 Task: Start a Sprint called Sprint0000000136 in Scrum Project Project0000000046 in Jira. Start a Sprint called Sprint0000000137 in Scrum Project Project0000000046 in Jira. Start a Sprint called Sprint0000000138 in Scrum Project Project0000000046 in Jira. Create a Scrum Project Project0000000047 in Jira. Create a Scrum Project Project0000000048 in Jira
Action: Mouse moved to (326, 129)
Screenshot: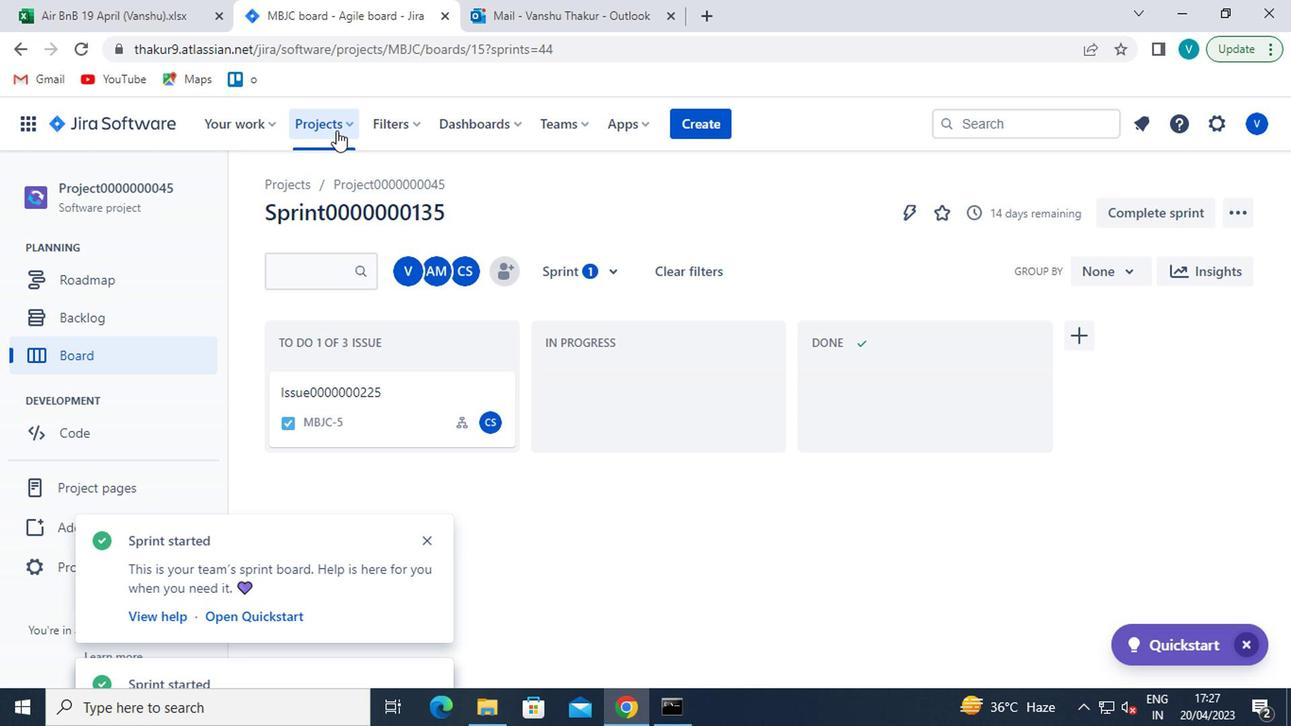 
Action: Mouse pressed left at (326, 129)
Screenshot: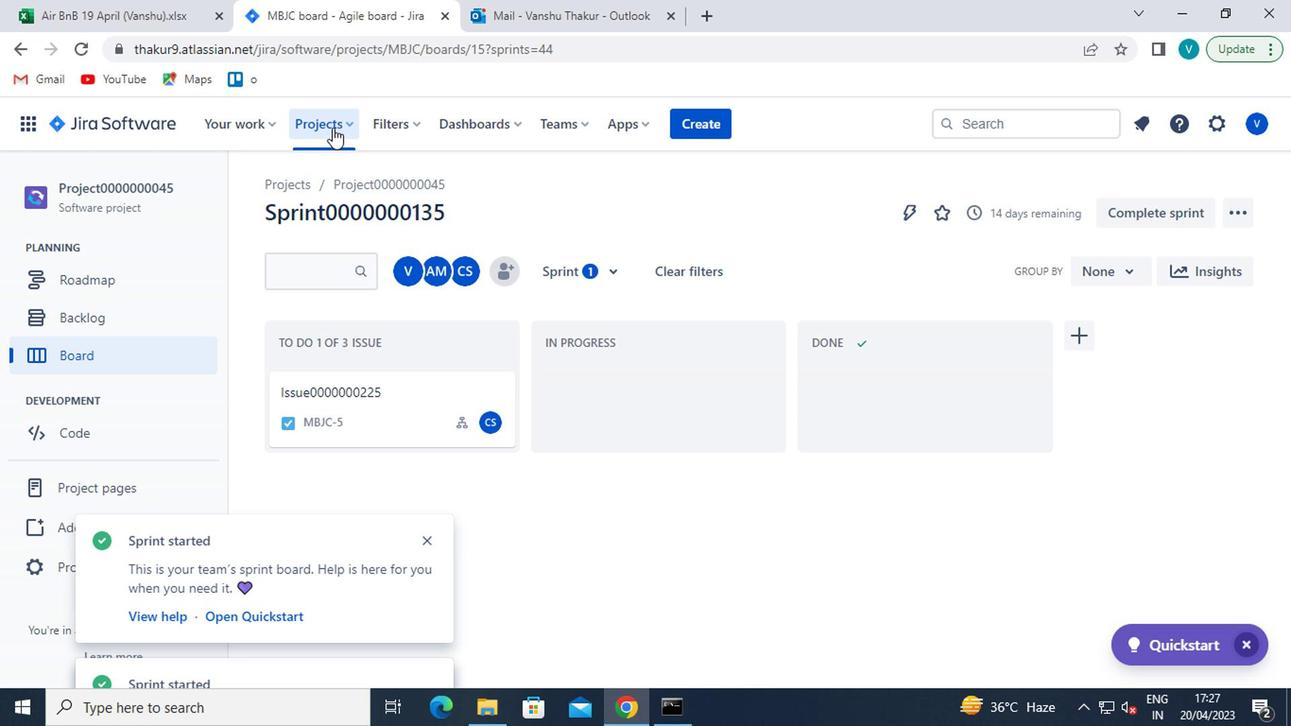 
Action: Mouse moved to (412, 243)
Screenshot: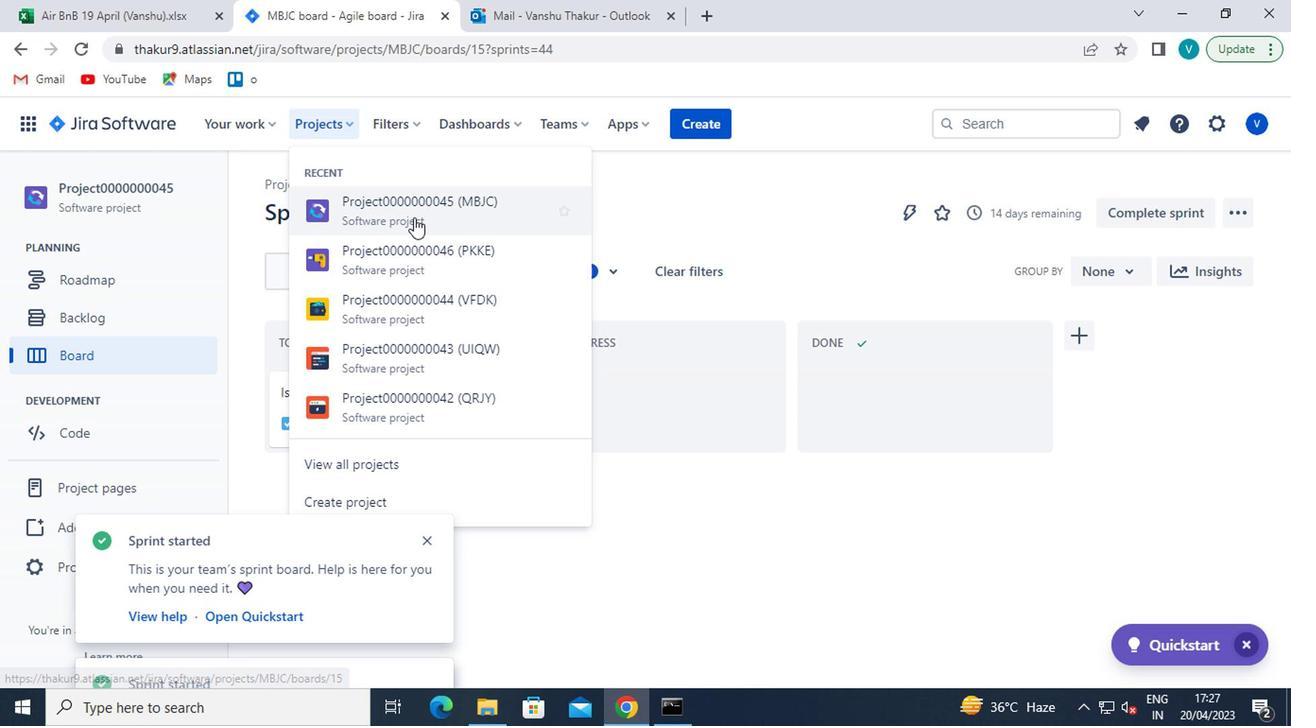 
Action: Mouse pressed left at (412, 243)
Screenshot: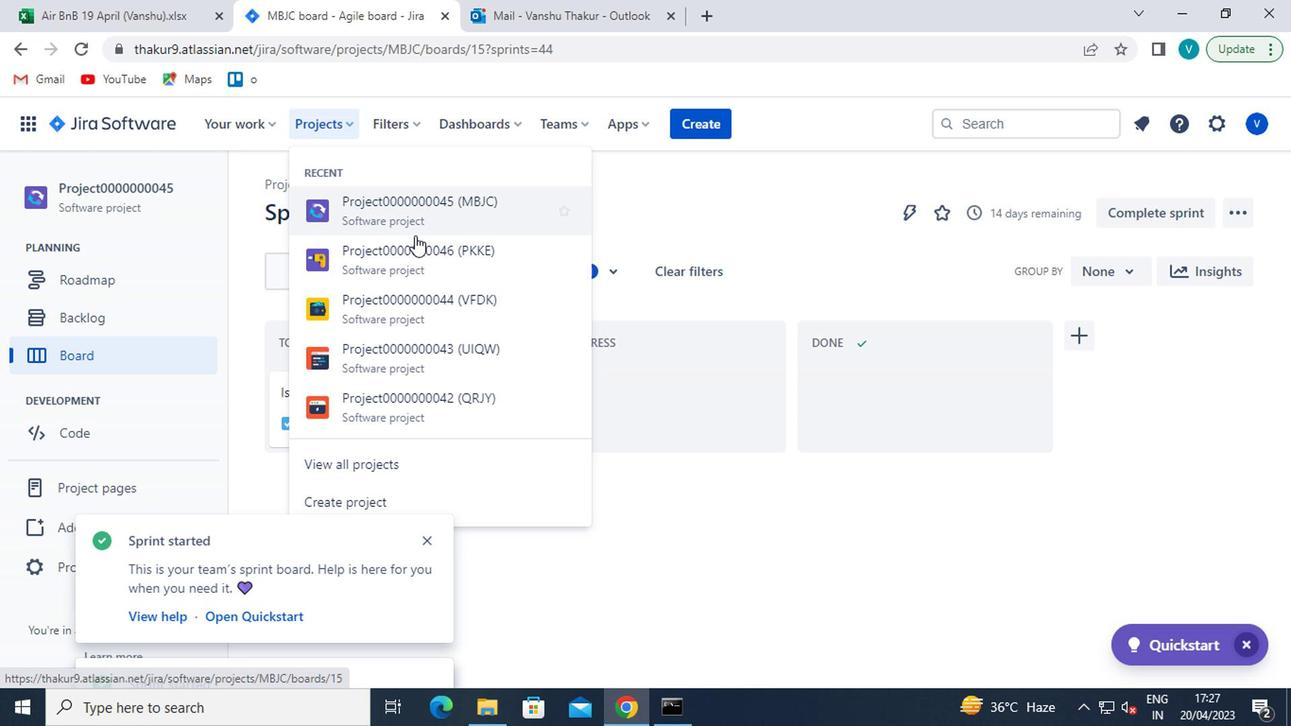 
Action: Mouse moved to (115, 316)
Screenshot: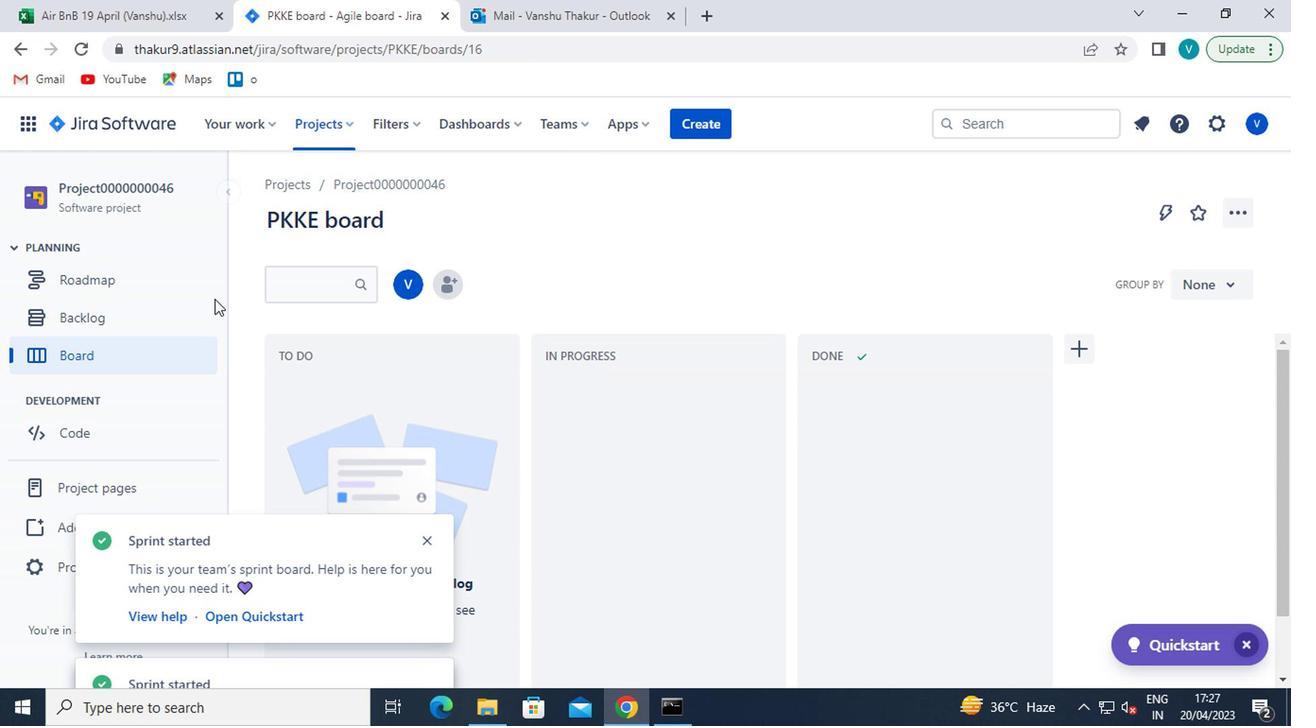 
Action: Mouse pressed left at (115, 316)
Screenshot: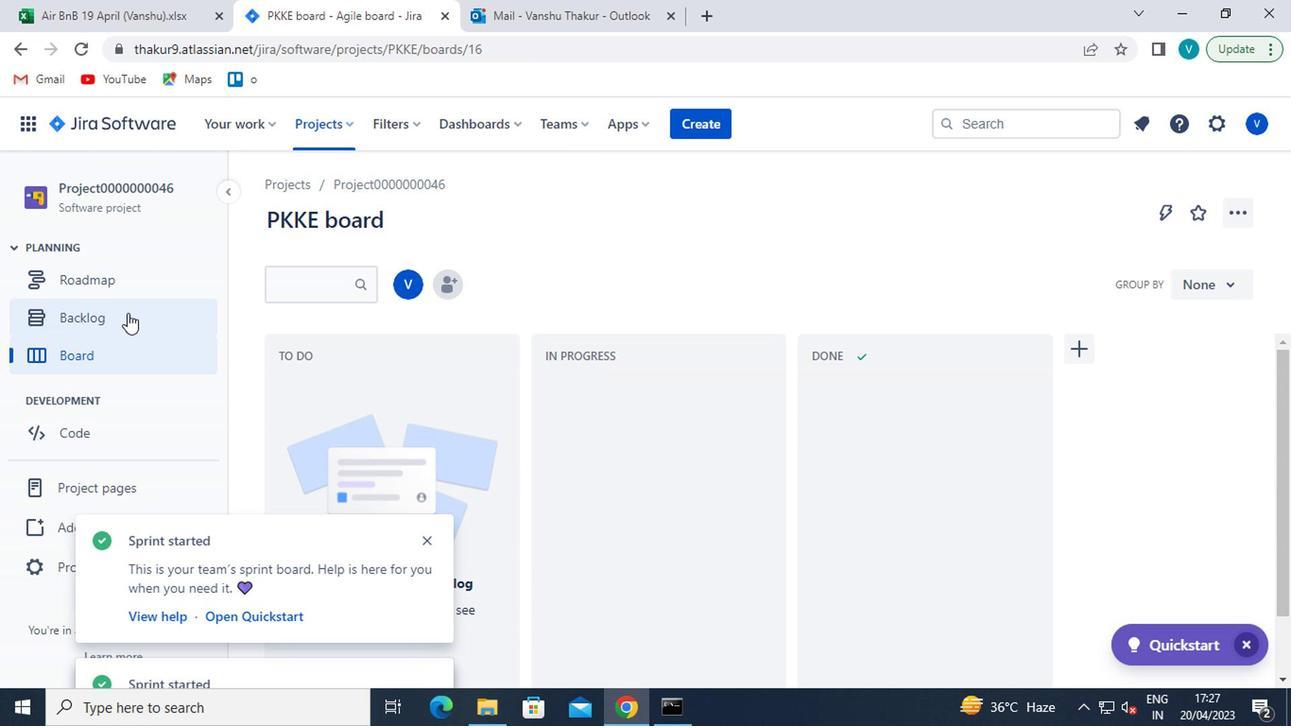 
Action: Mouse moved to (1139, 326)
Screenshot: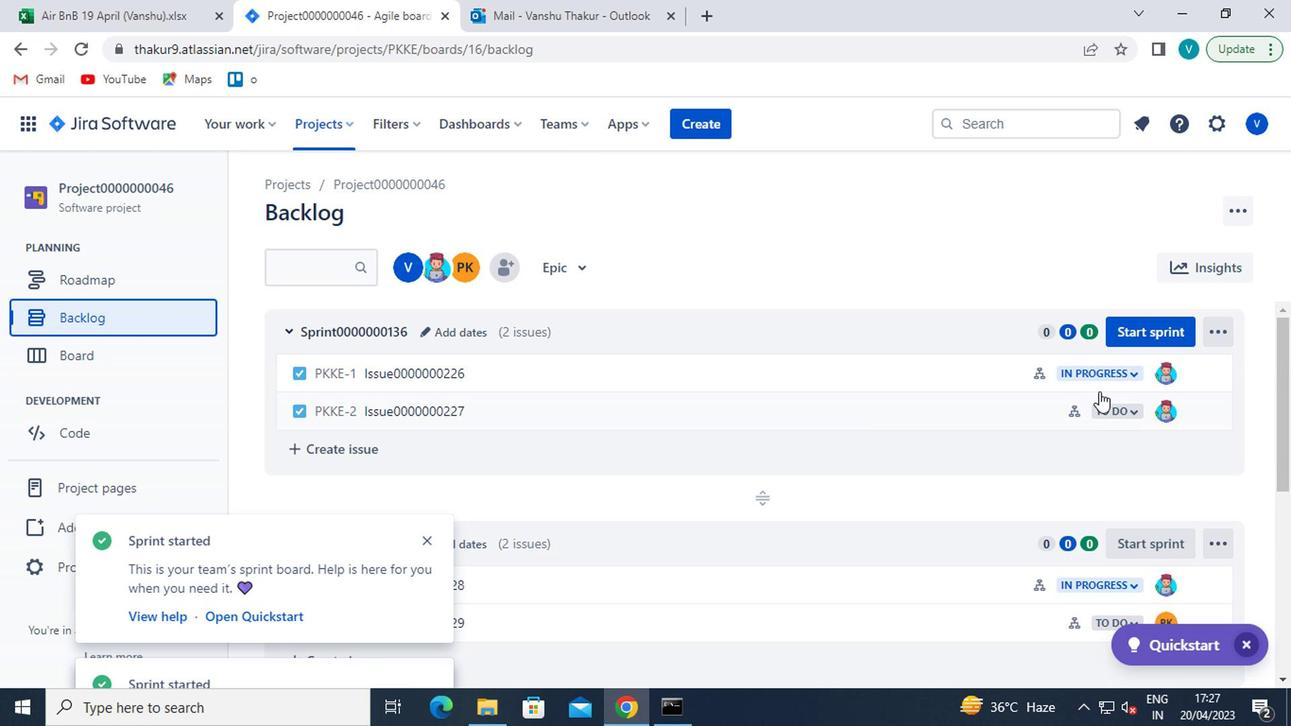 
Action: Mouse pressed left at (1139, 326)
Screenshot: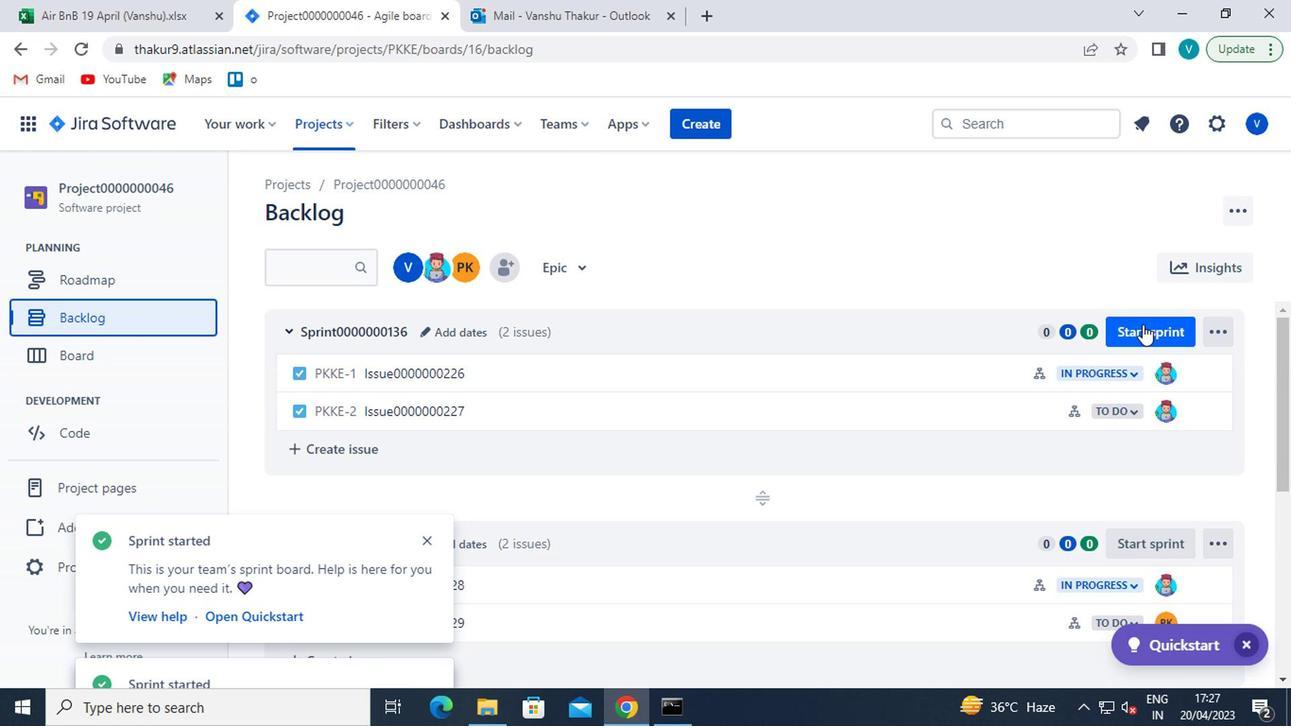
Action: Mouse moved to (745, 569)
Screenshot: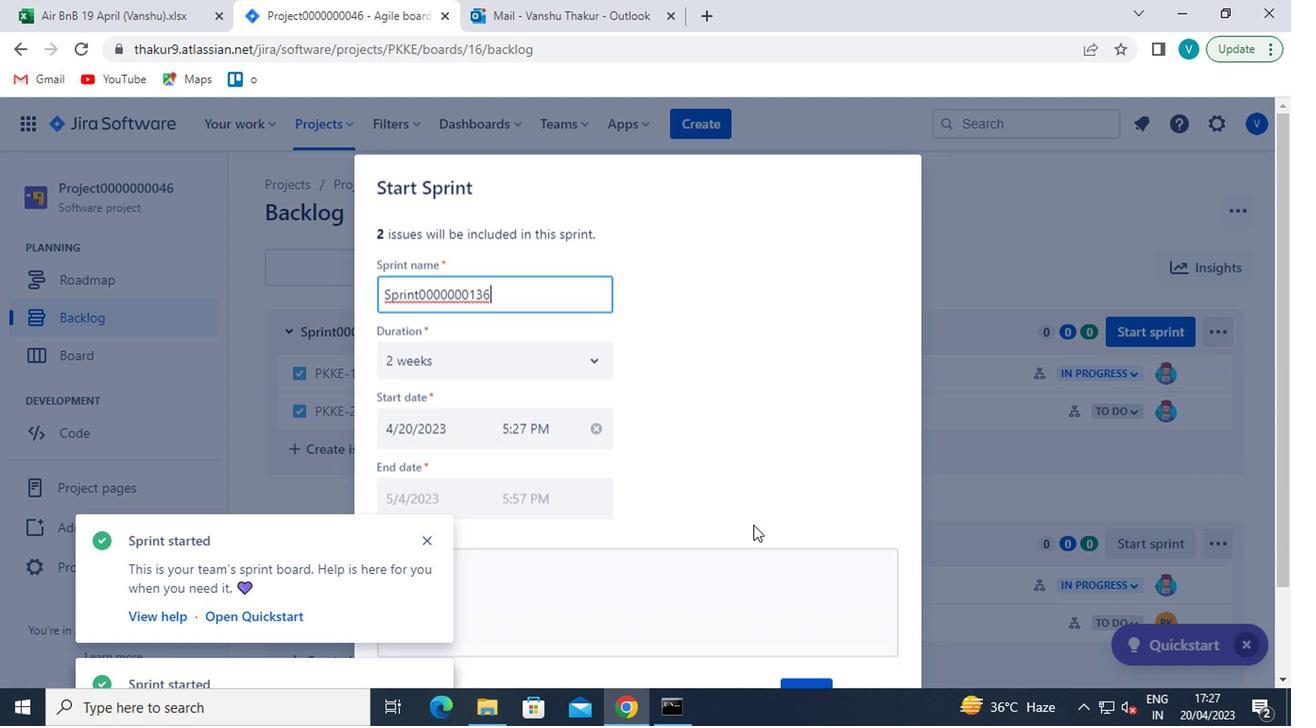 
Action: Mouse scrolled (745, 569) with delta (0, 0)
Screenshot: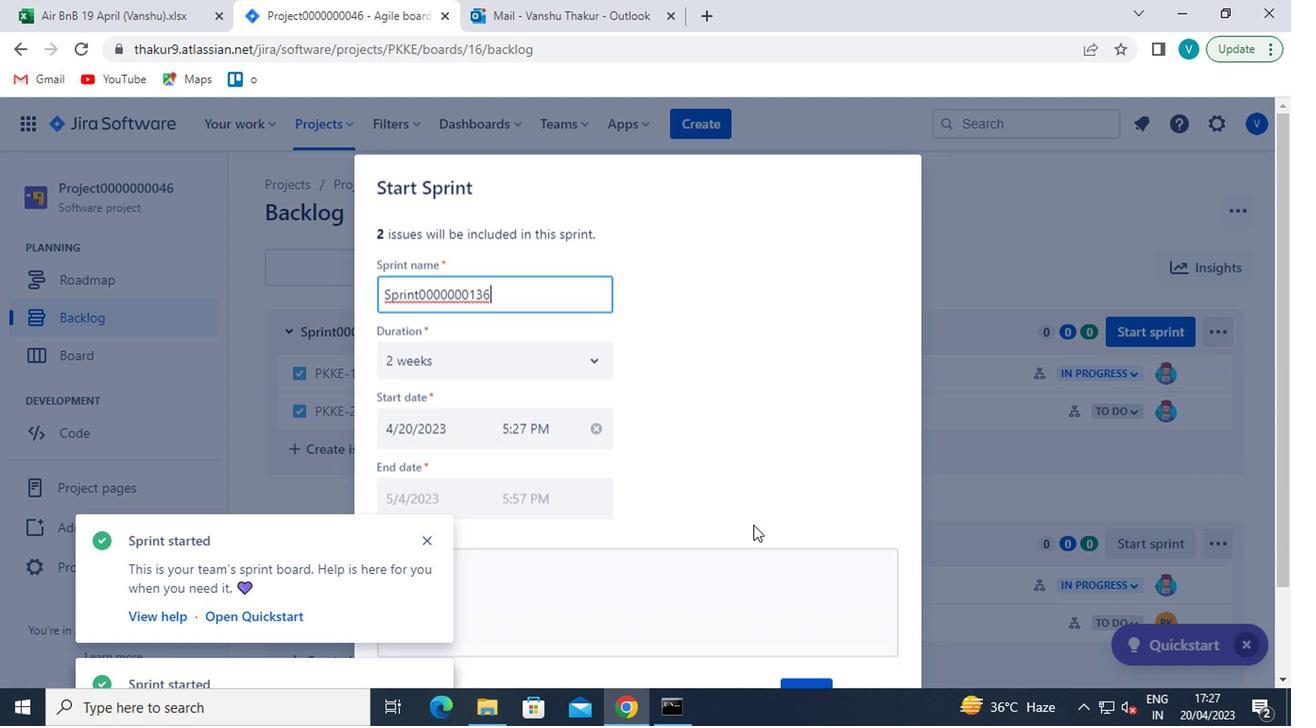 
Action: Mouse scrolled (745, 569) with delta (0, 0)
Screenshot: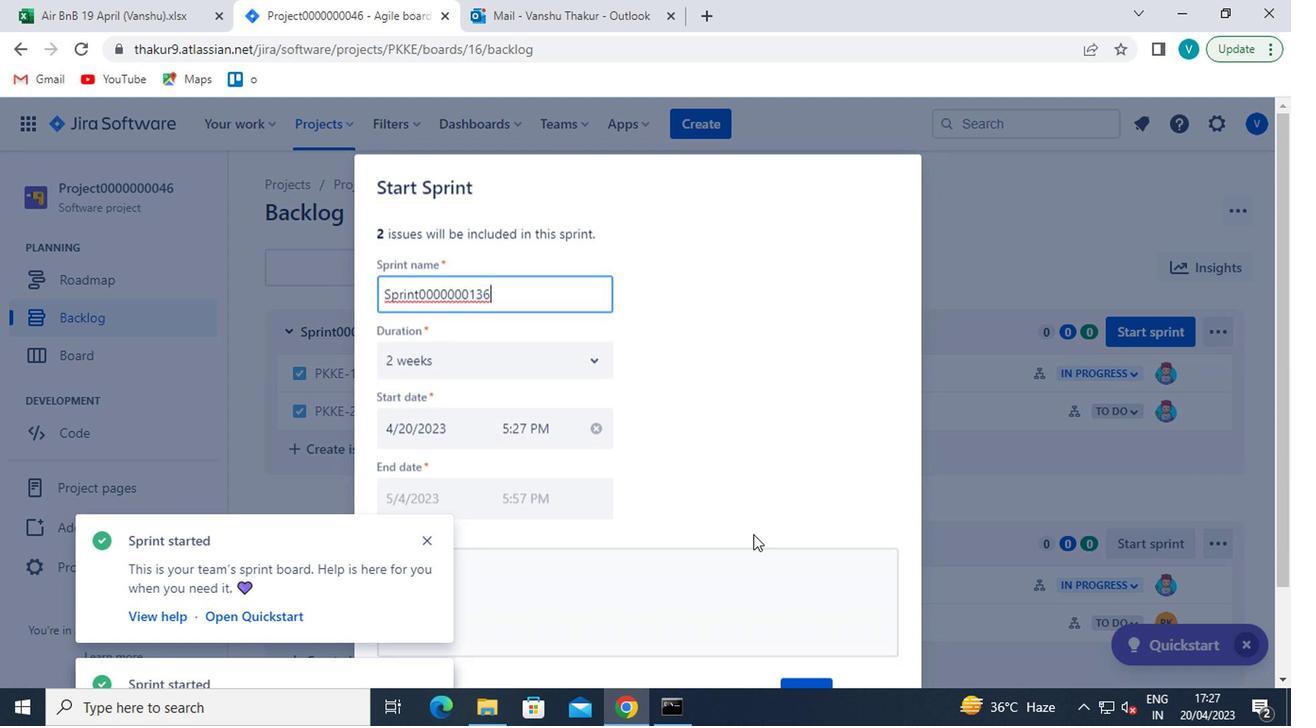 
Action: Mouse moved to (795, 596)
Screenshot: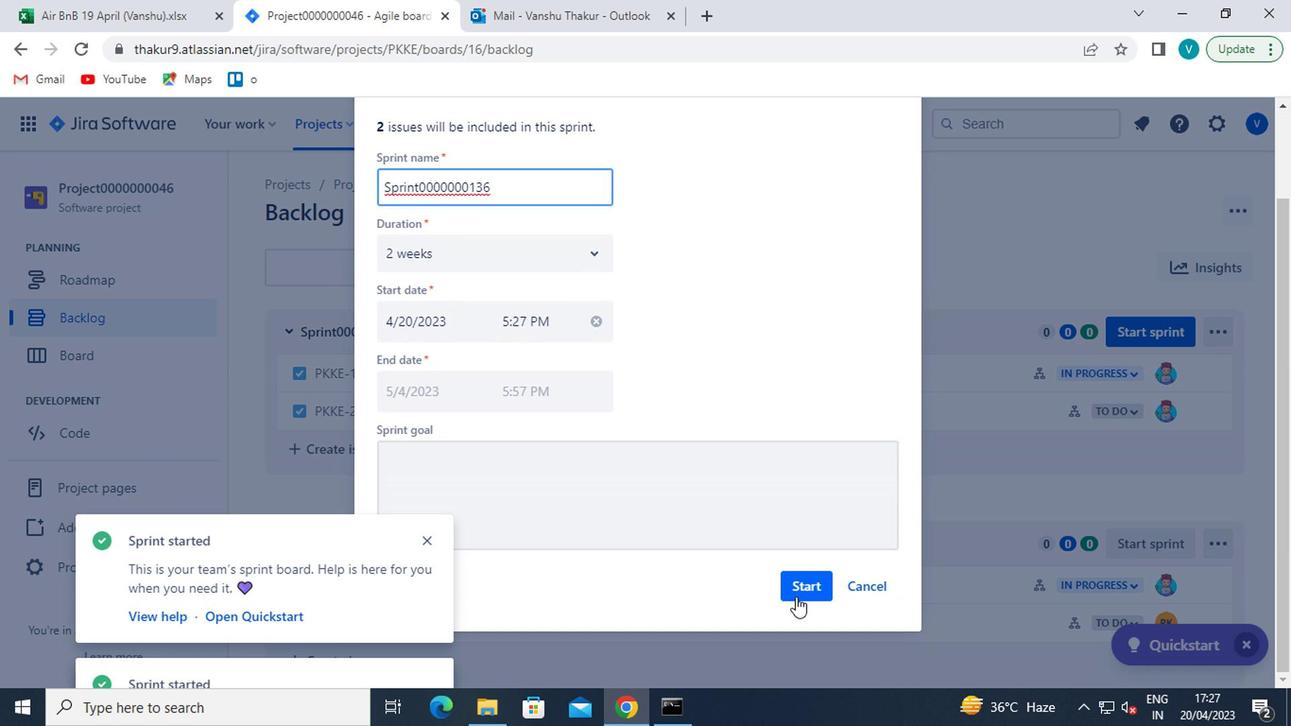 
Action: Mouse pressed left at (795, 596)
Screenshot: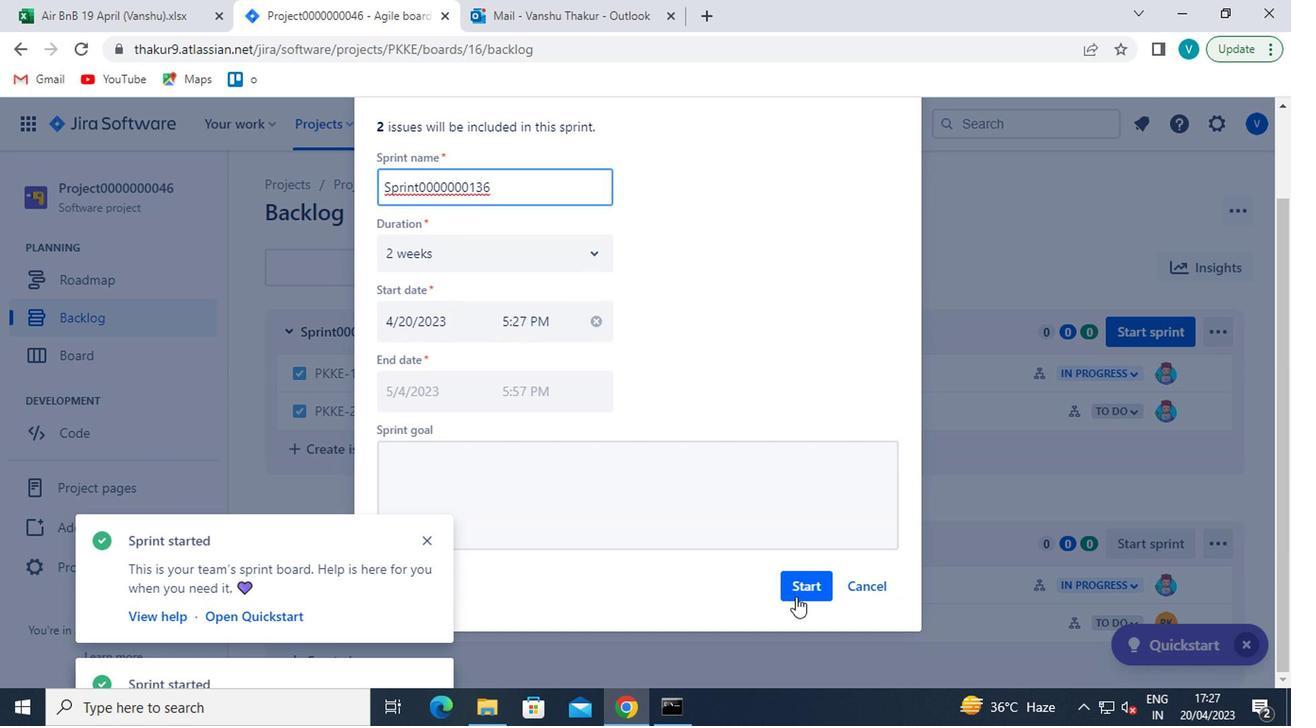 
Action: Mouse moved to (130, 330)
Screenshot: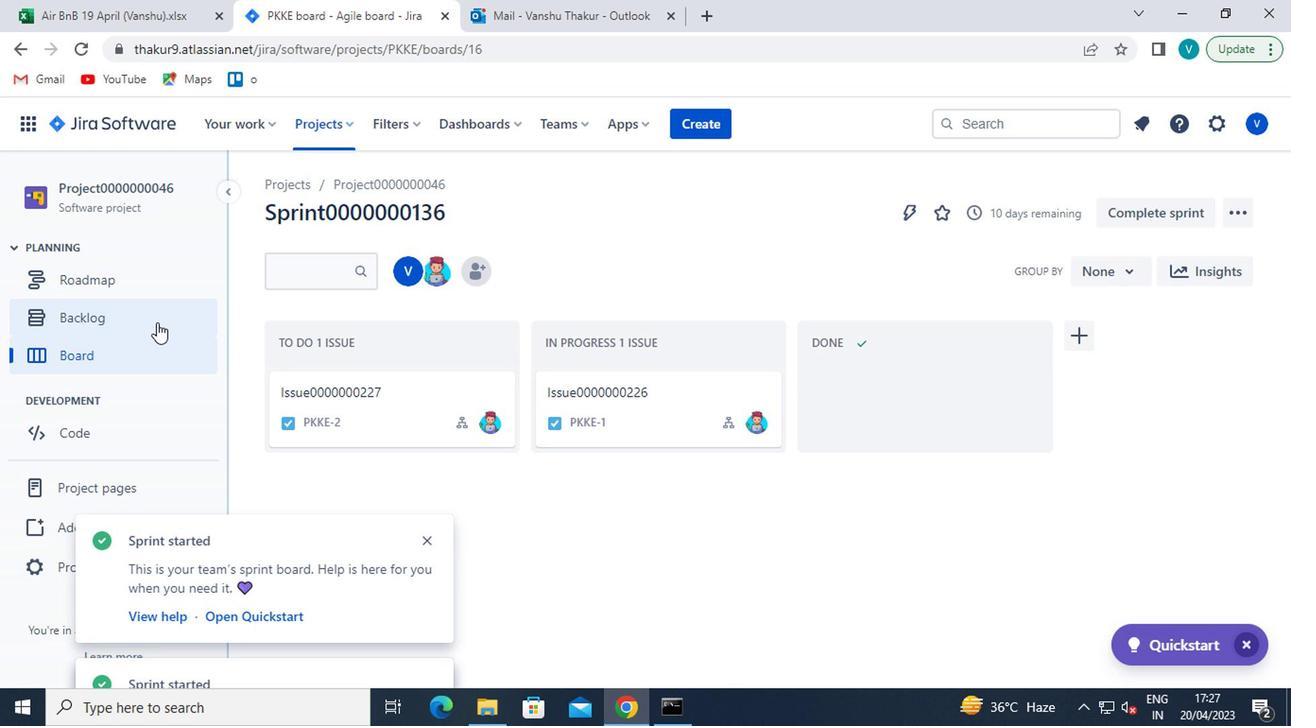 
Action: Mouse pressed left at (130, 330)
Screenshot: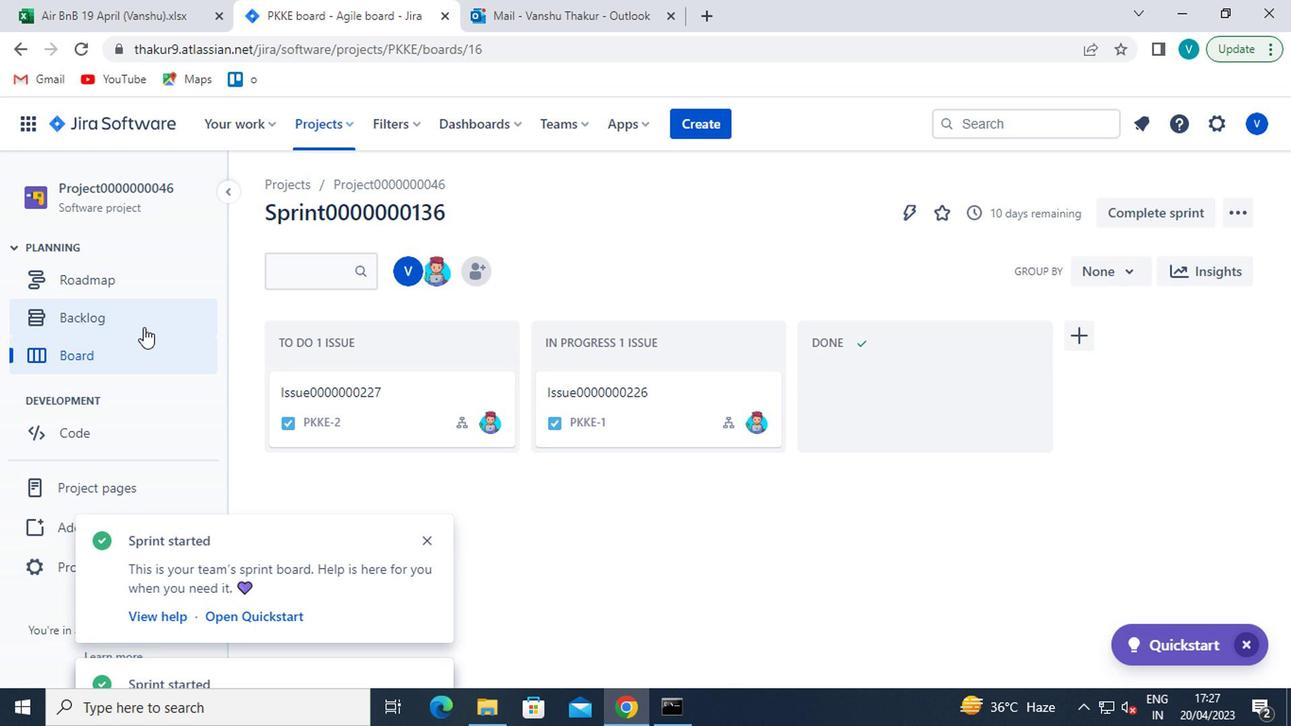 
Action: Mouse moved to (799, 425)
Screenshot: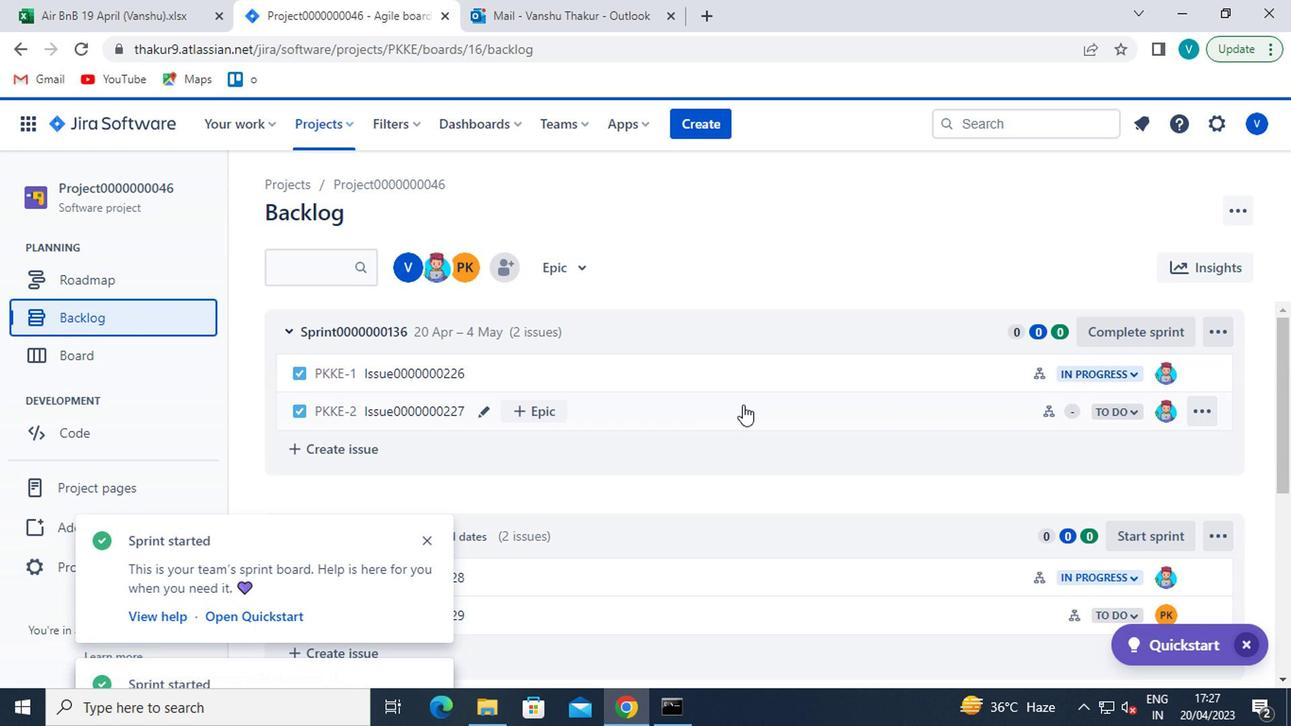 
Action: Mouse scrolled (799, 425) with delta (0, 0)
Screenshot: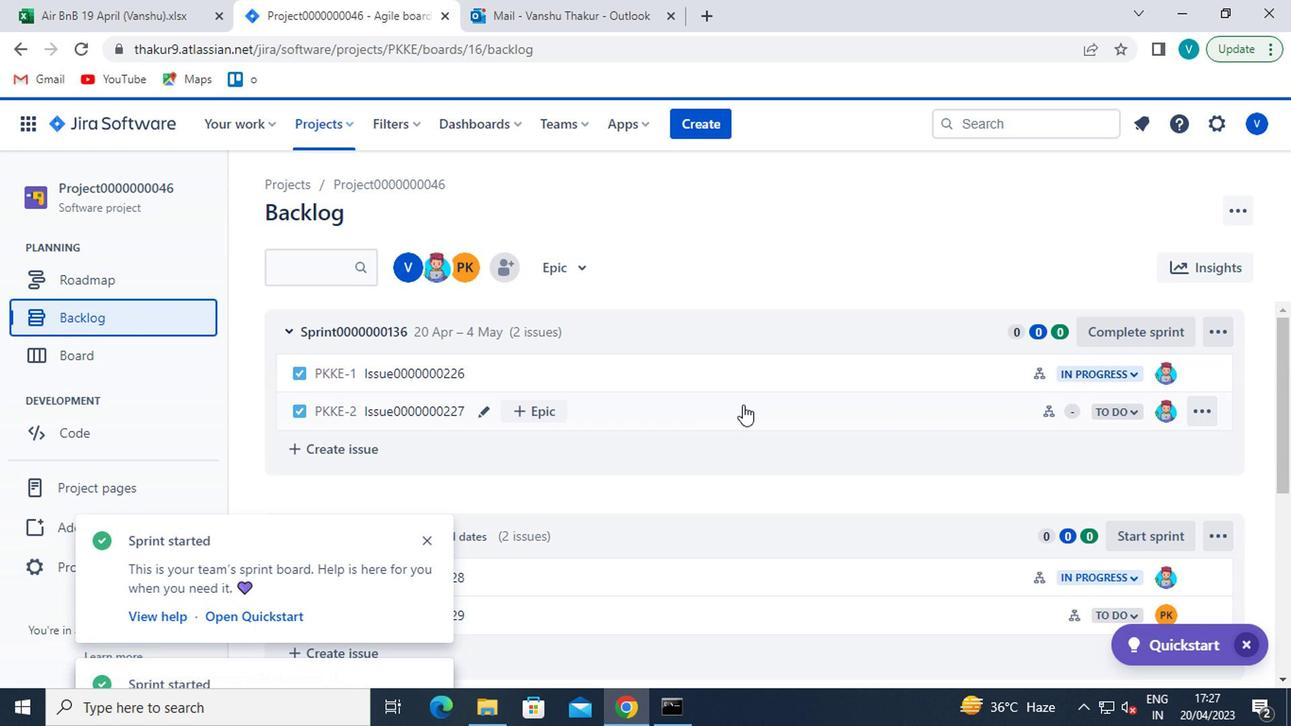 
Action: Mouse moved to (802, 427)
Screenshot: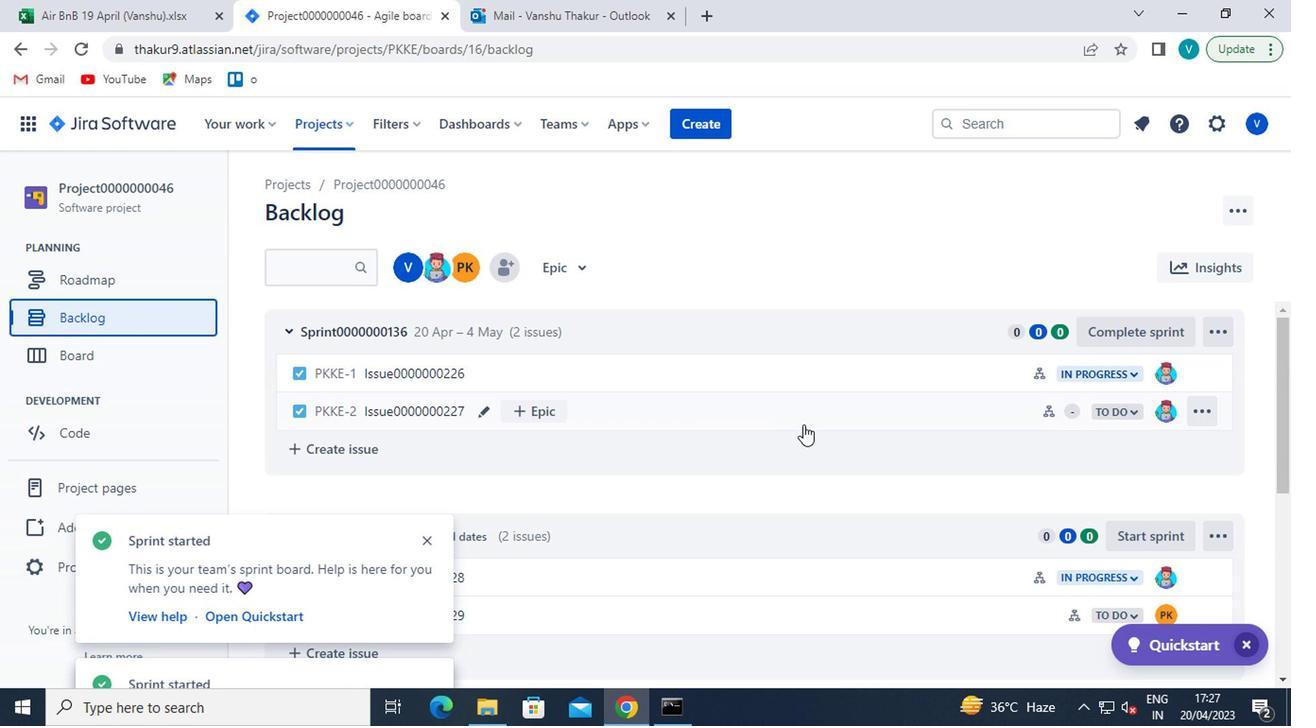 
Action: Mouse scrolled (802, 425) with delta (0, -1)
Screenshot: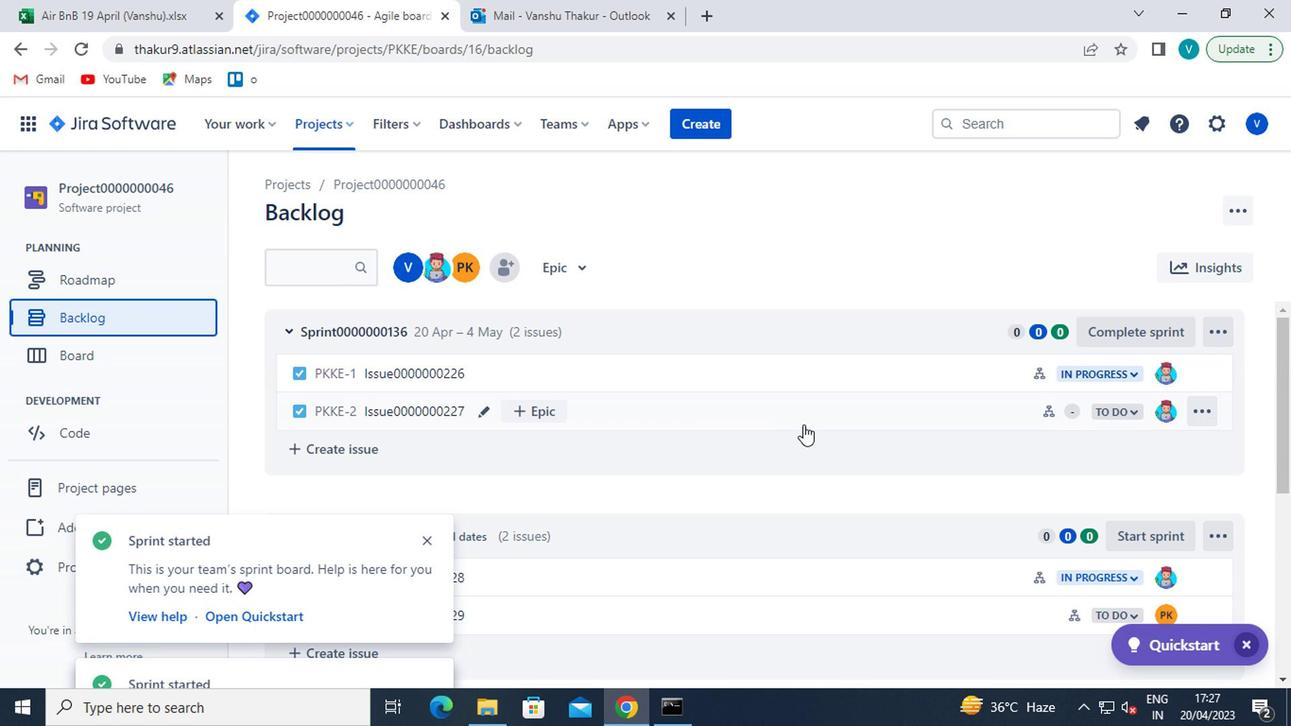 
Action: Mouse moved to (1135, 349)
Screenshot: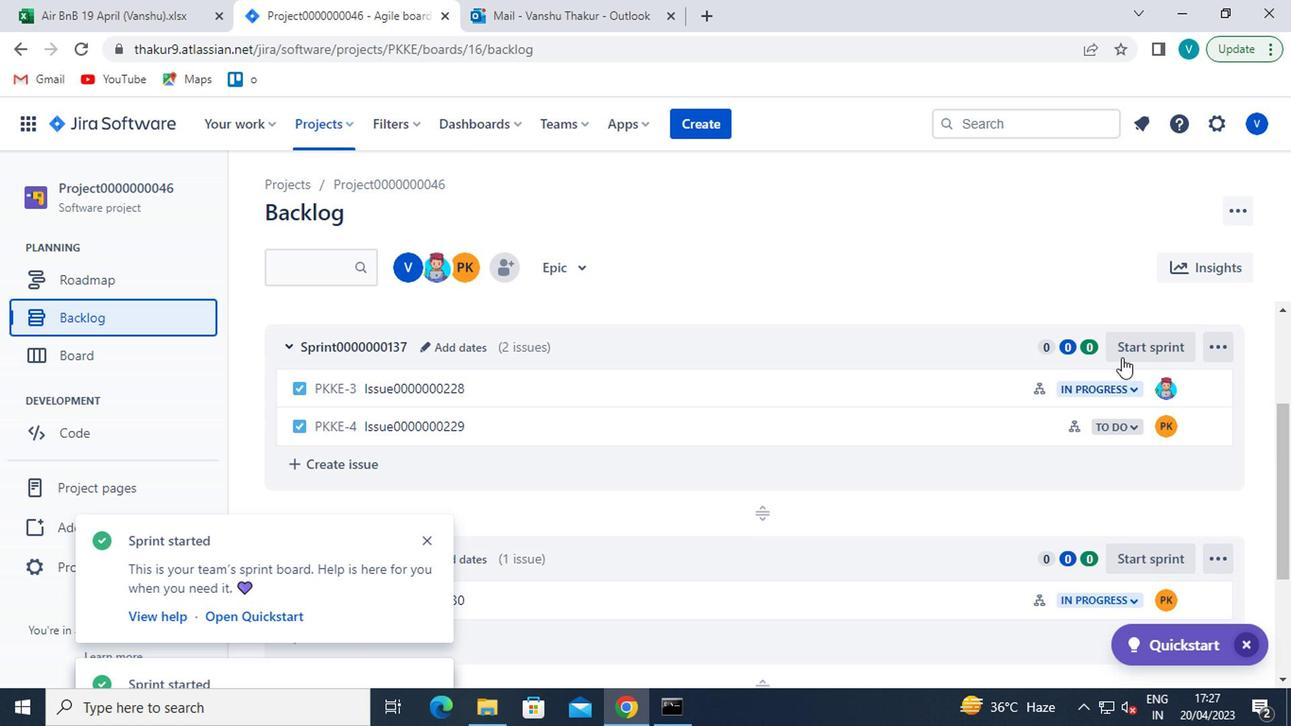 
Action: Mouse pressed left at (1135, 349)
Screenshot: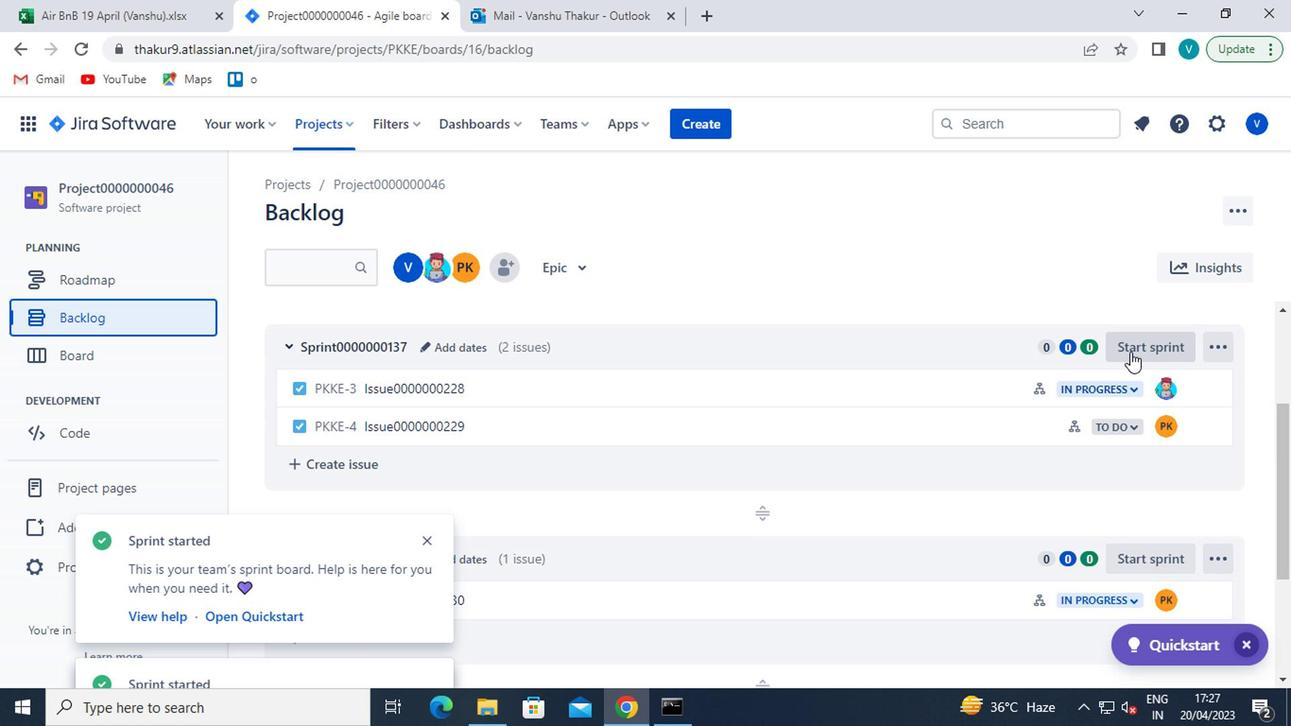 
Action: Mouse moved to (752, 488)
Screenshot: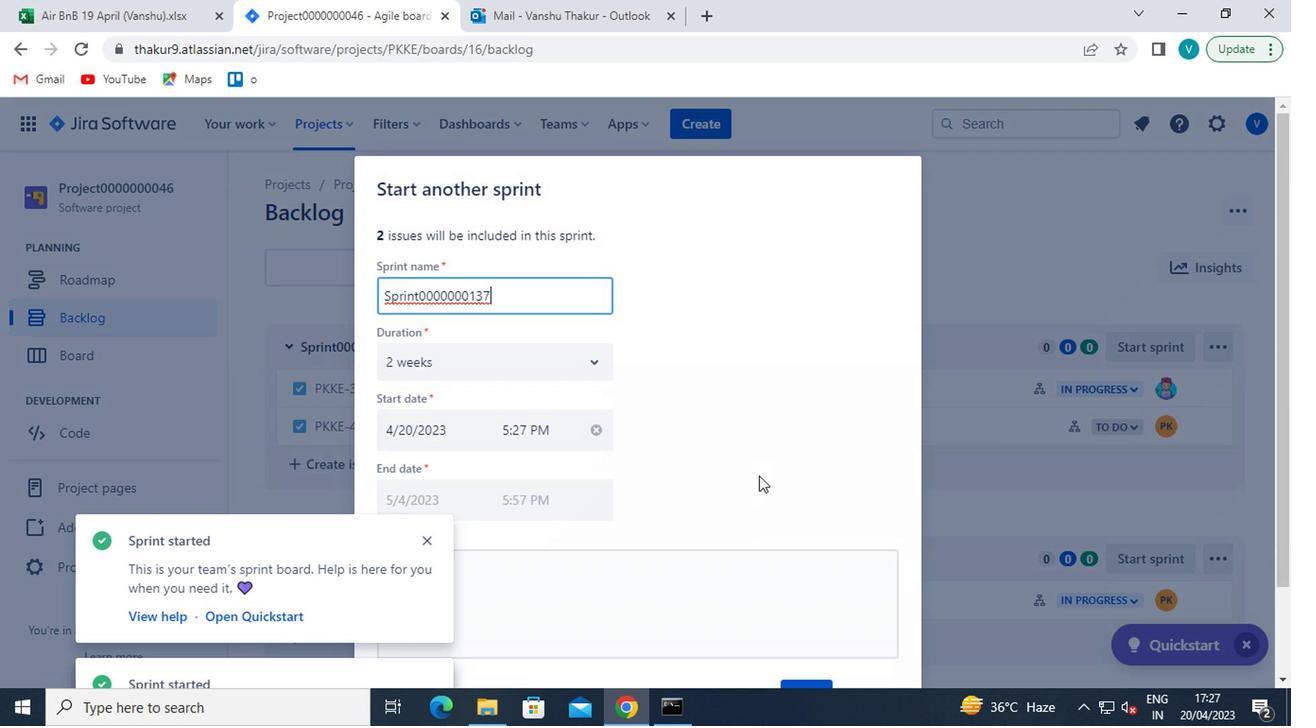 
Action: Mouse scrolled (752, 487) with delta (0, -1)
Screenshot: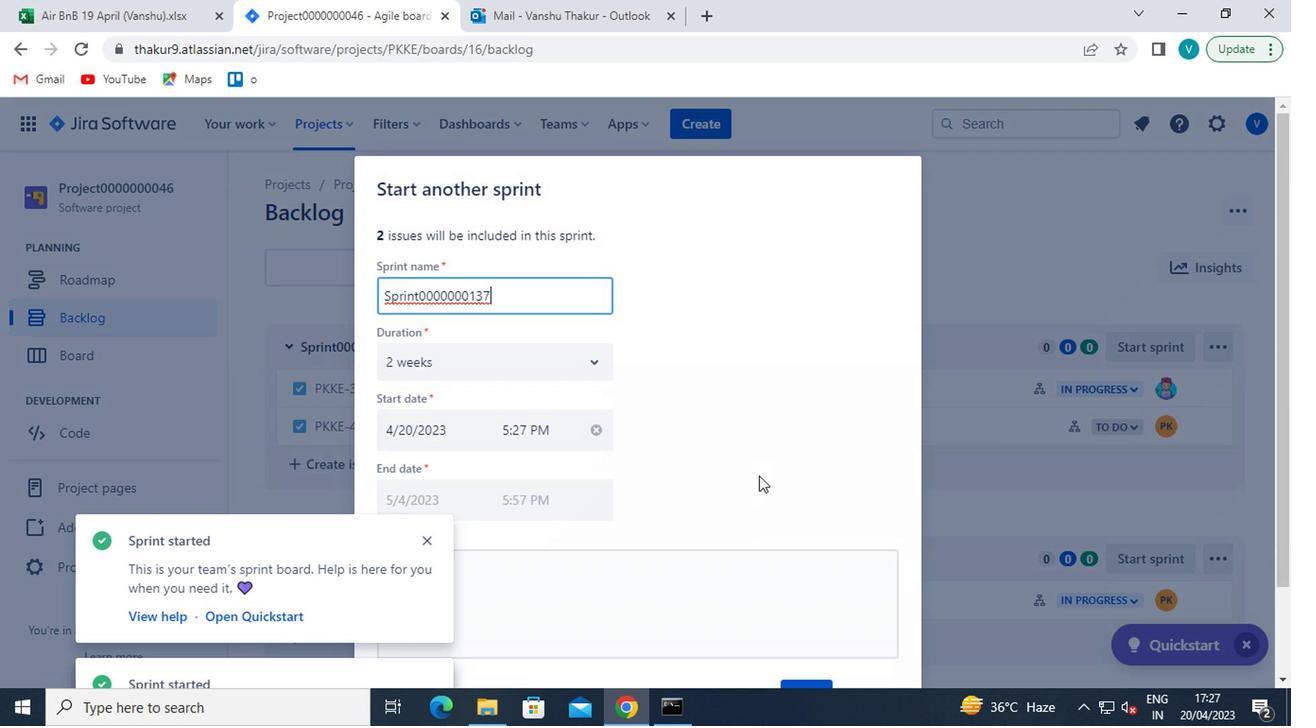 
Action: Mouse moved to (752, 489)
Screenshot: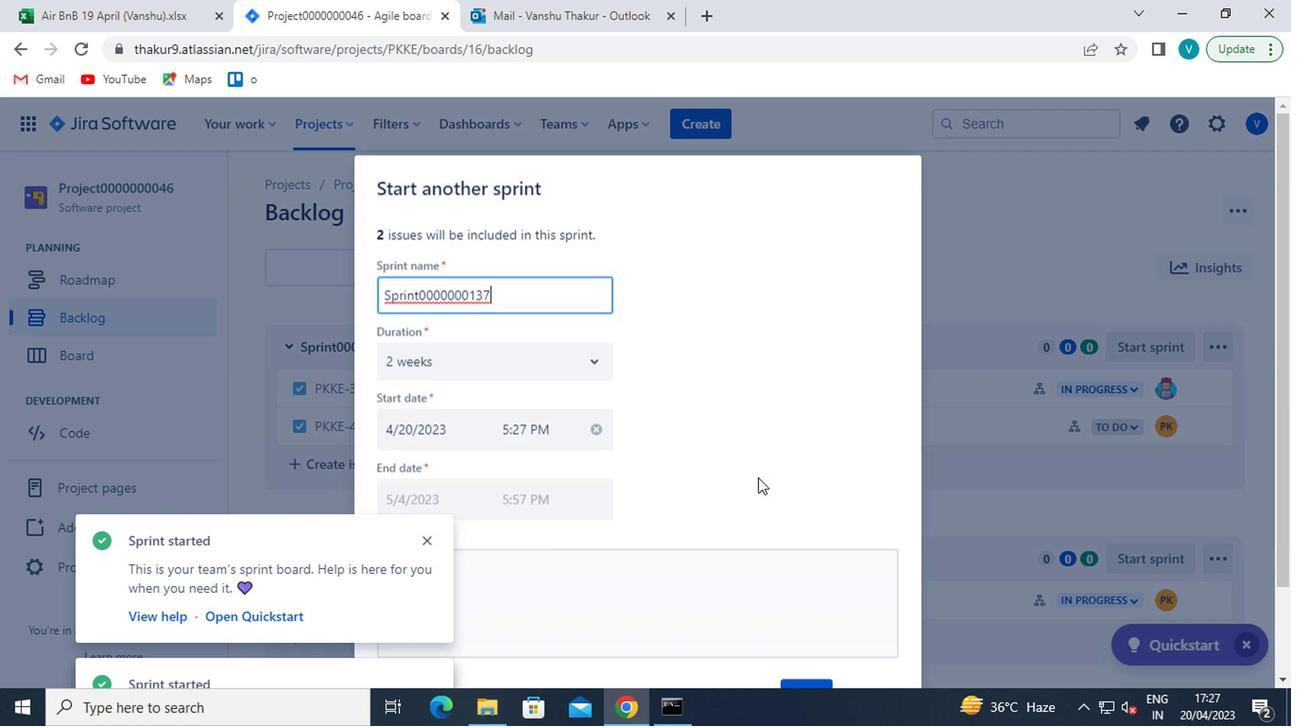 
Action: Mouse scrolled (752, 488) with delta (0, 0)
Screenshot: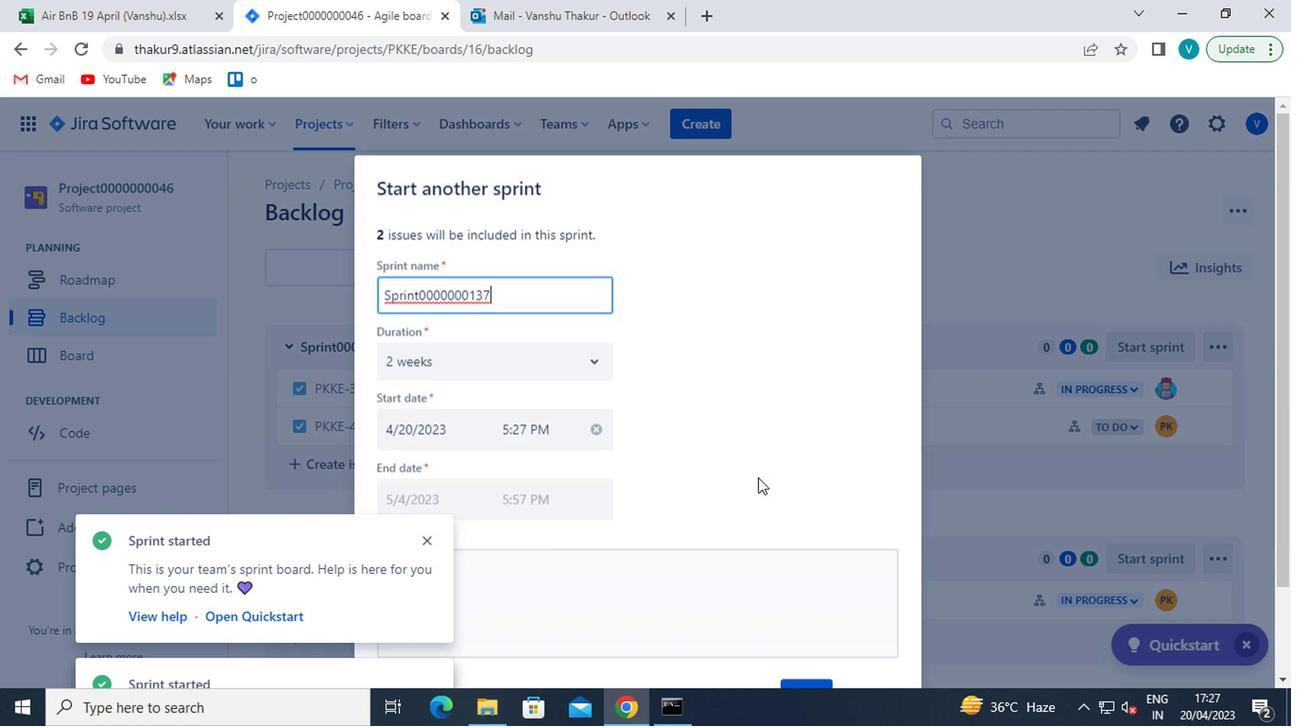 
Action: Mouse moved to (795, 573)
Screenshot: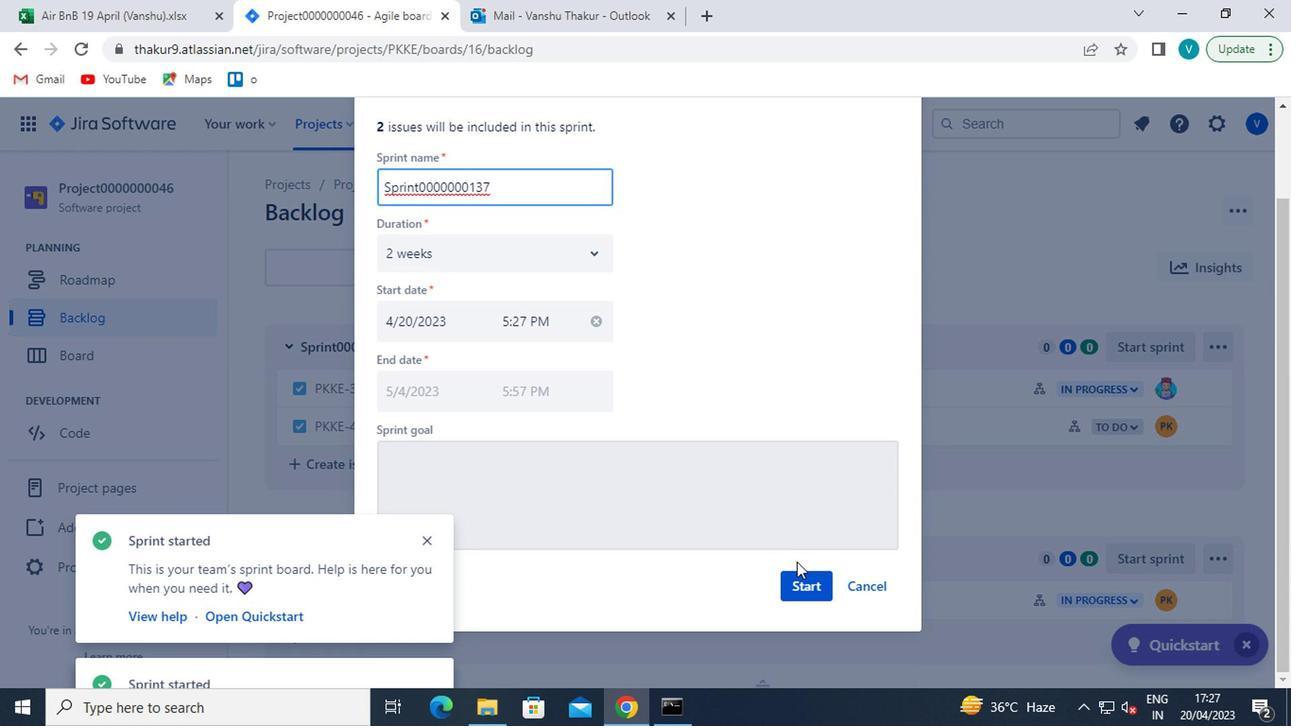 
Action: Mouse pressed left at (795, 573)
Screenshot: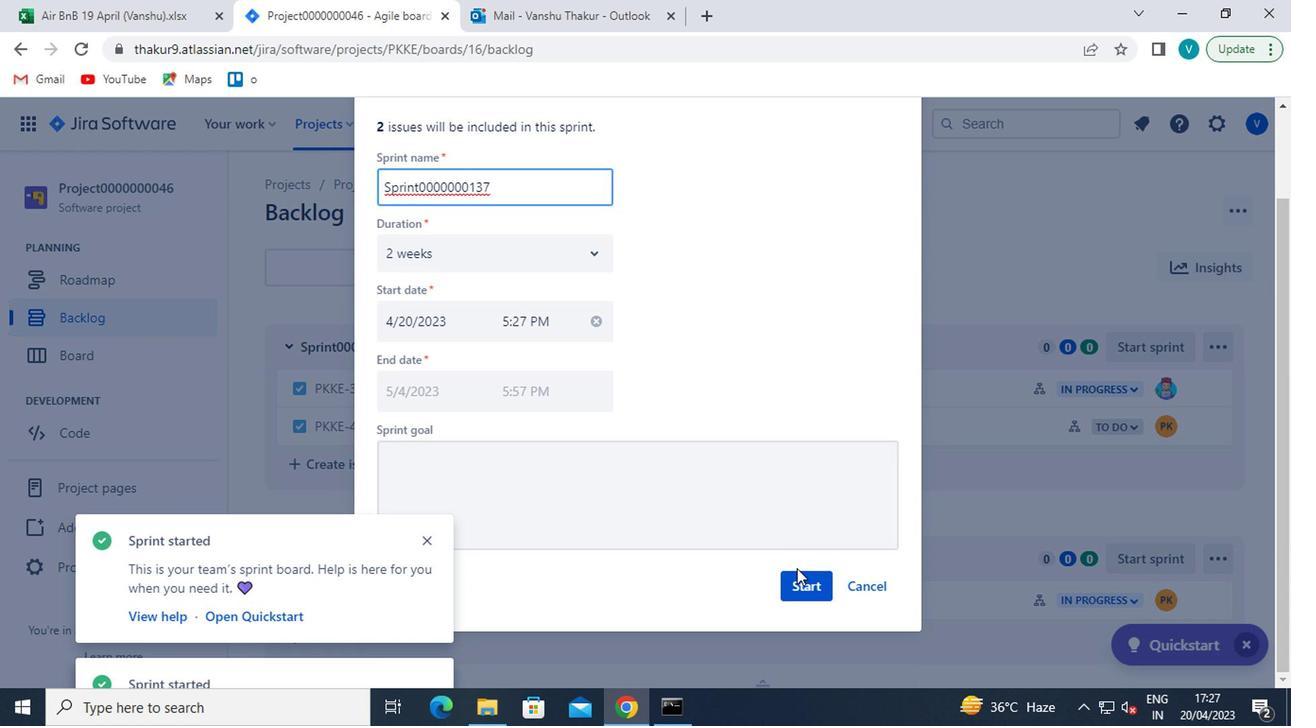 
Action: Mouse moved to (85, 313)
Screenshot: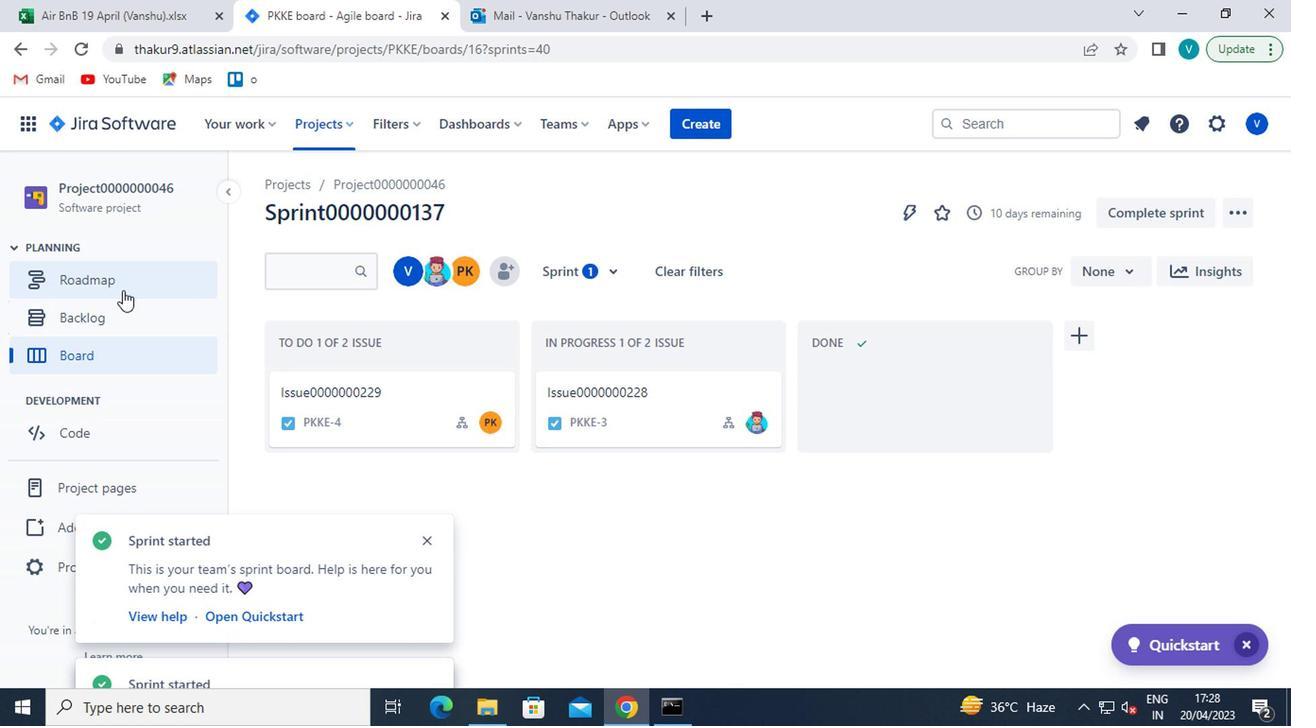 
Action: Mouse pressed left at (85, 313)
Screenshot: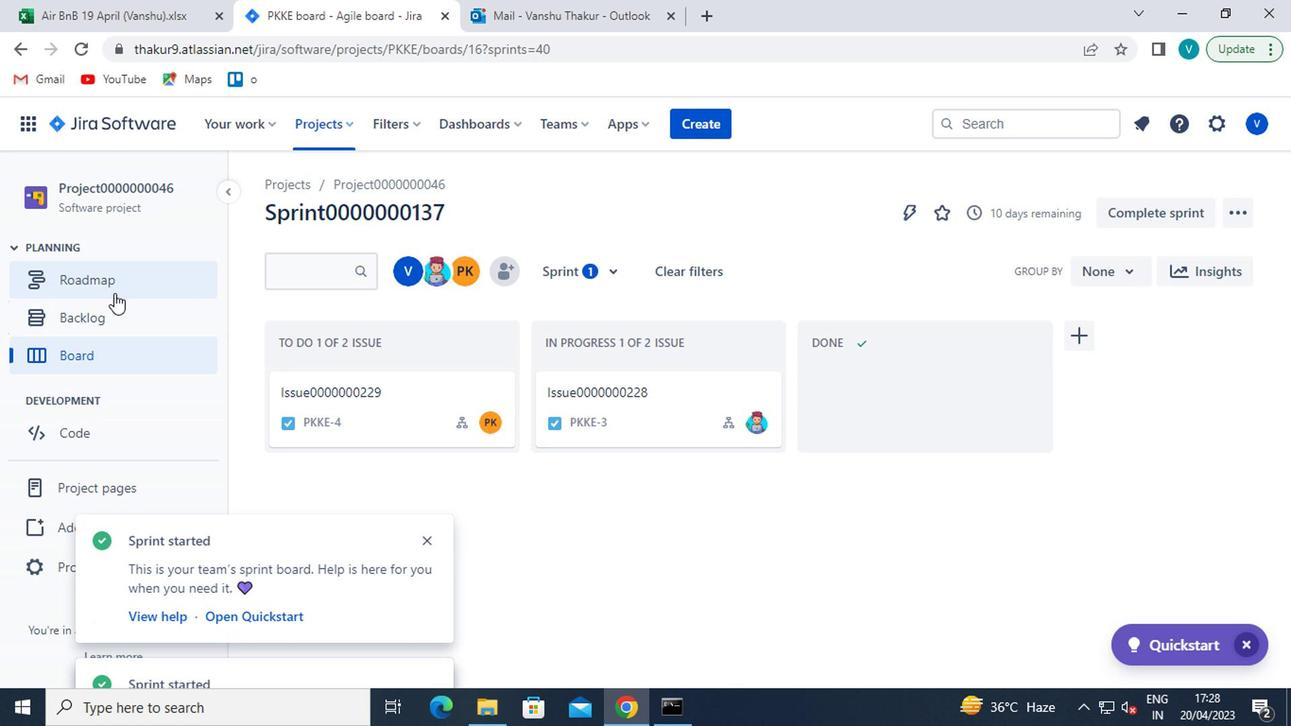 
Action: Mouse moved to (828, 408)
Screenshot: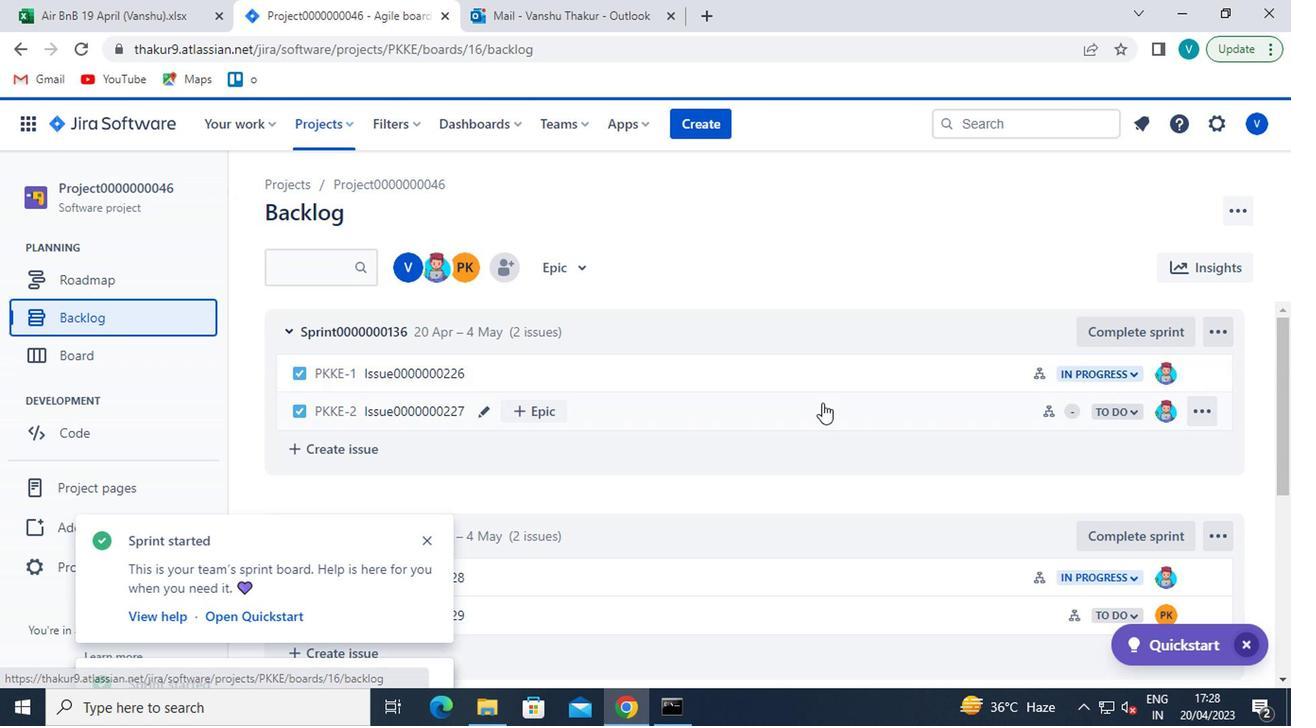 
Action: Mouse scrolled (828, 407) with delta (0, -1)
Screenshot: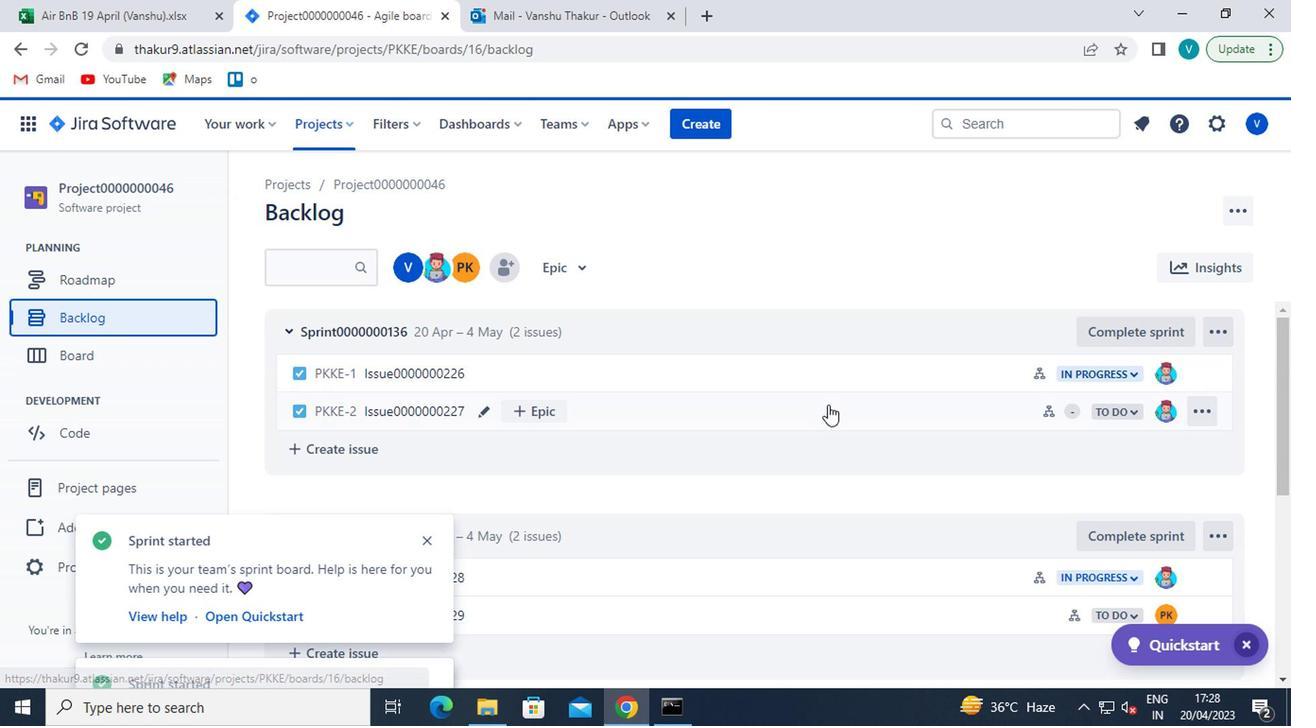 
Action: Mouse scrolled (828, 407) with delta (0, -1)
Screenshot: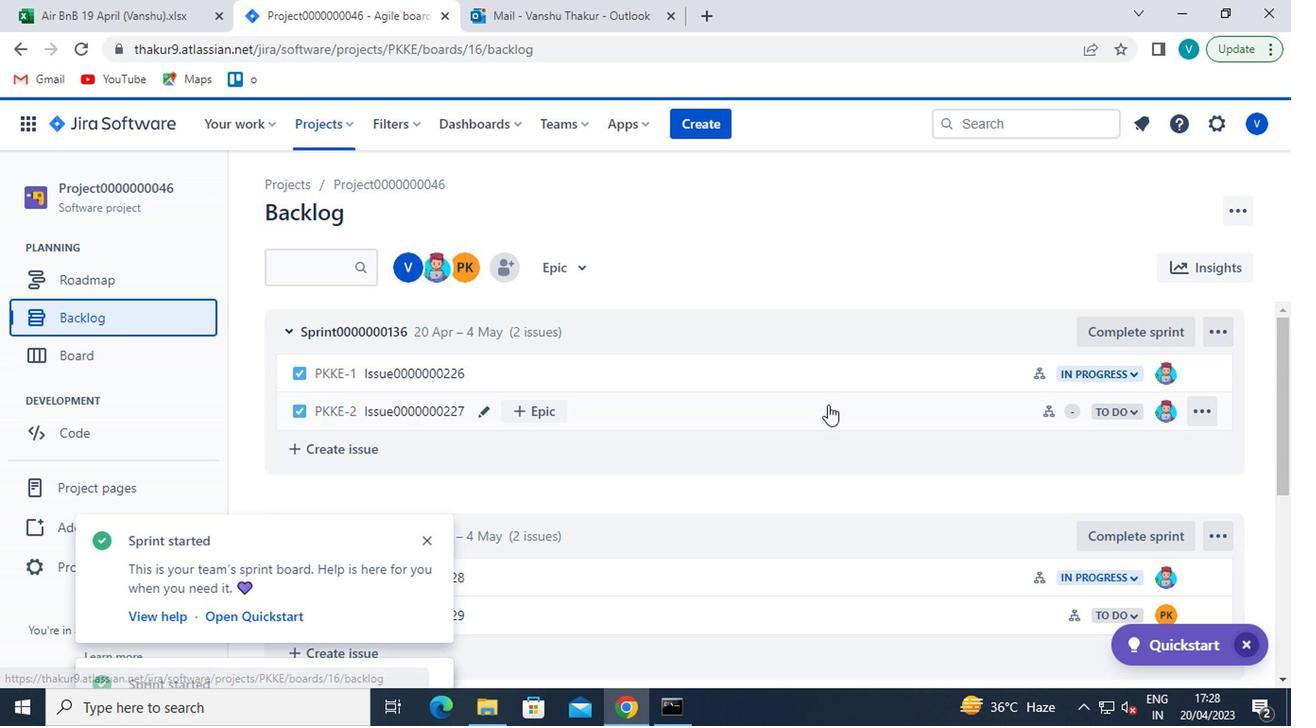 
Action: Mouse scrolled (828, 407) with delta (0, -1)
Screenshot: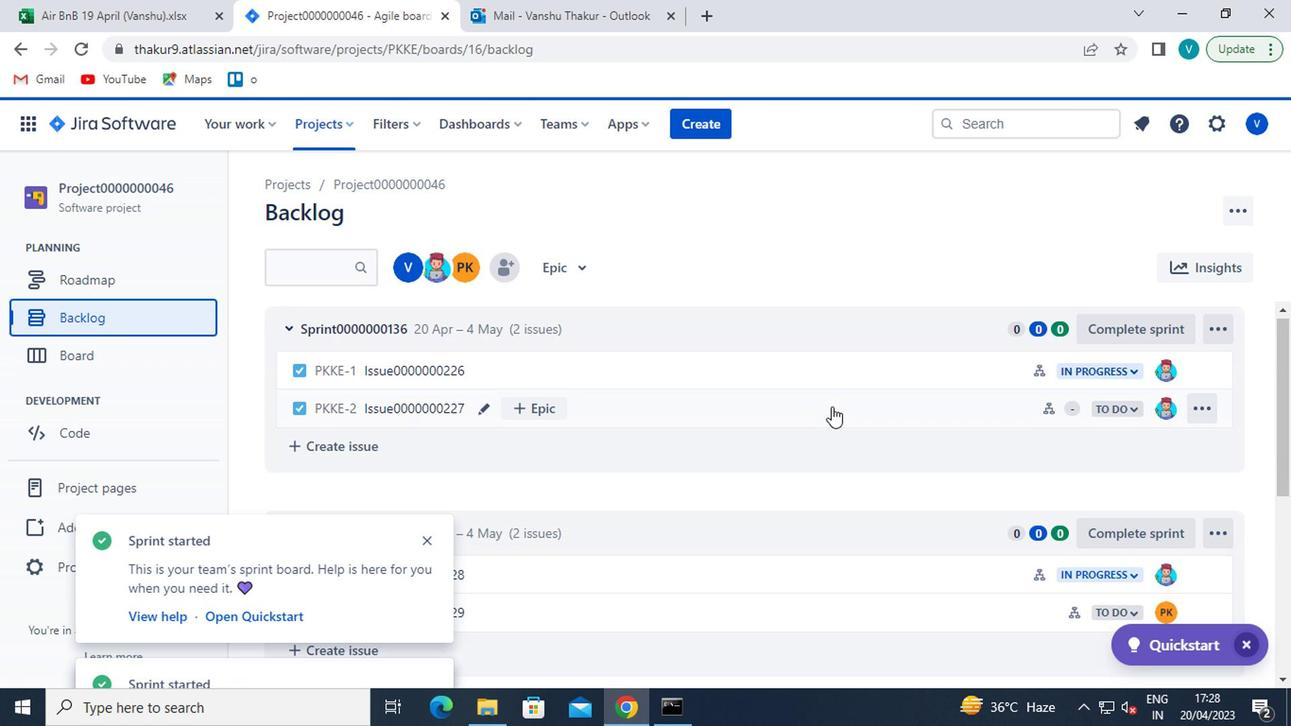 
Action: Mouse moved to (1130, 458)
Screenshot: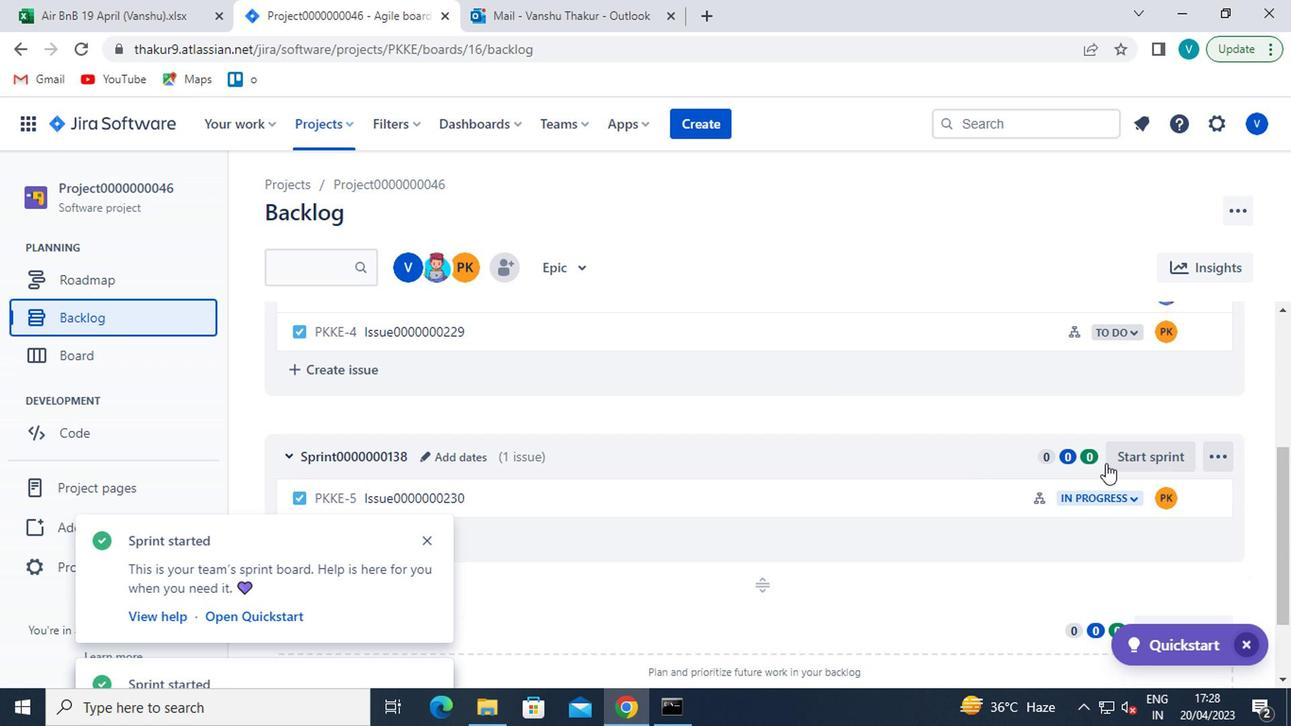 
Action: Mouse pressed left at (1130, 458)
Screenshot: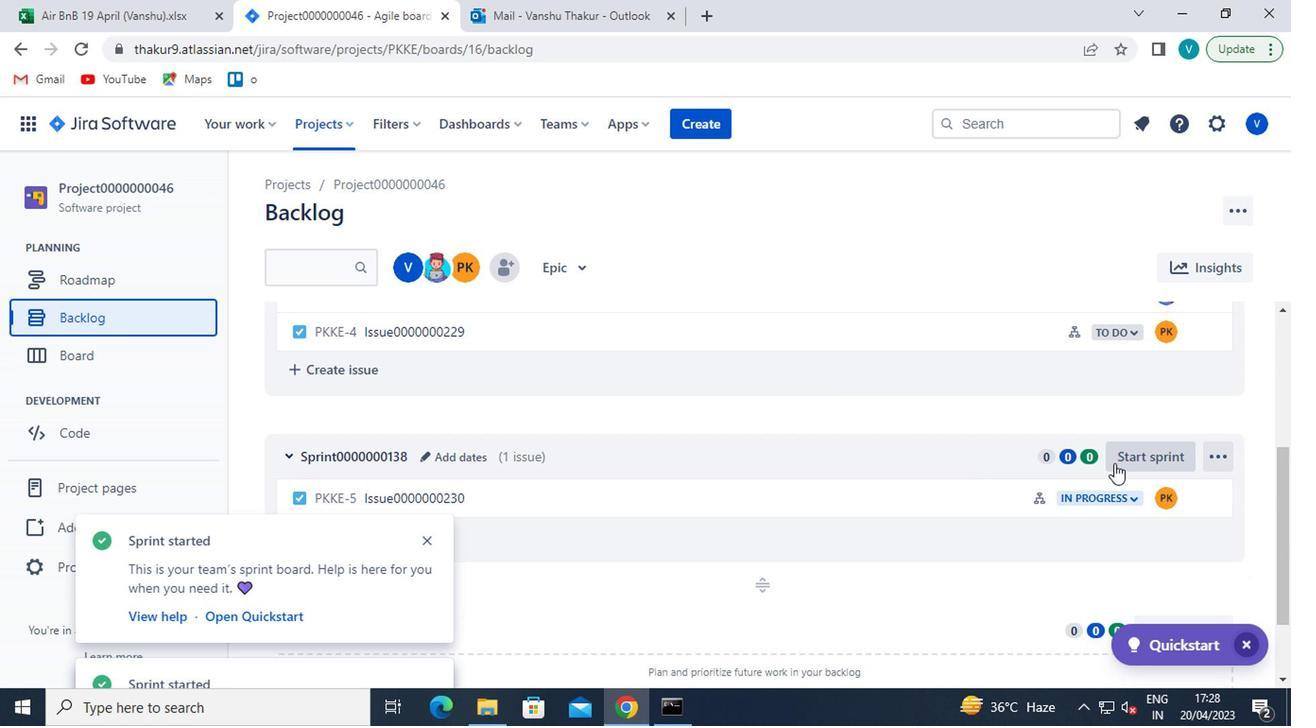 
Action: Mouse moved to (740, 486)
Screenshot: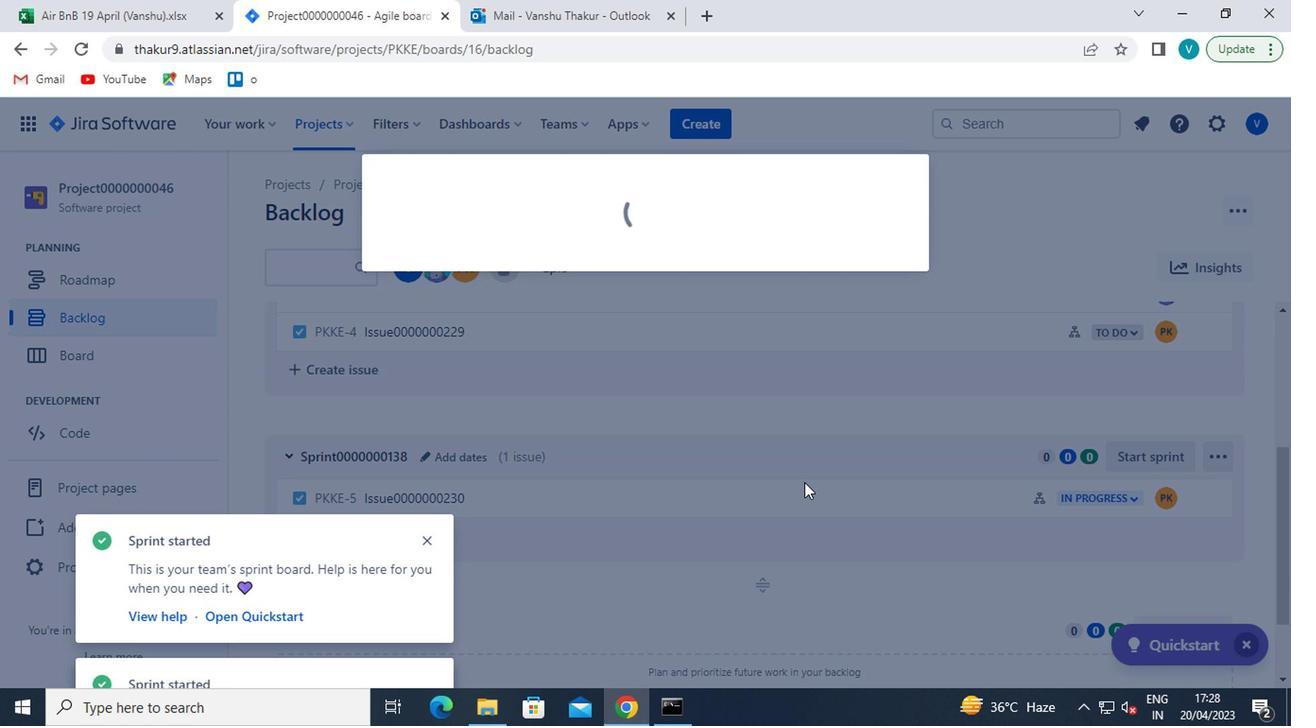 
Action: Mouse scrolled (740, 485) with delta (0, -1)
Screenshot: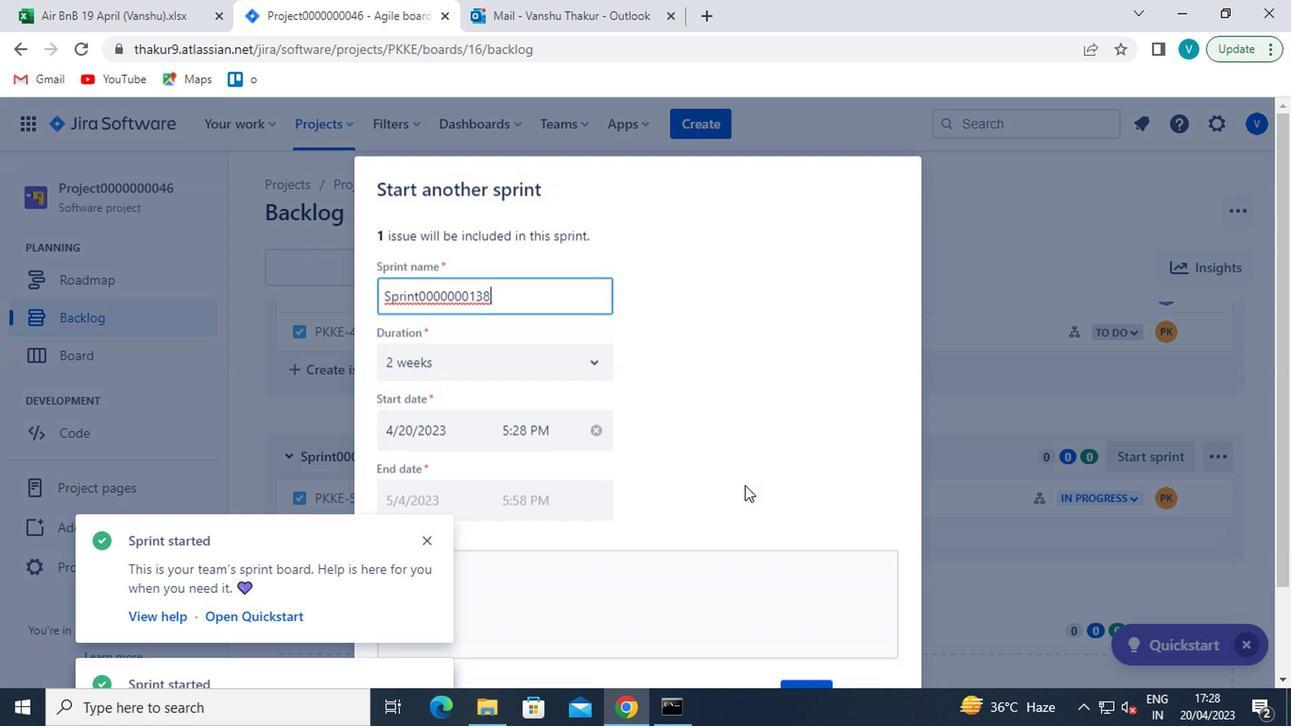 
Action: Mouse scrolled (740, 485) with delta (0, -1)
Screenshot: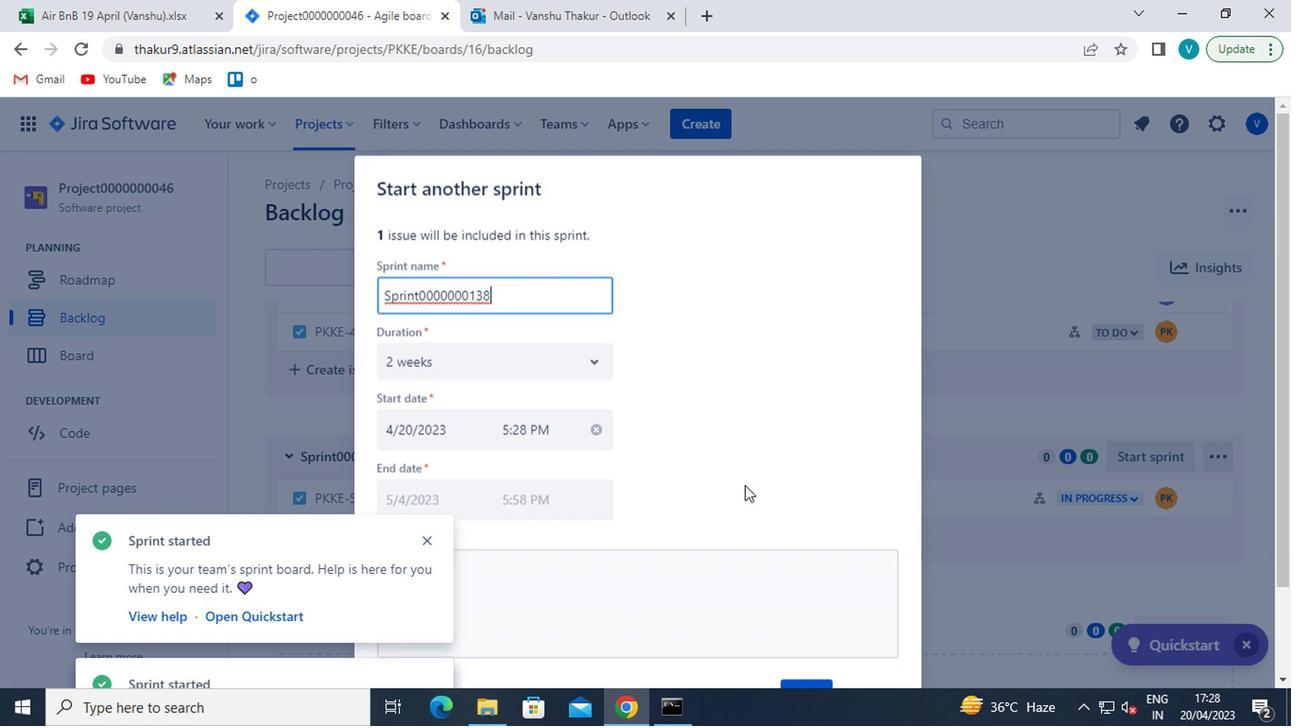
Action: Mouse scrolled (740, 485) with delta (0, -1)
Screenshot: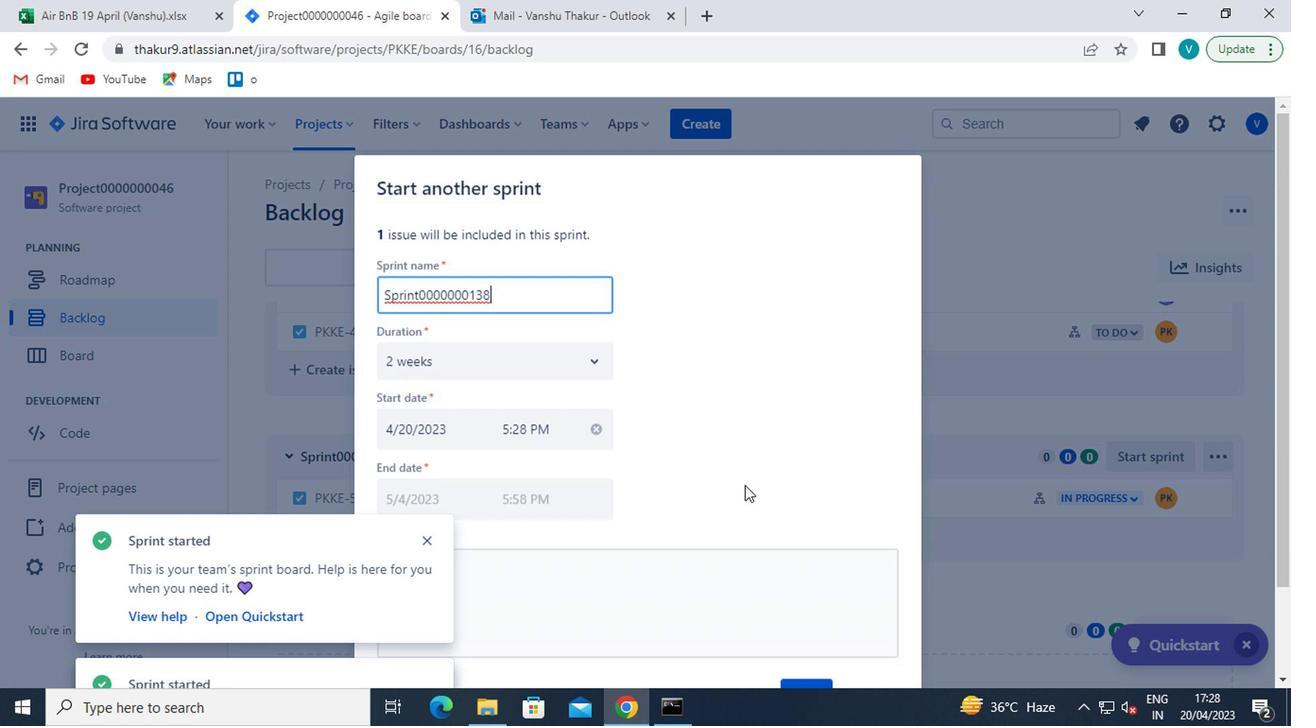 
Action: Mouse moved to (797, 584)
Screenshot: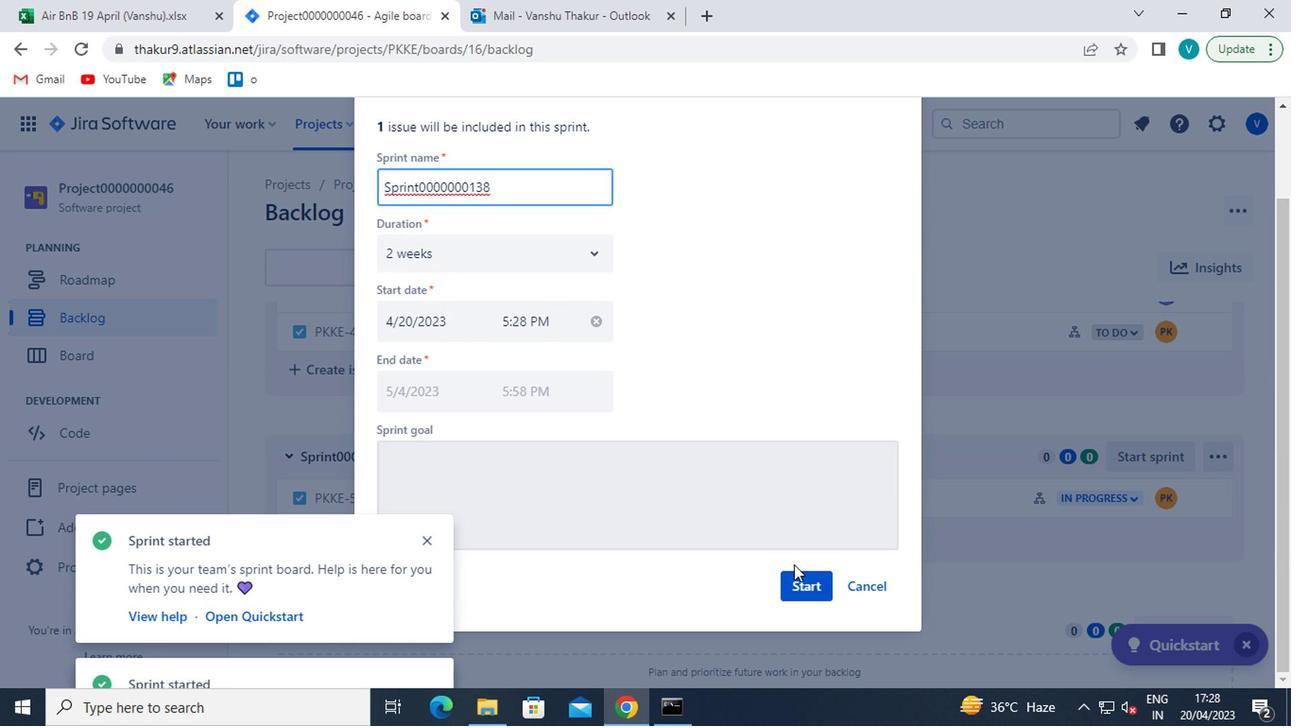 
Action: Mouse pressed left at (797, 584)
Screenshot: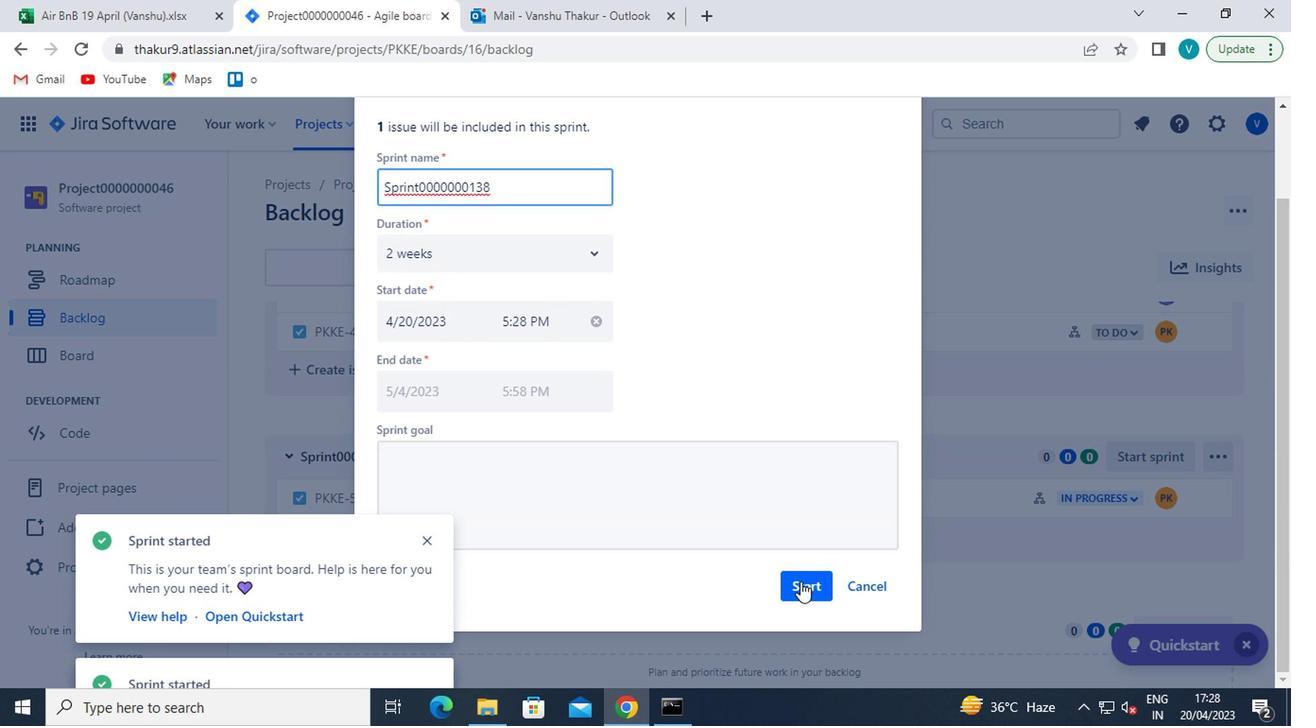 
Action: Mouse moved to (332, 137)
Screenshot: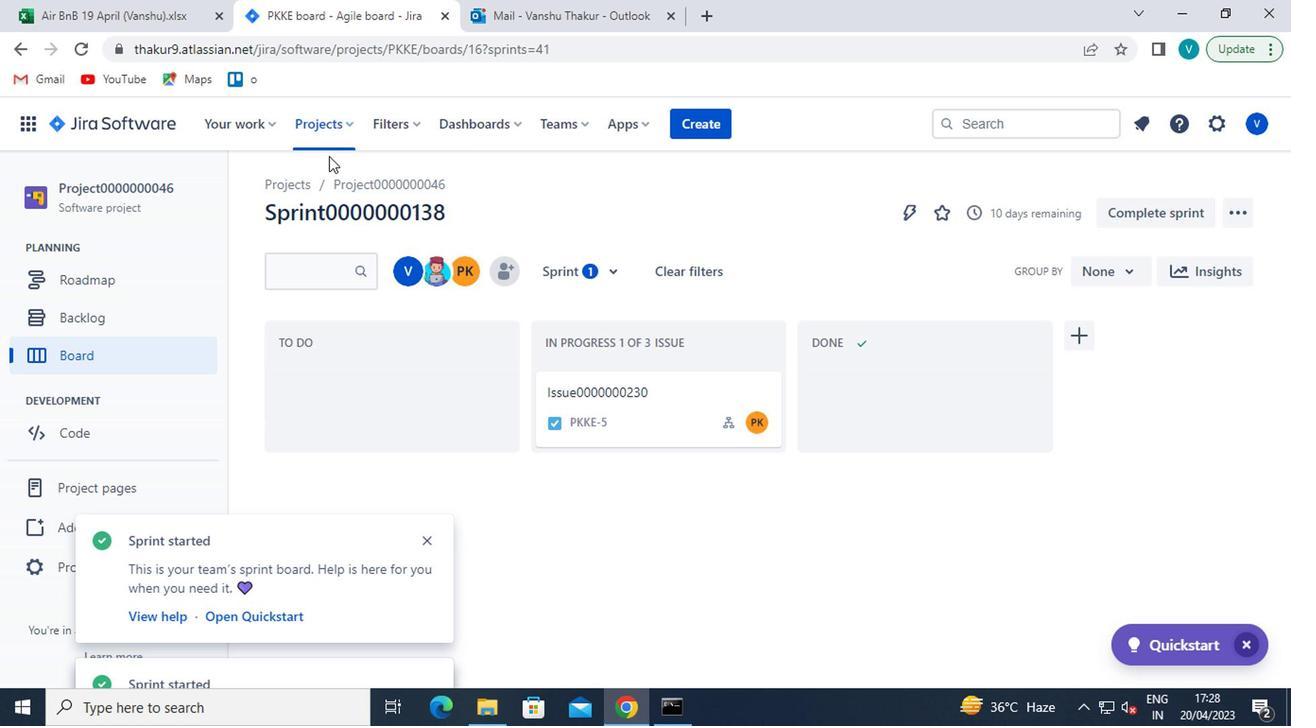 
Action: Mouse pressed left at (332, 137)
Screenshot: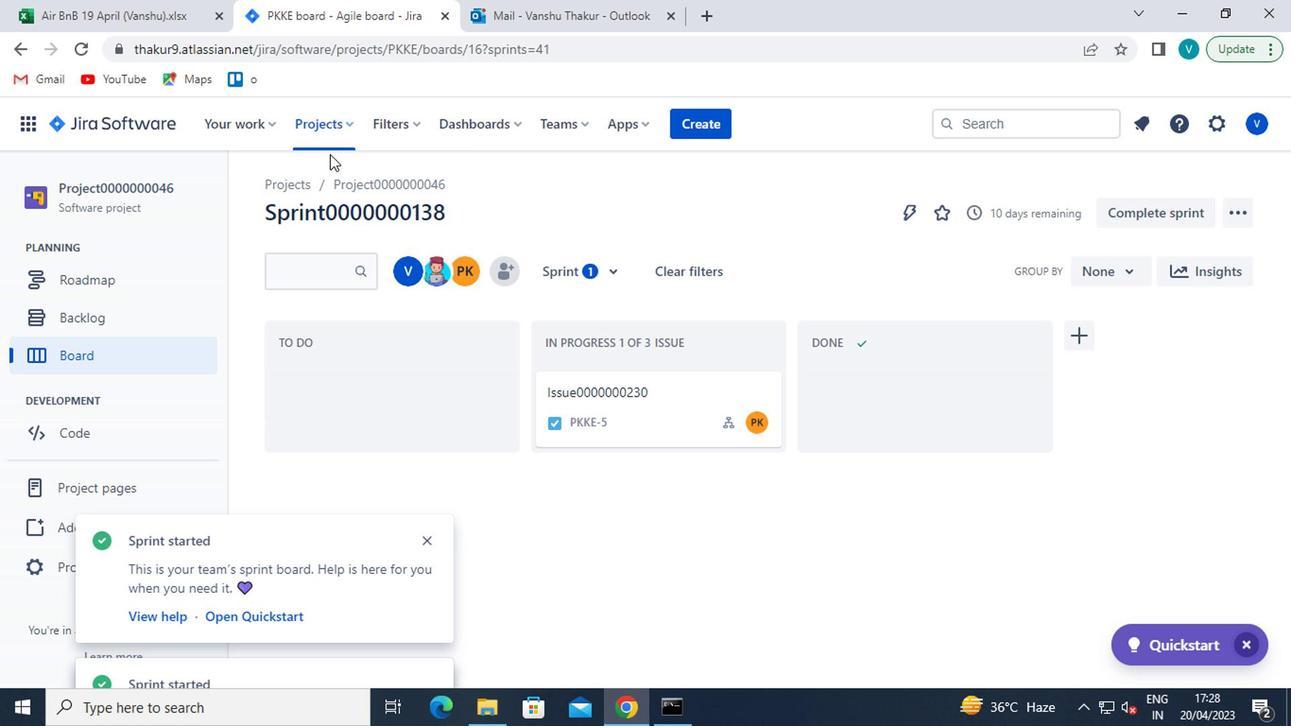 
Action: Mouse moved to (368, 501)
Screenshot: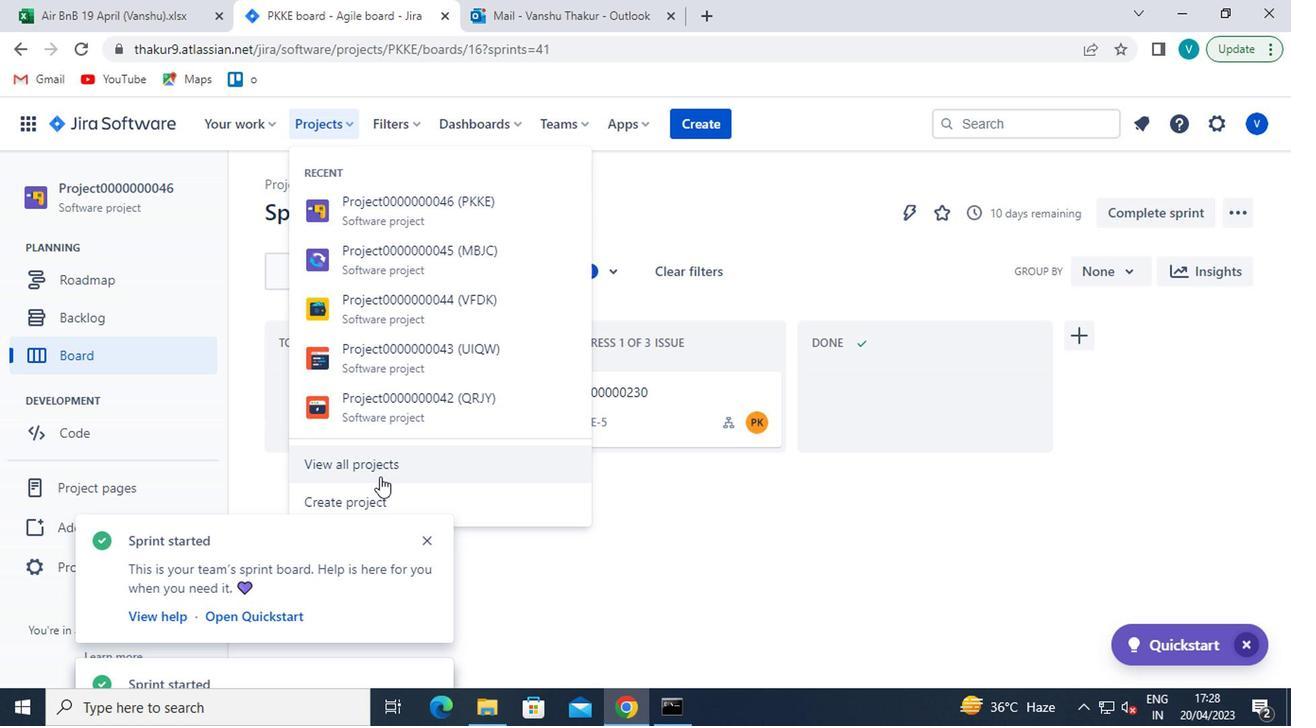 
Action: Mouse pressed left at (368, 501)
Screenshot: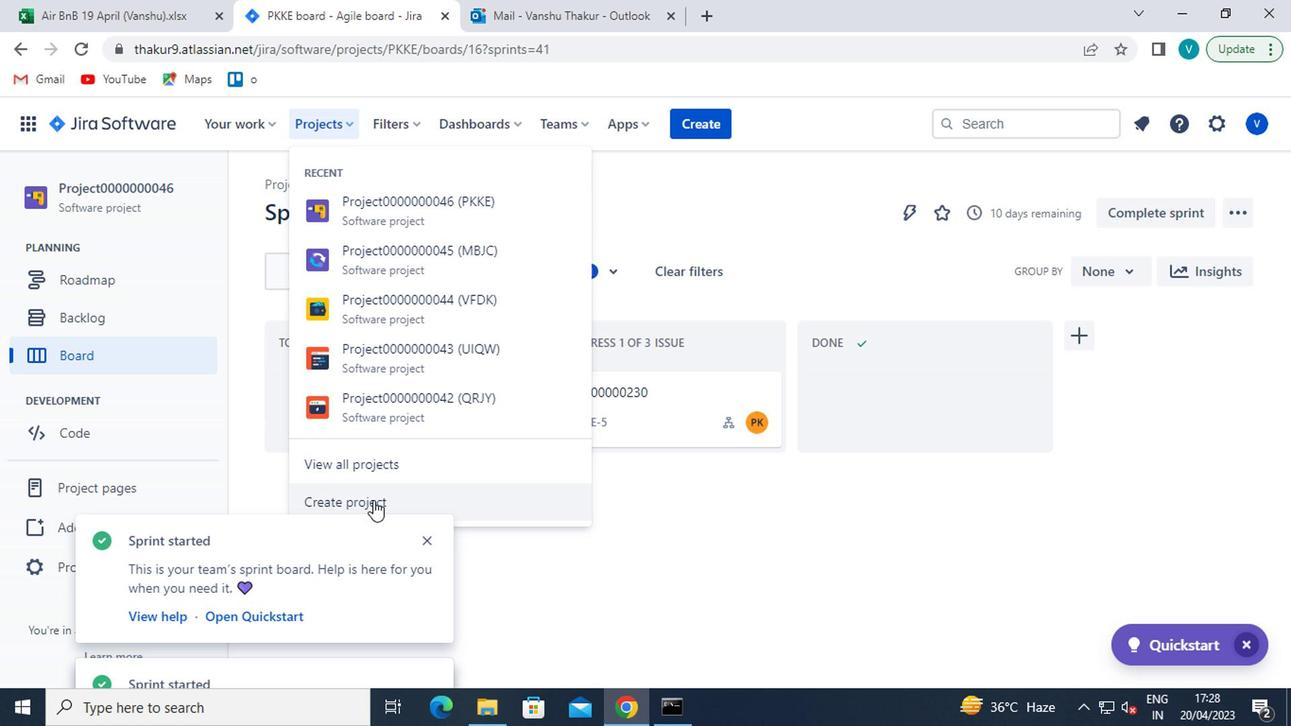 
Action: Mouse moved to (571, 512)
Screenshot: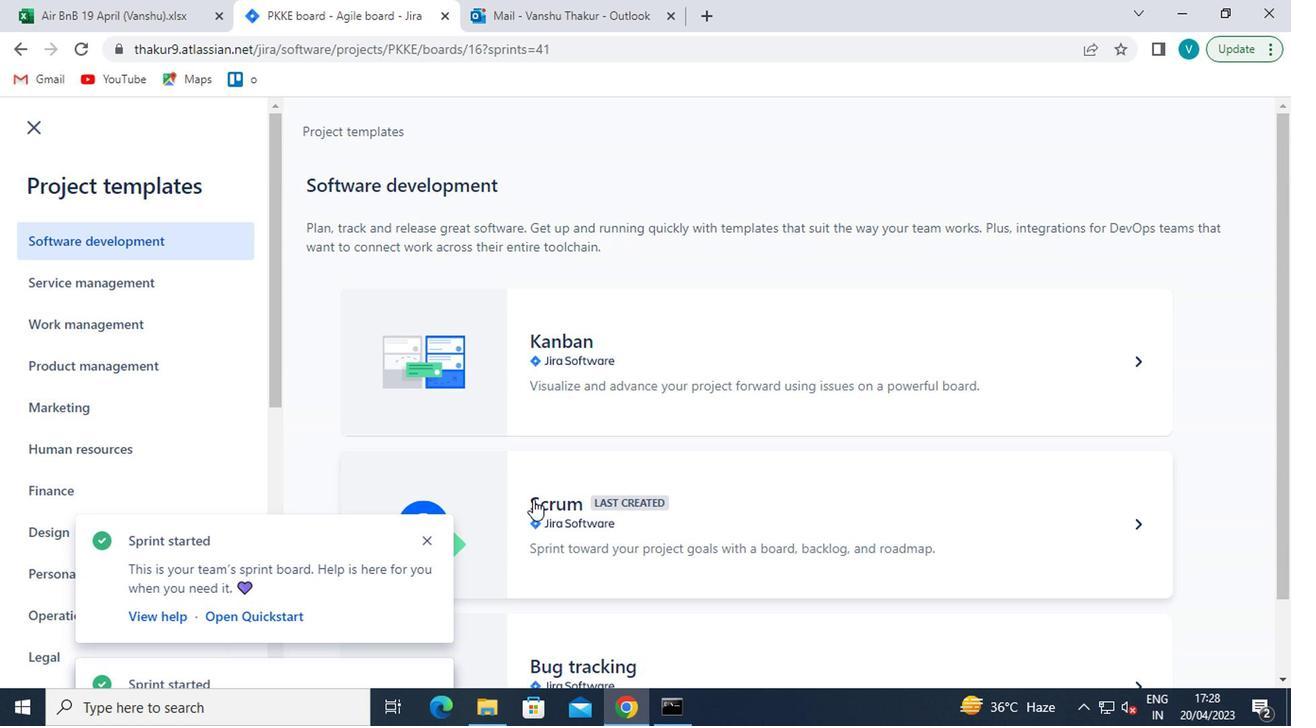 
Action: Mouse pressed left at (571, 512)
Screenshot: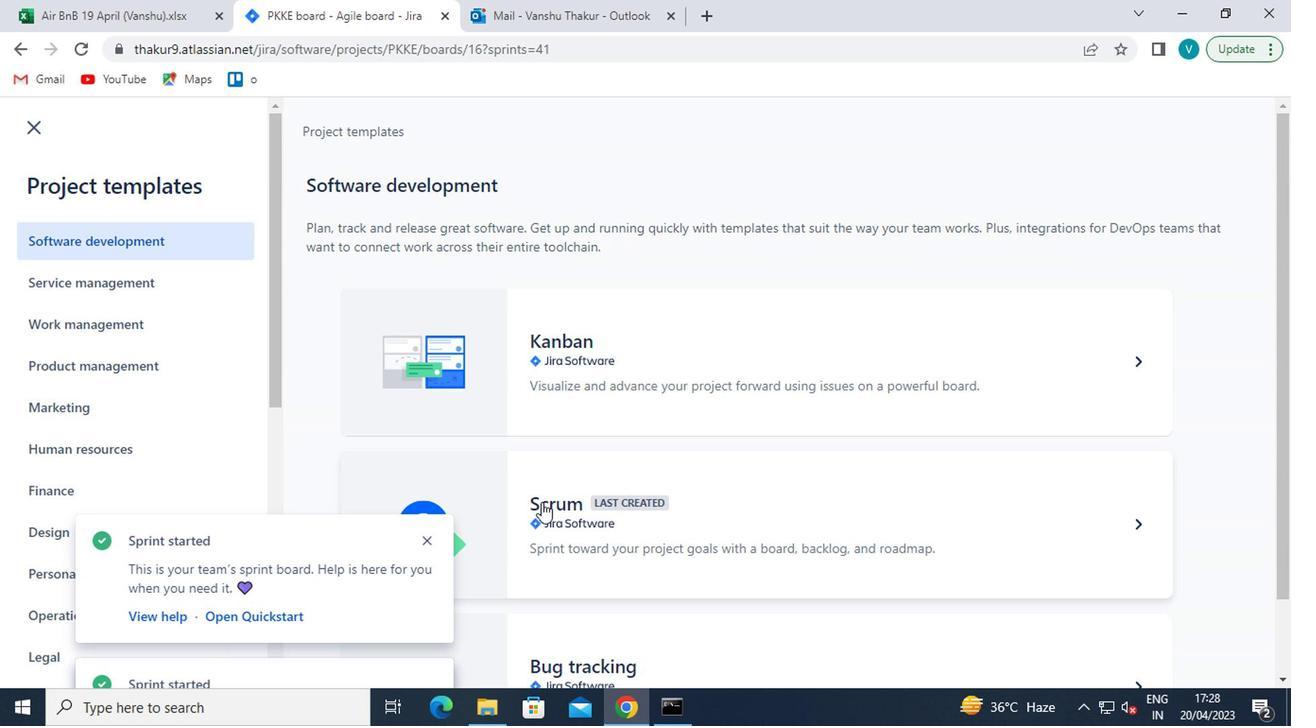 
Action: Mouse moved to (1145, 647)
Screenshot: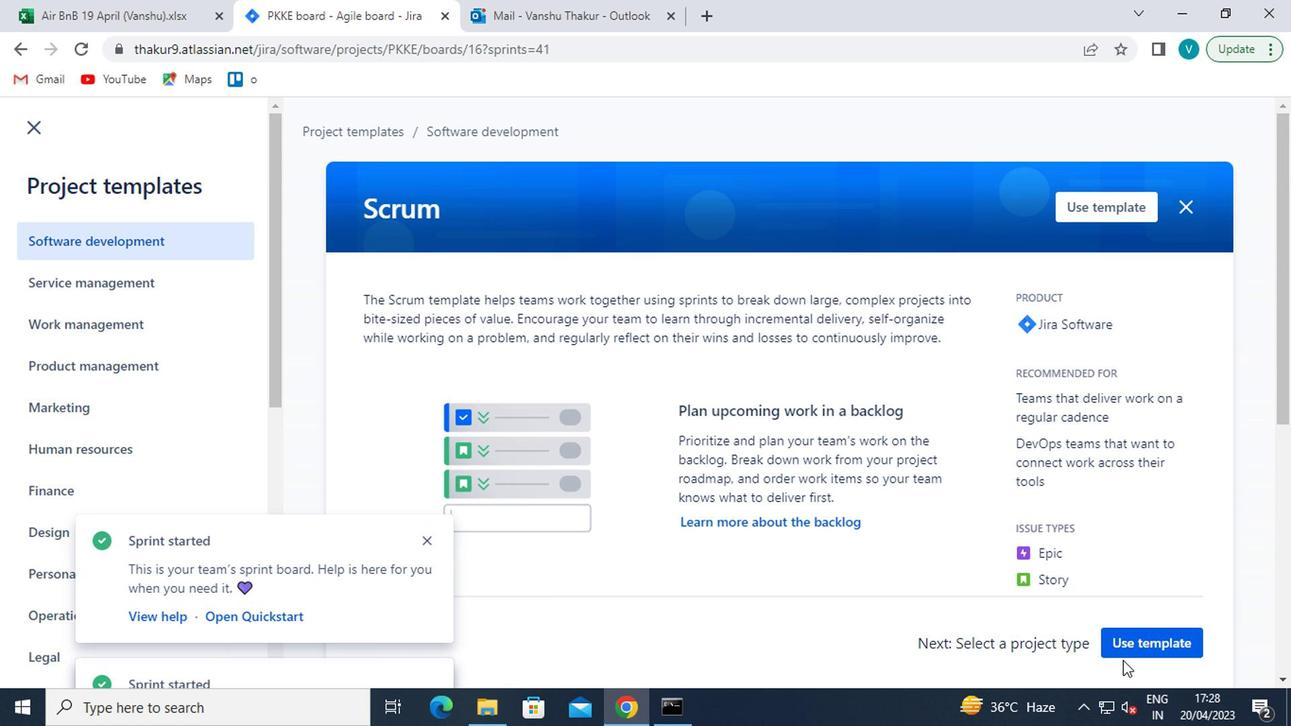 
Action: Mouse pressed left at (1145, 647)
Screenshot: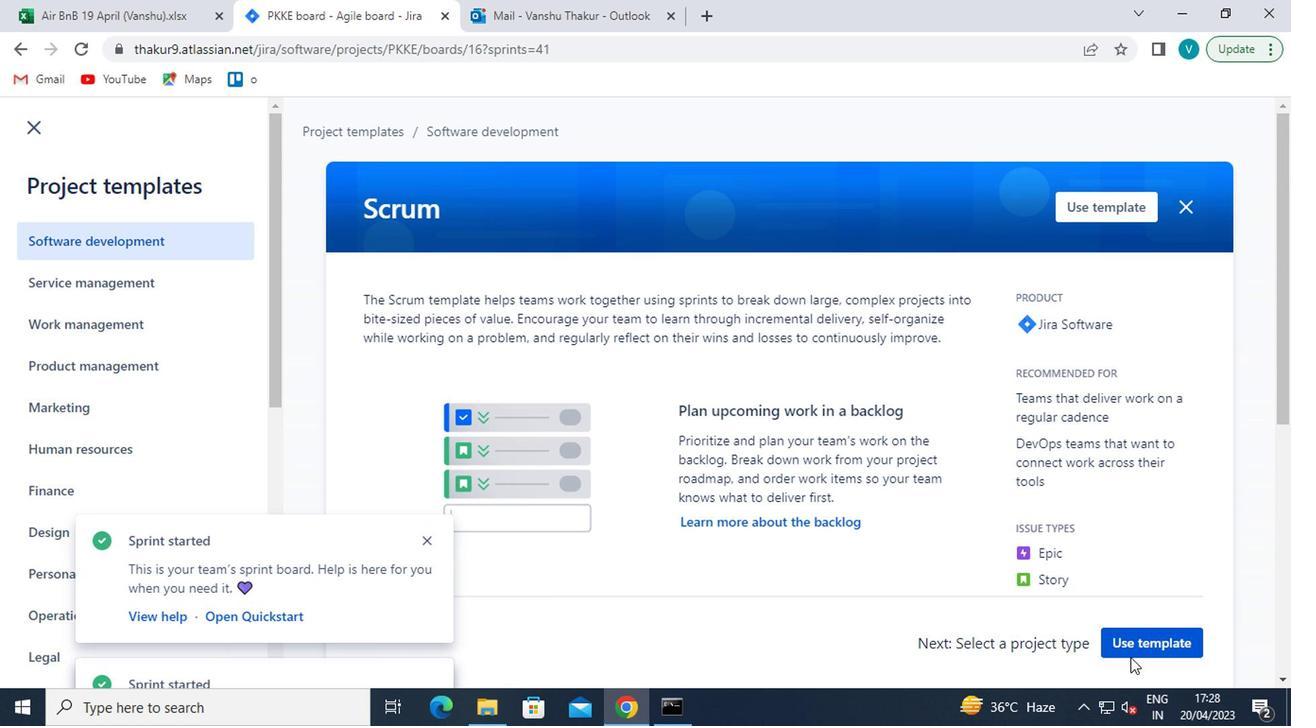 
Action: Mouse moved to (421, 542)
Screenshot: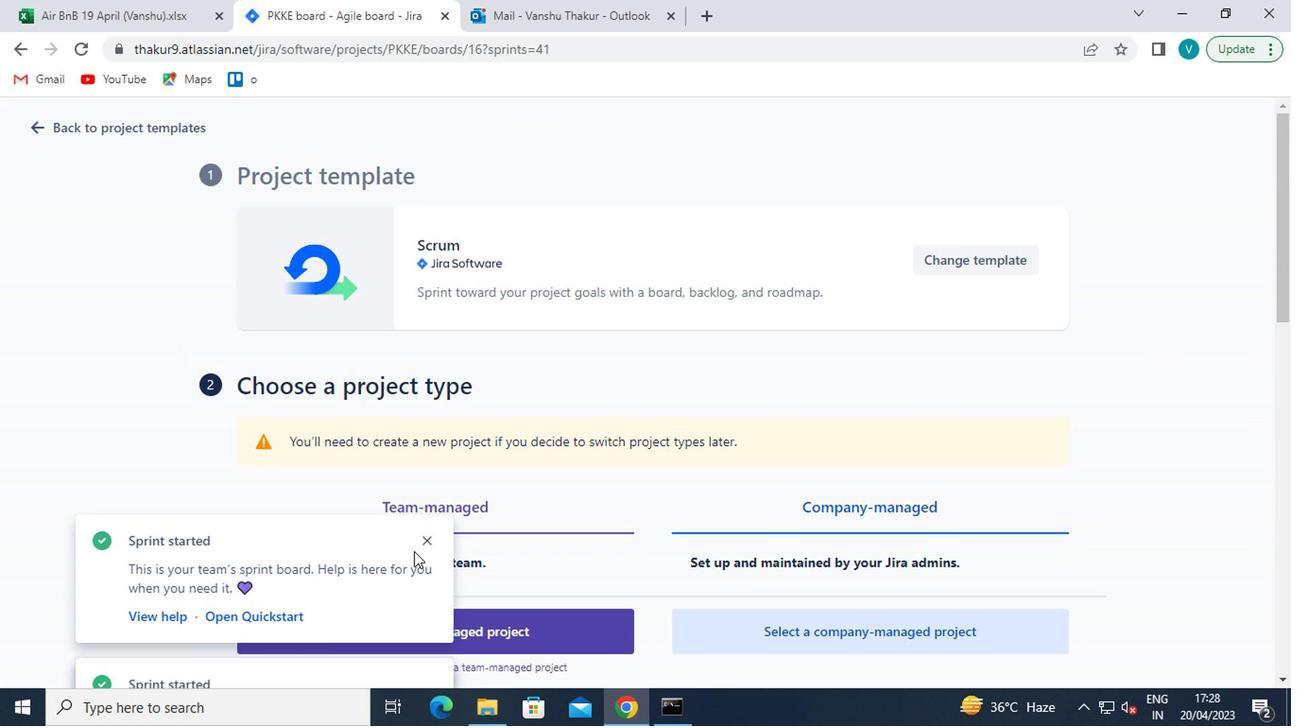 
Action: Mouse pressed left at (421, 542)
Screenshot: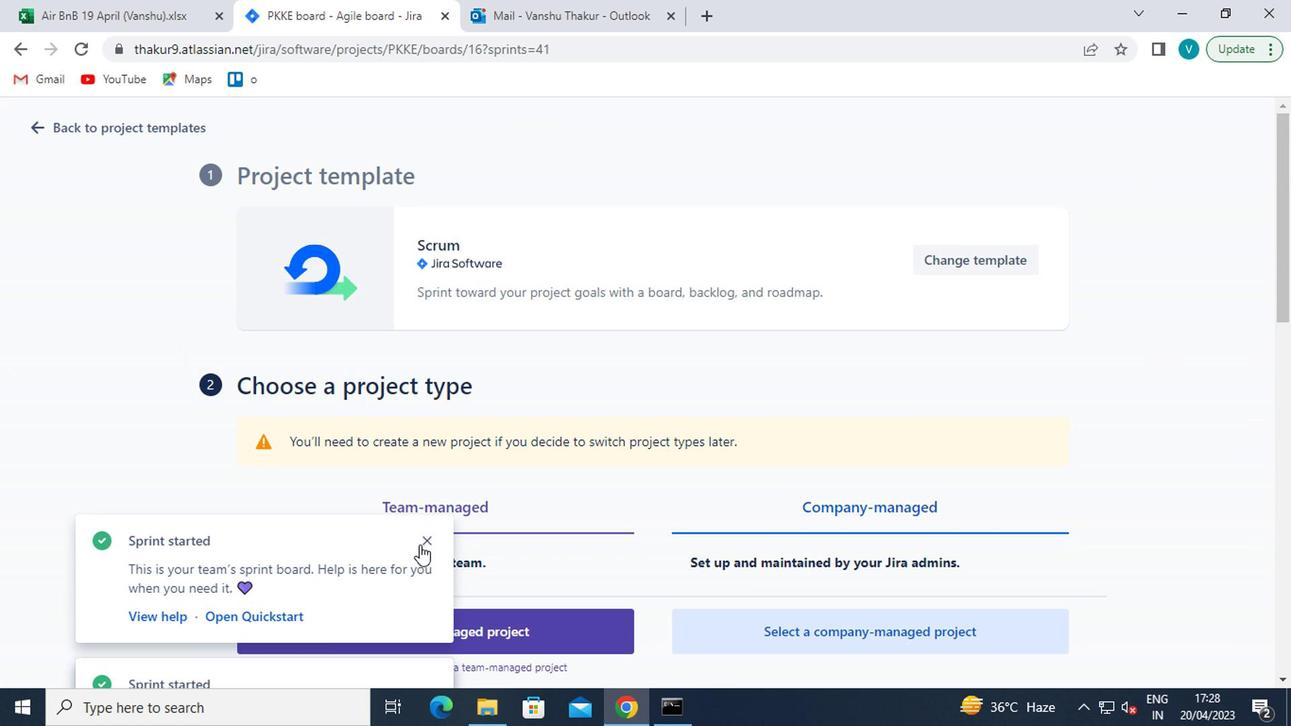 
Action: Mouse moved to (419, 544)
Screenshot: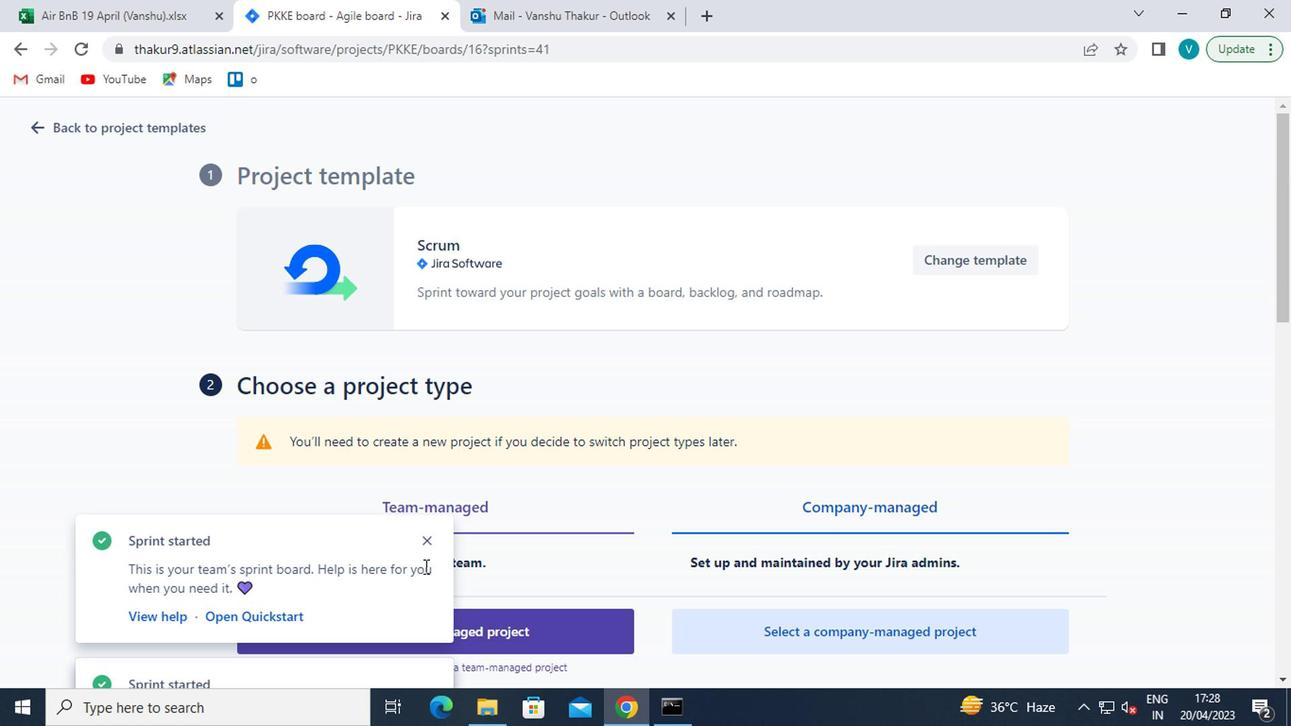 
Action: Mouse pressed left at (419, 544)
Screenshot: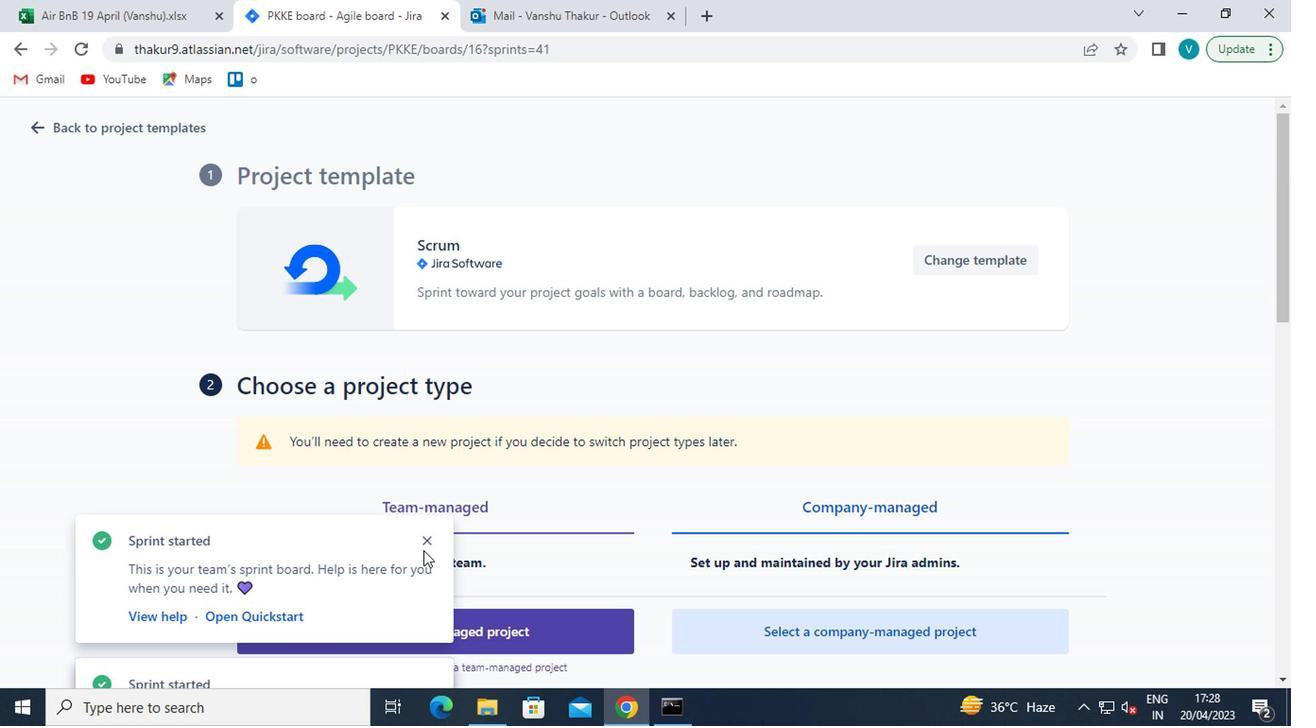 
Action: Mouse moved to (422, 538)
Screenshot: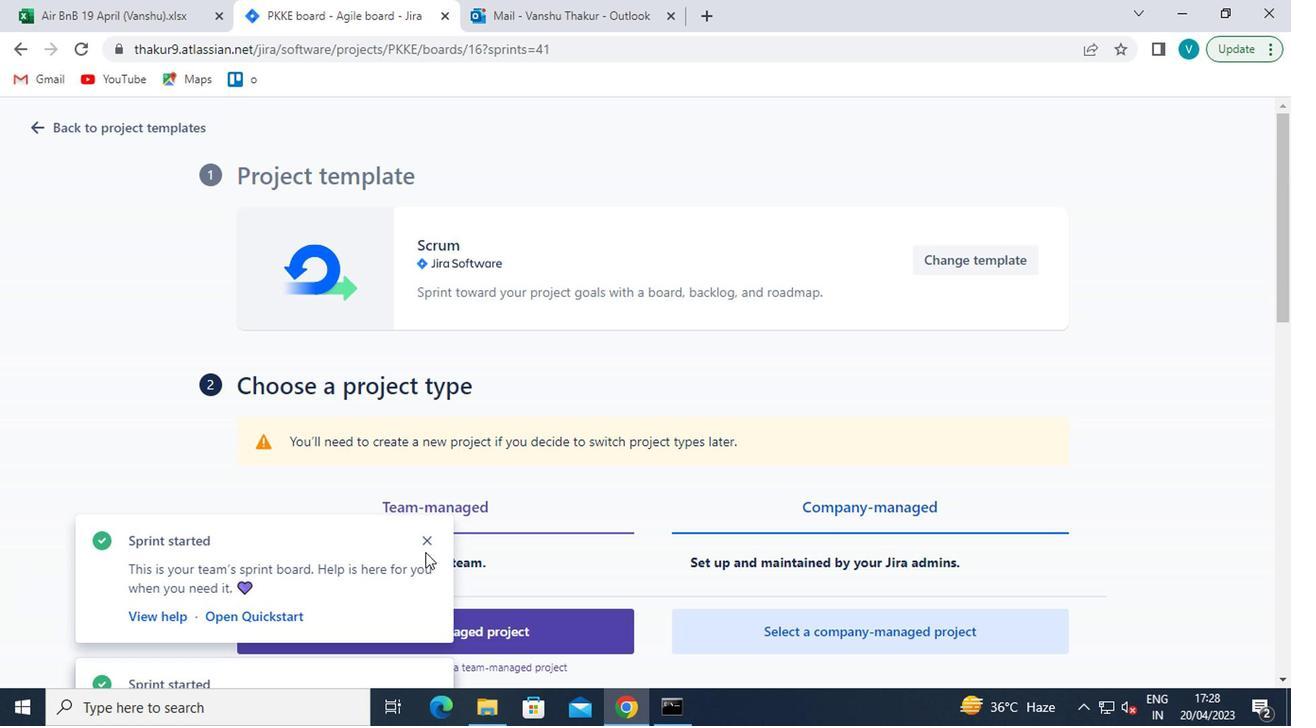 
Action: Mouse pressed left at (422, 538)
Screenshot: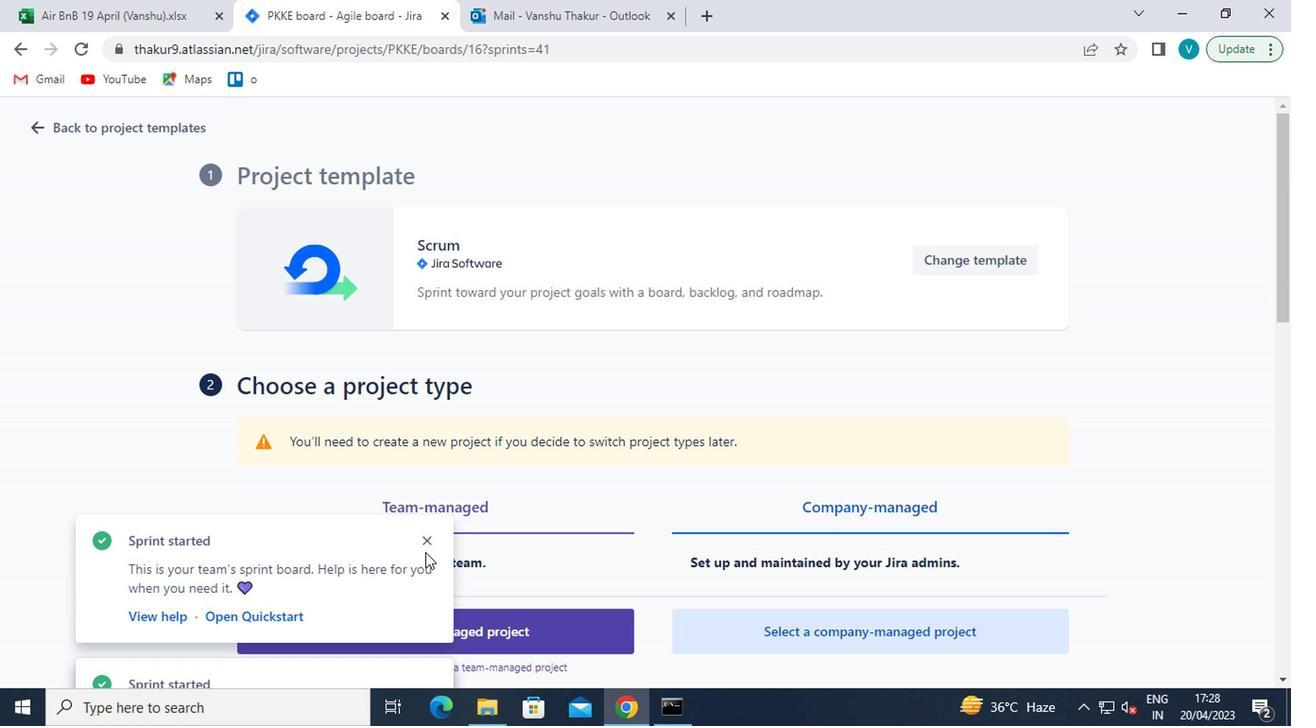 
Action: Mouse pressed left at (422, 538)
Screenshot: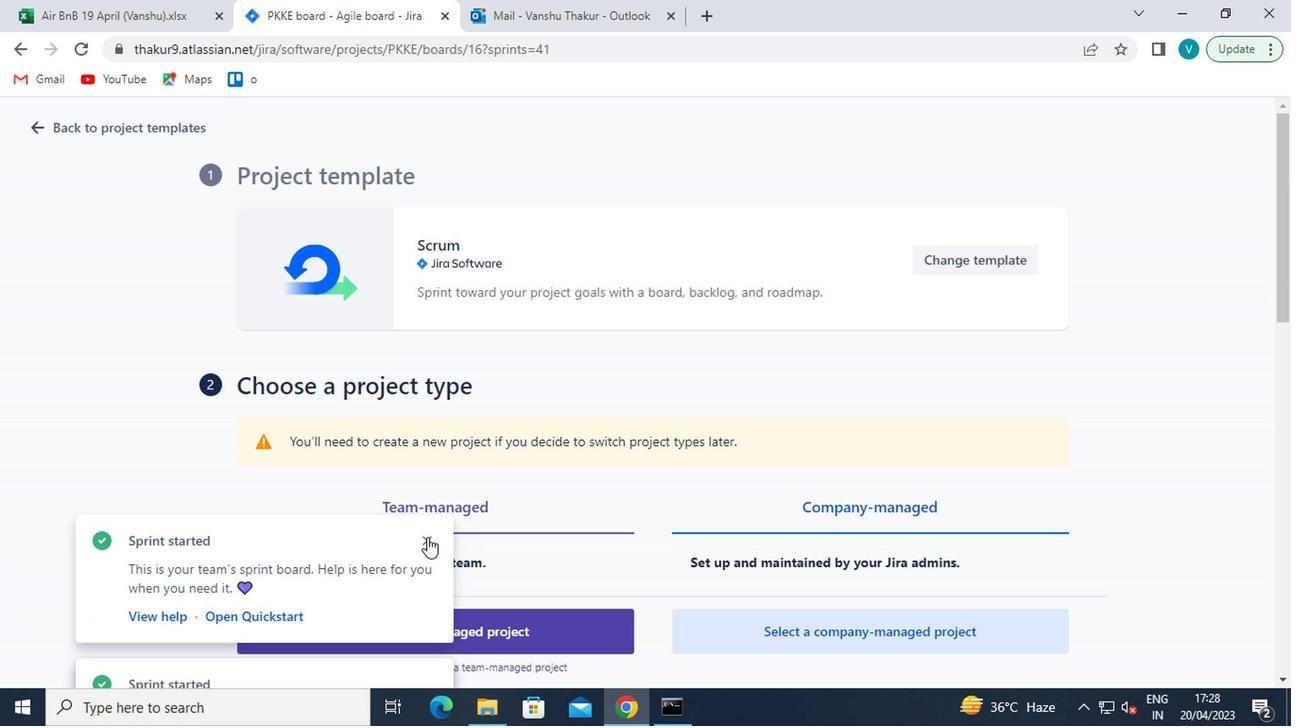 
Action: Mouse pressed left at (422, 538)
Screenshot: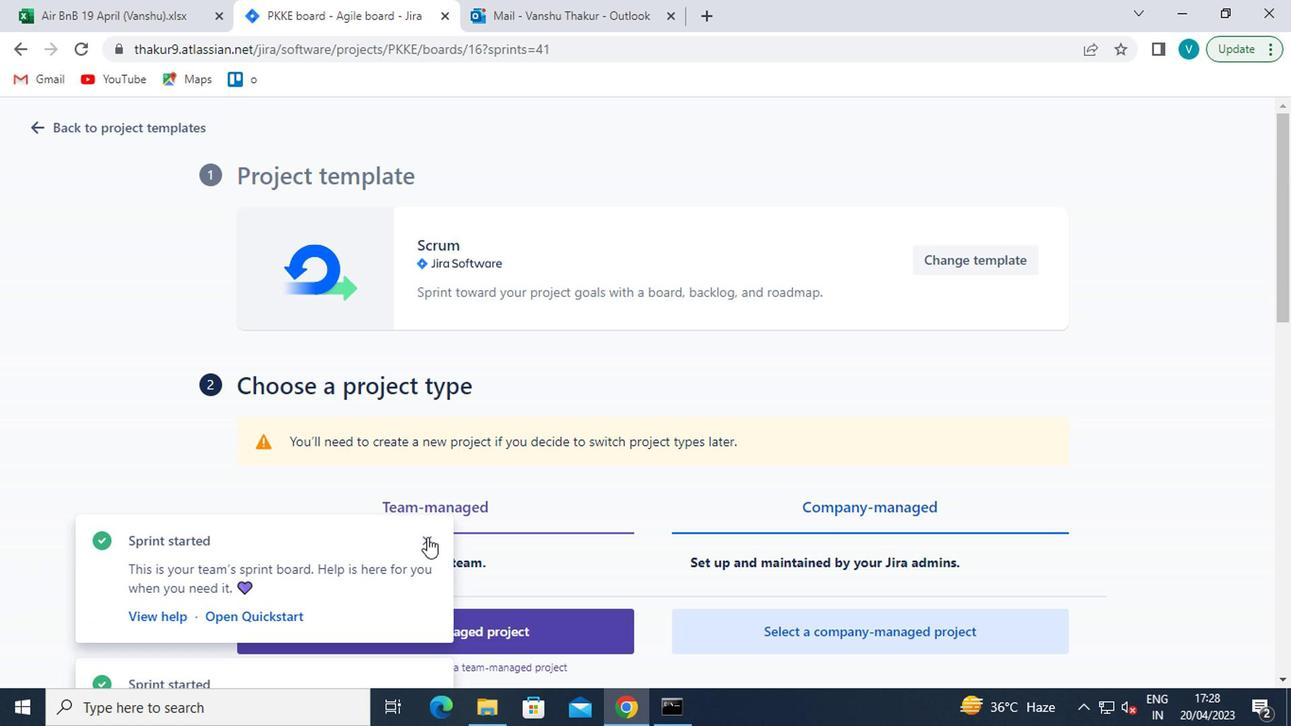 
Action: Mouse pressed left at (422, 538)
Screenshot: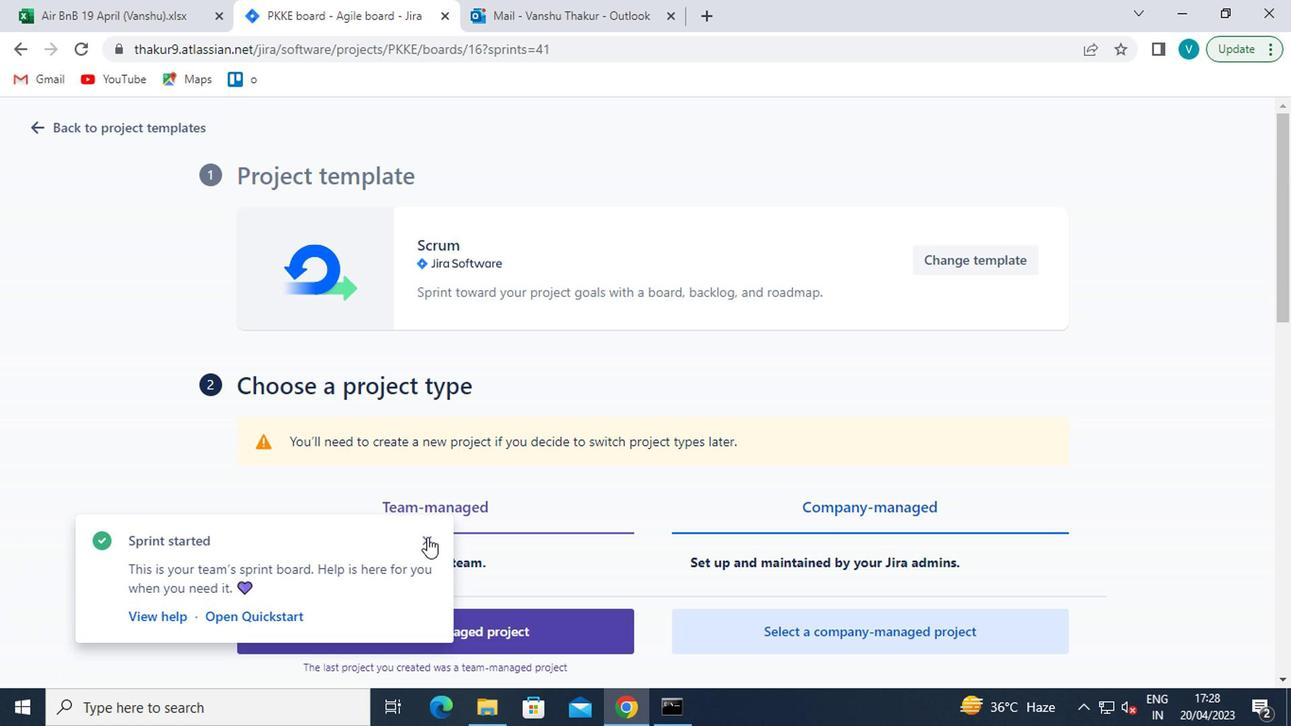 
Action: Mouse moved to (433, 633)
Screenshot: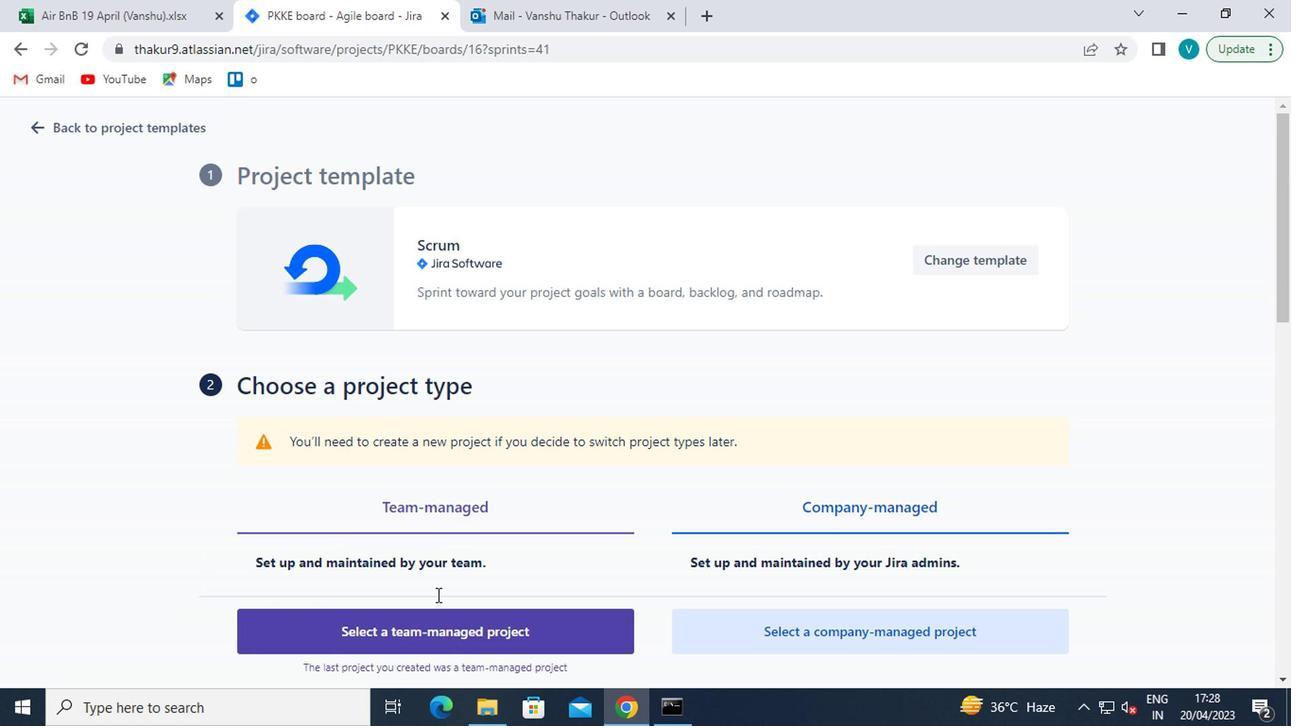 
Action: Mouse pressed left at (433, 633)
Screenshot: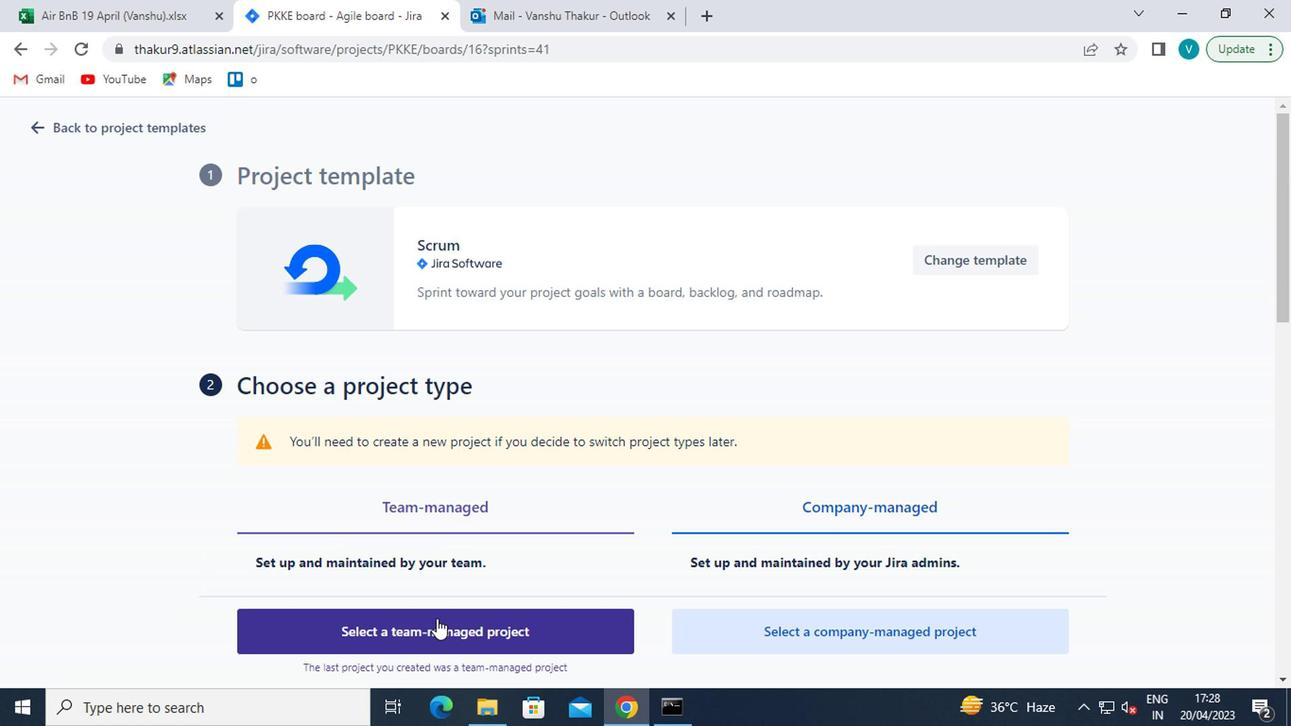 
Action: Mouse moved to (430, 322)
Screenshot: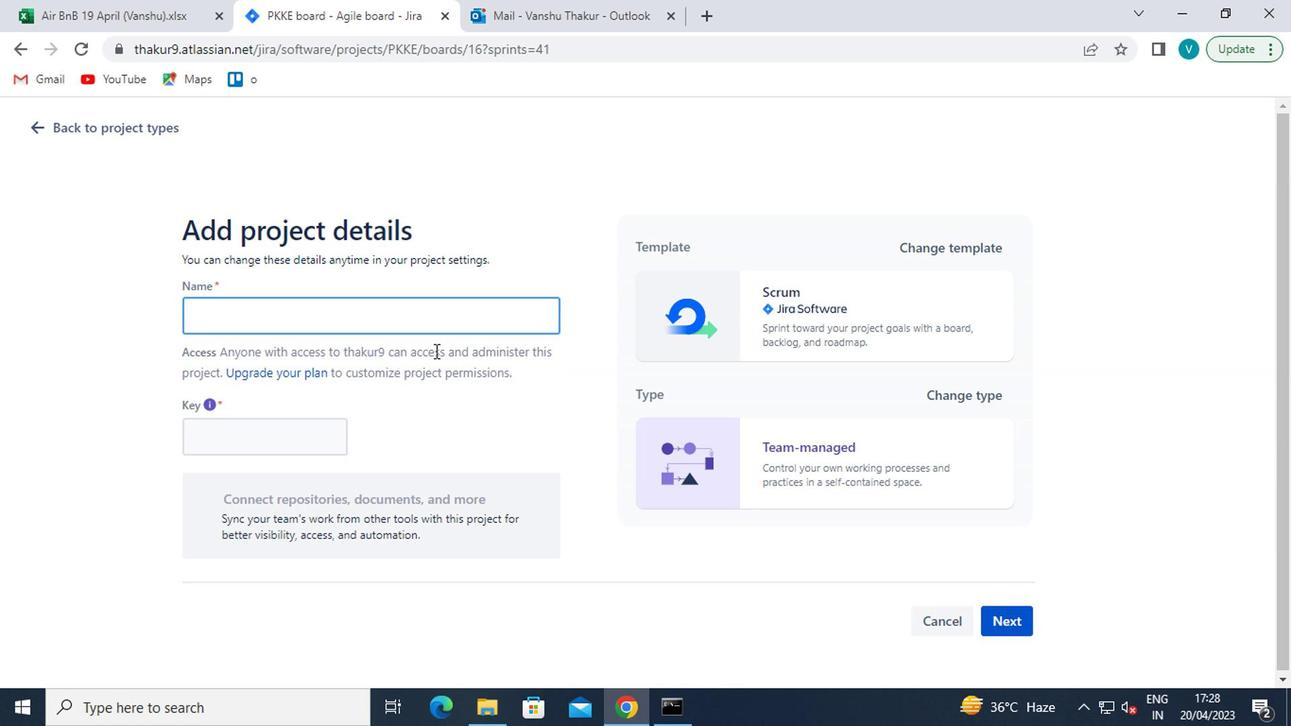
Action: Mouse pressed left at (430, 322)
Screenshot: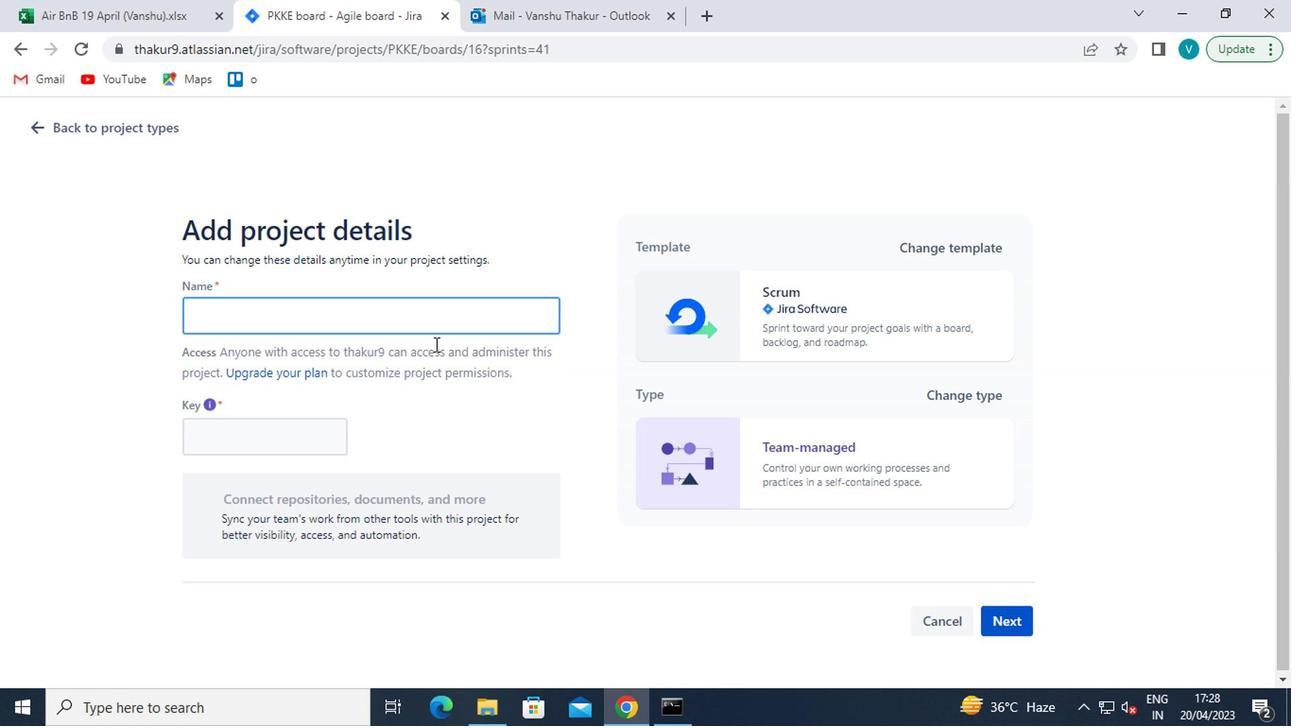 
Action: Key pressed <Key.shift>PROJECT0000000047
Screenshot: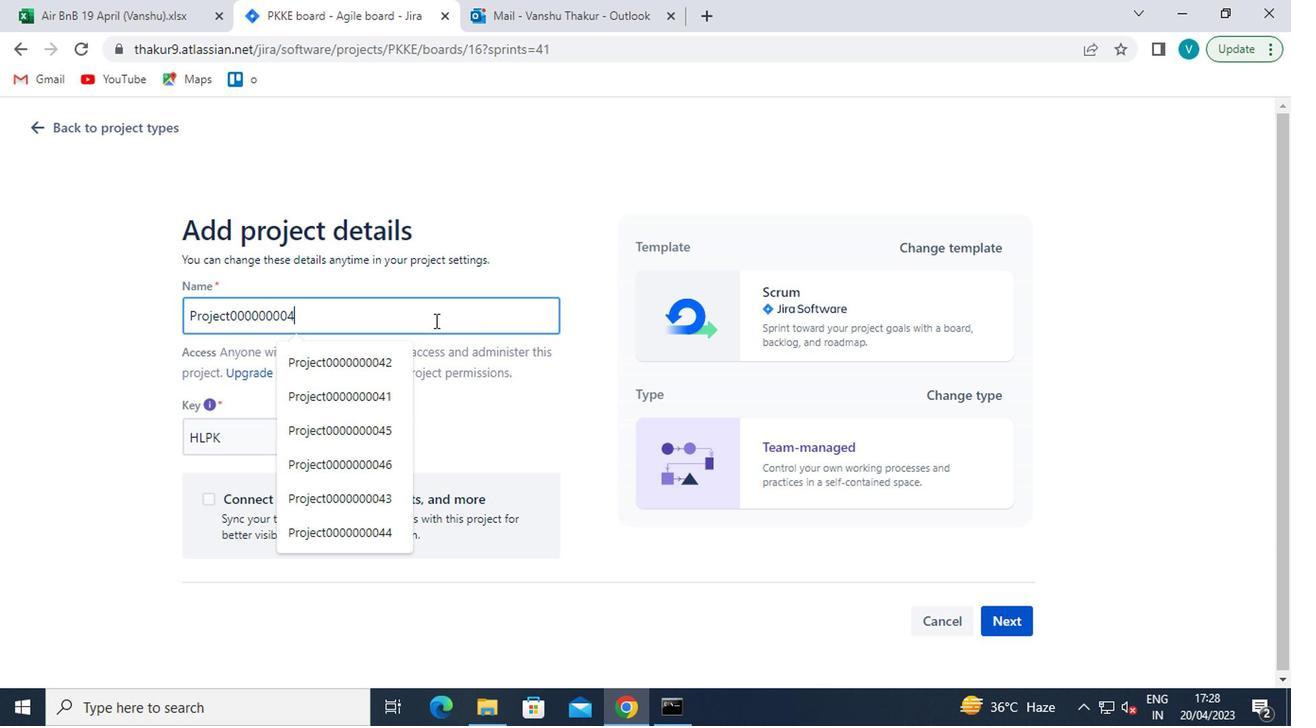 
Action: Mouse moved to (993, 616)
Screenshot: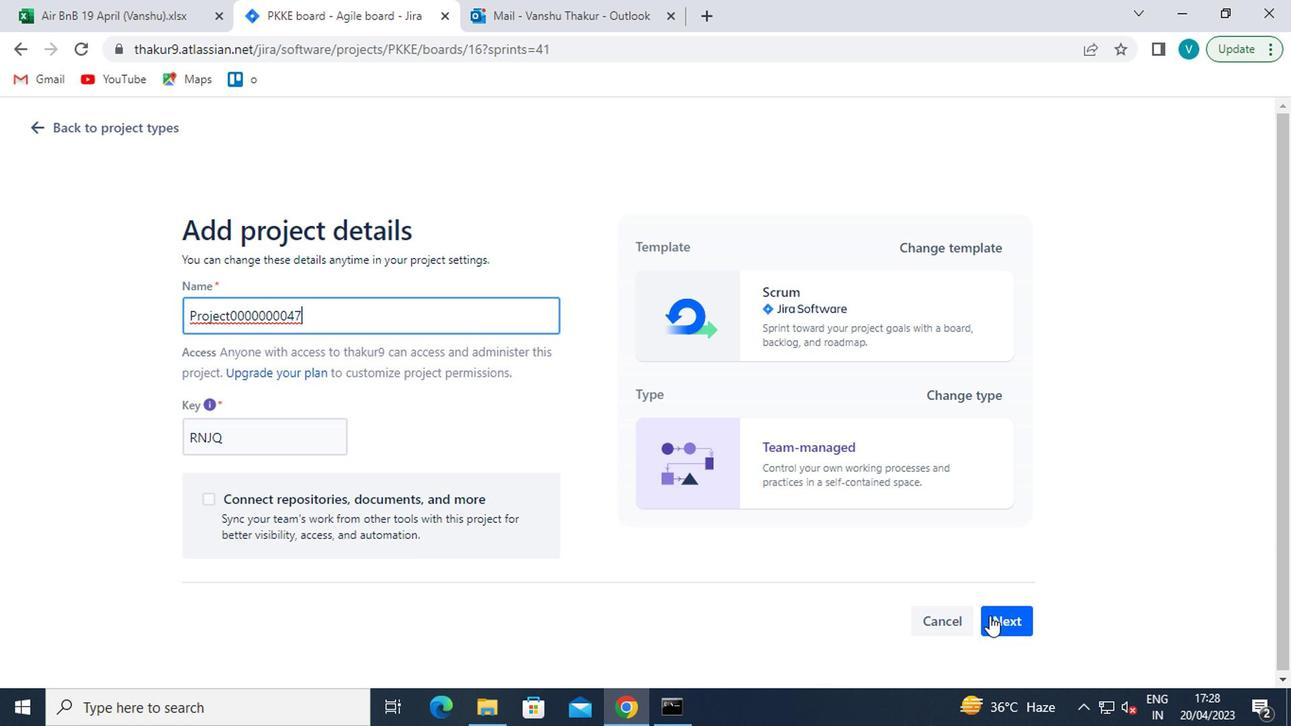 
Action: Mouse pressed left at (993, 616)
Screenshot: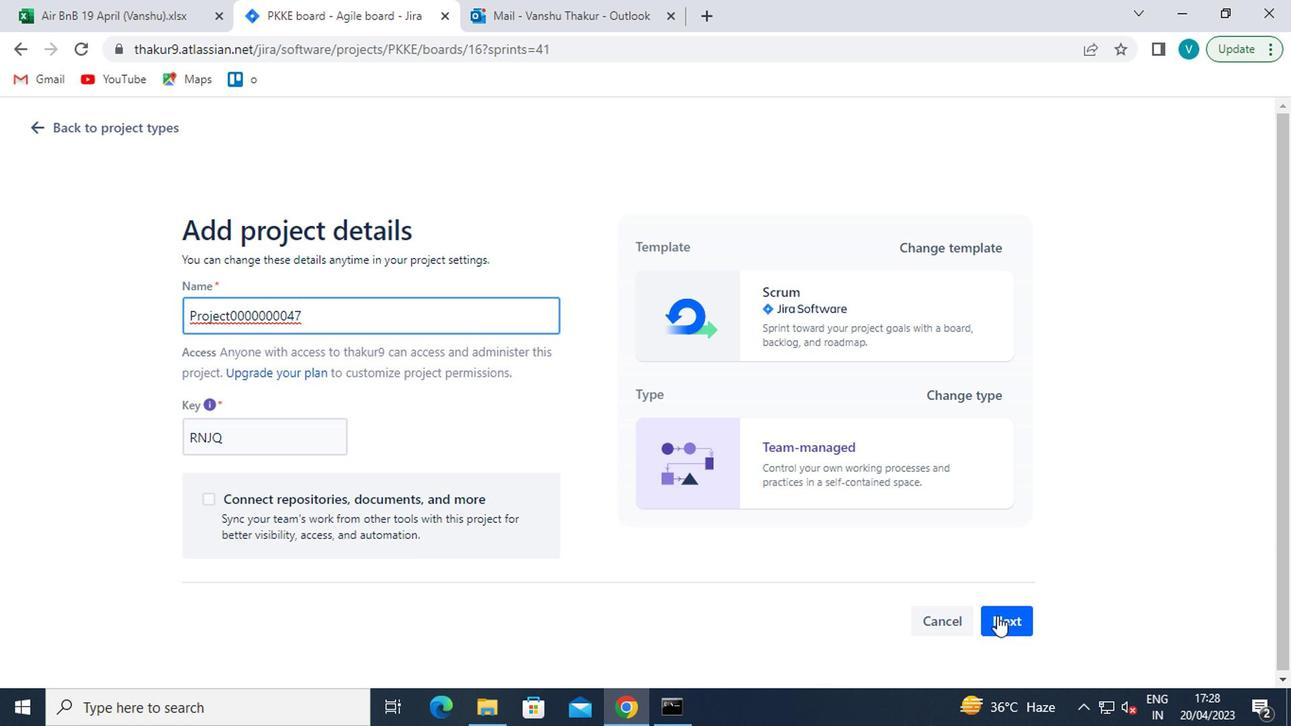 
Action: Mouse moved to (892, 515)
Screenshot: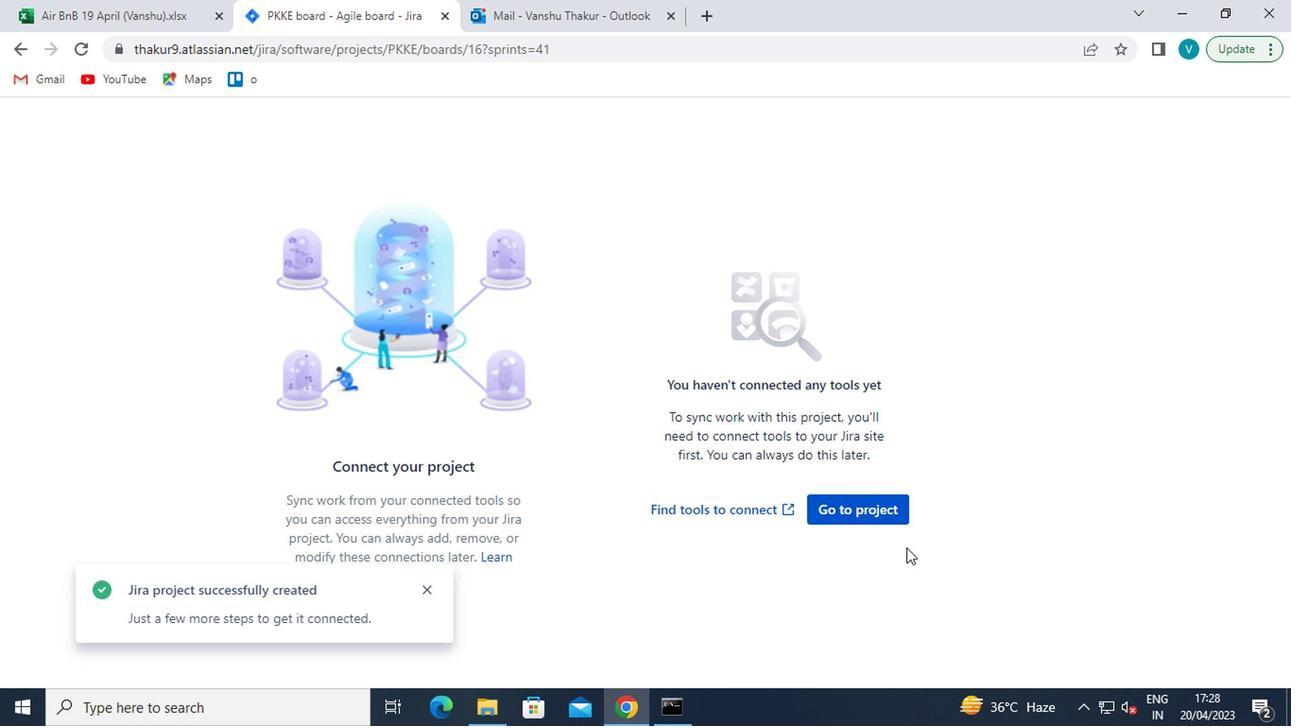 
Action: Mouse pressed left at (892, 515)
Screenshot: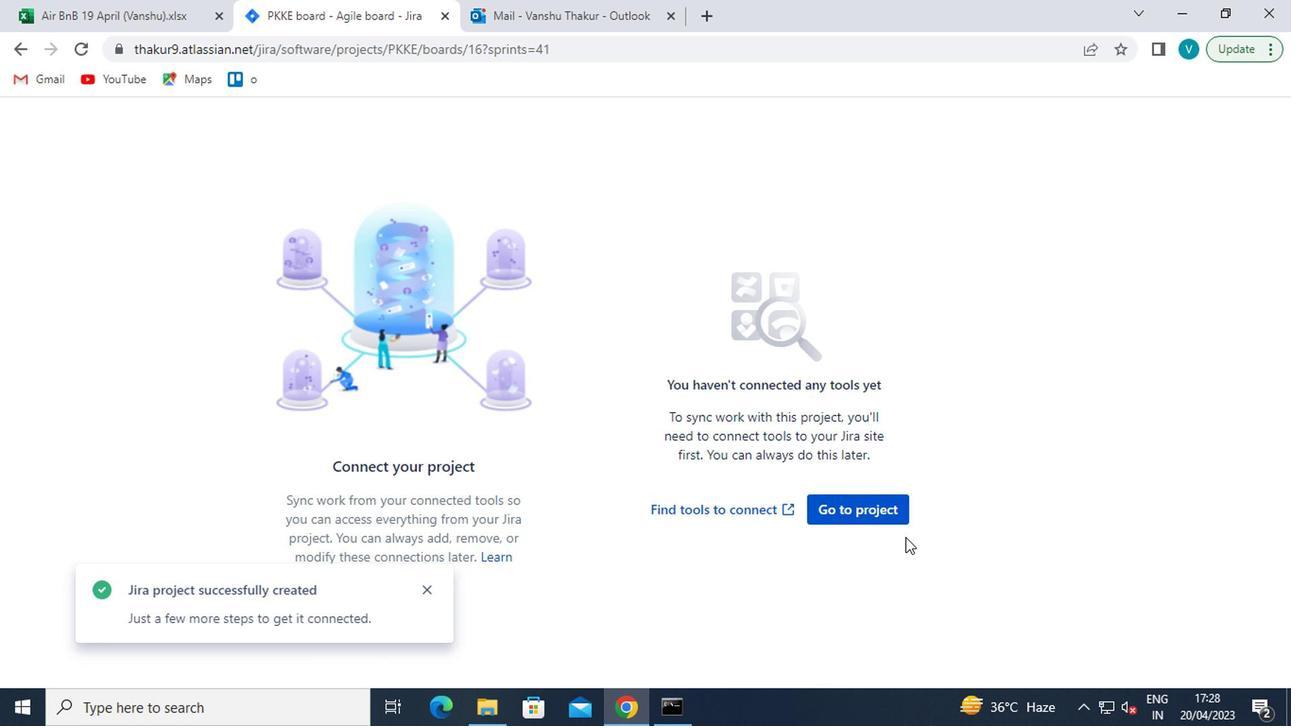 
Action: Mouse moved to (331, 122)
Screenshot: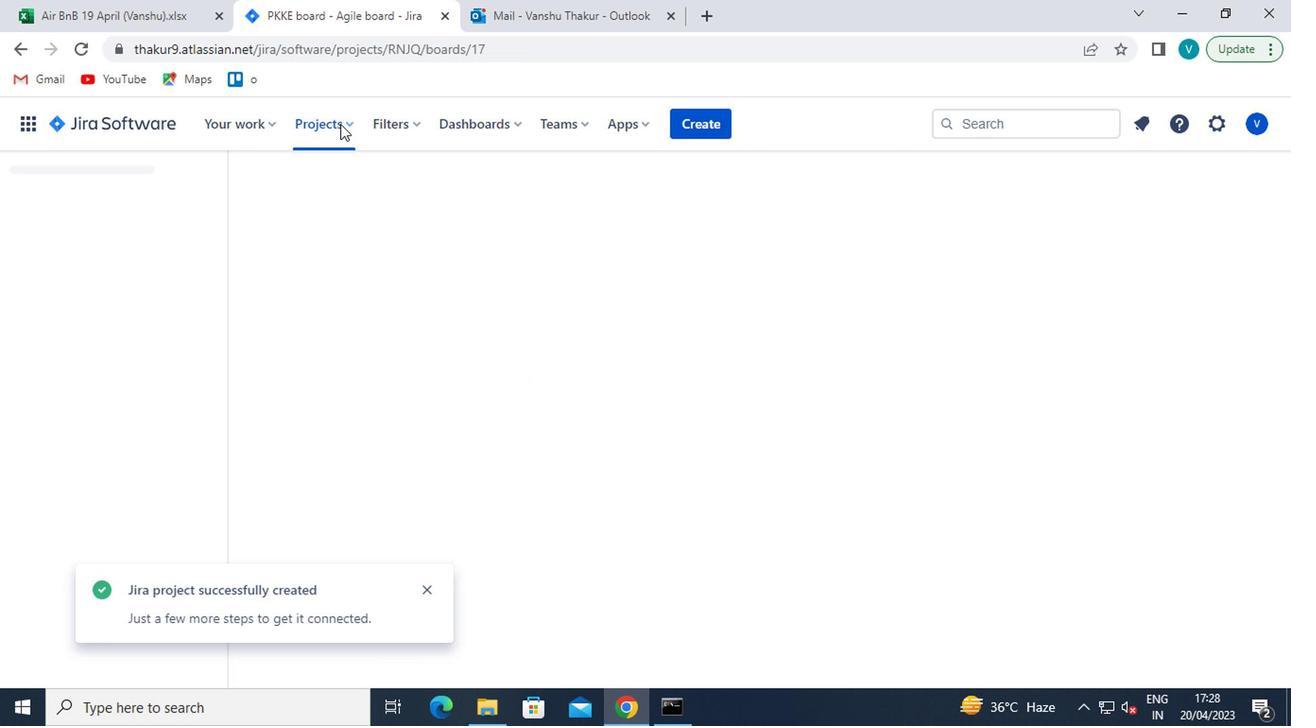 
Action: Mouse pressed left at (331, 122)
Screenshot: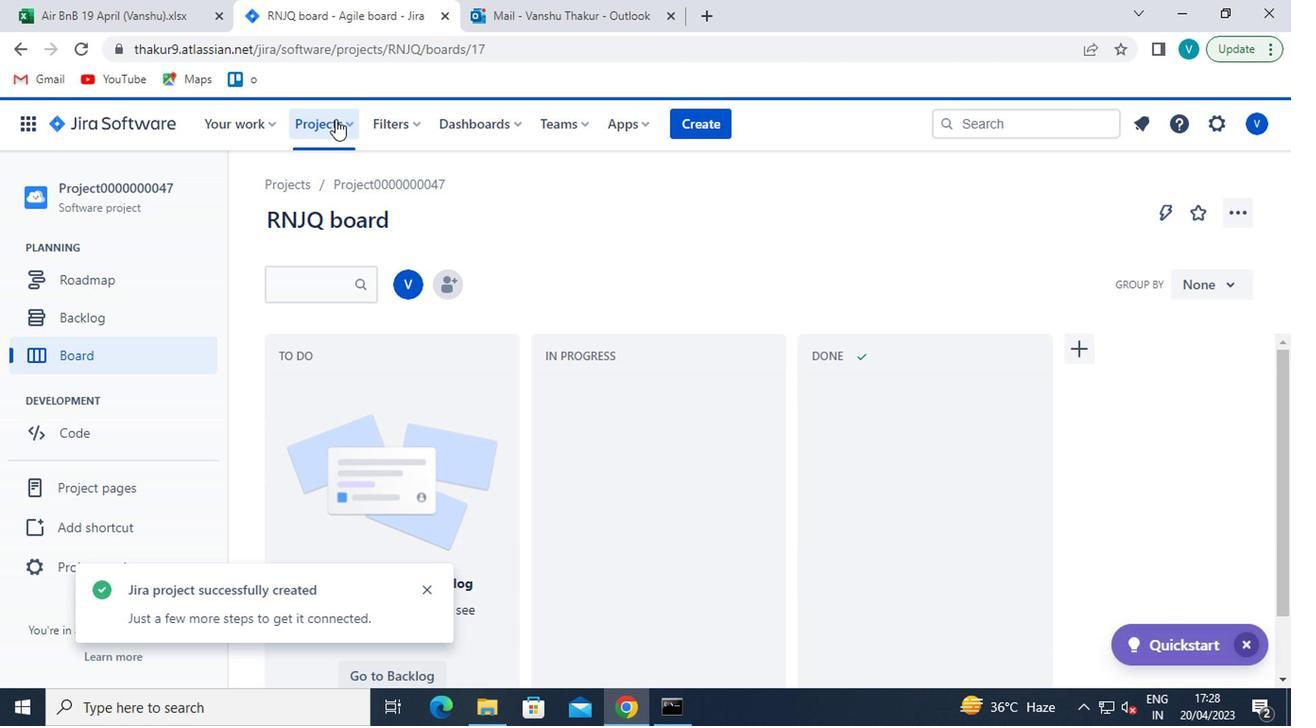 
Action: Mouse moved to (343, 498)
Screenshot: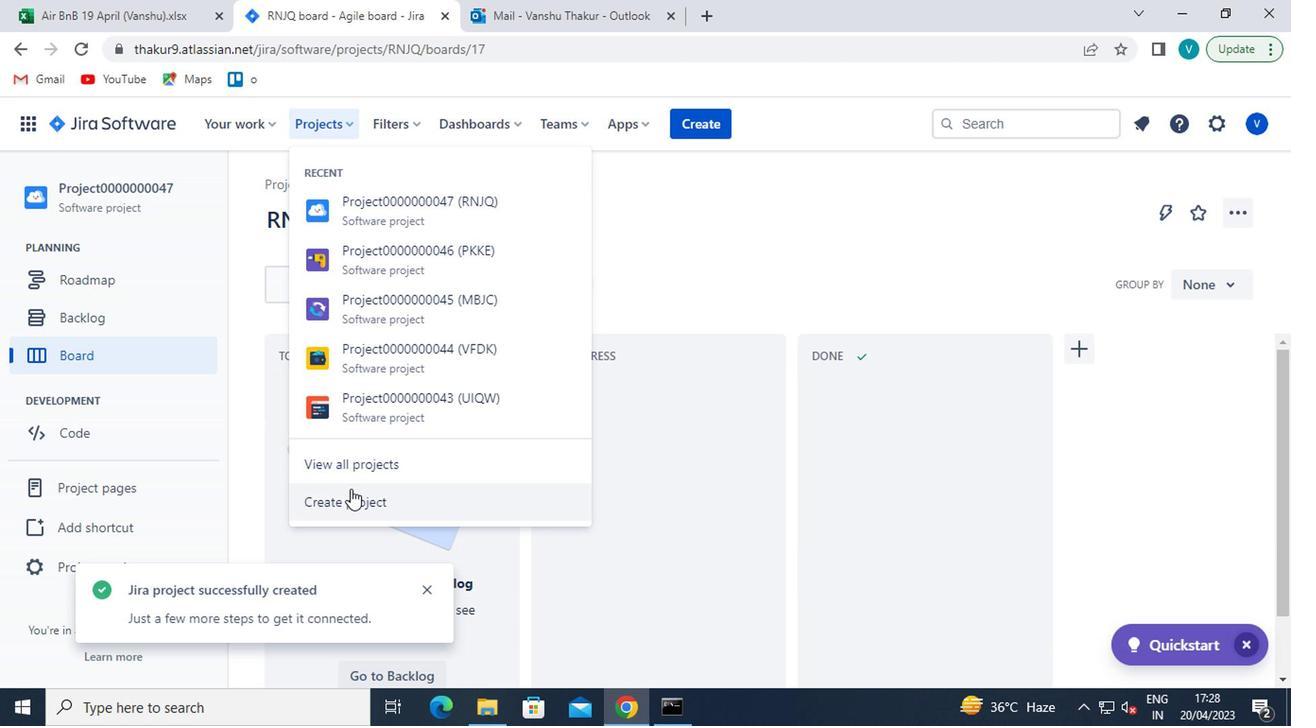 
Action: Mouse pressed left at (343, 498)
Screenshot: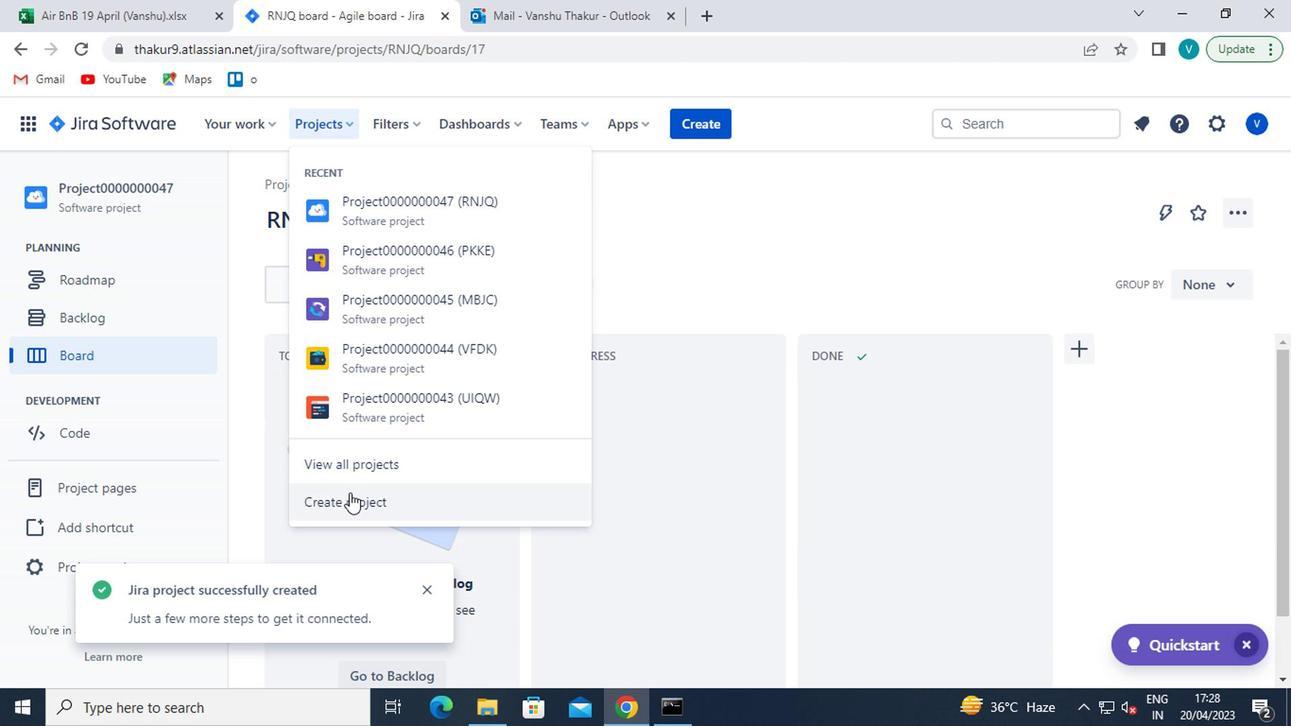
Action: Mouse moved to (596, 510)
Screenshot: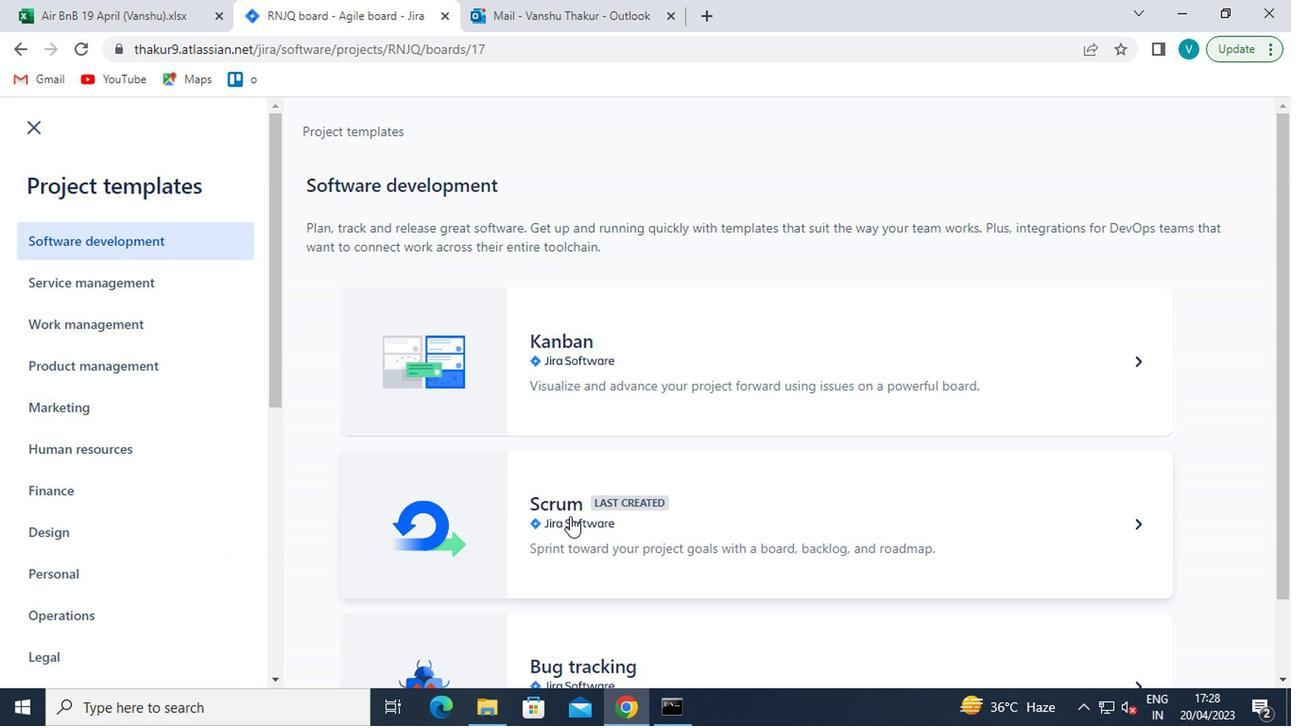 
Action: Mouse pressed left at (596, 510)
Screenshot: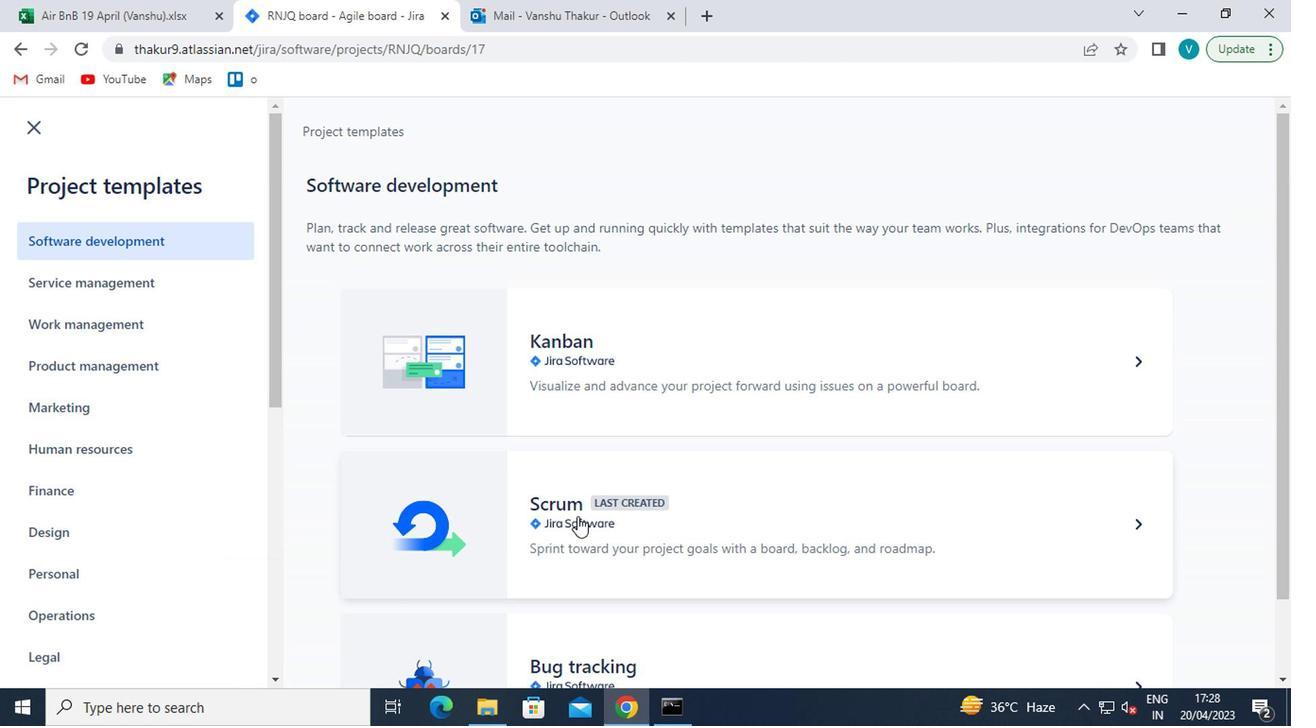 
Action: Mouse moved to (1174, 635)
Screenshot: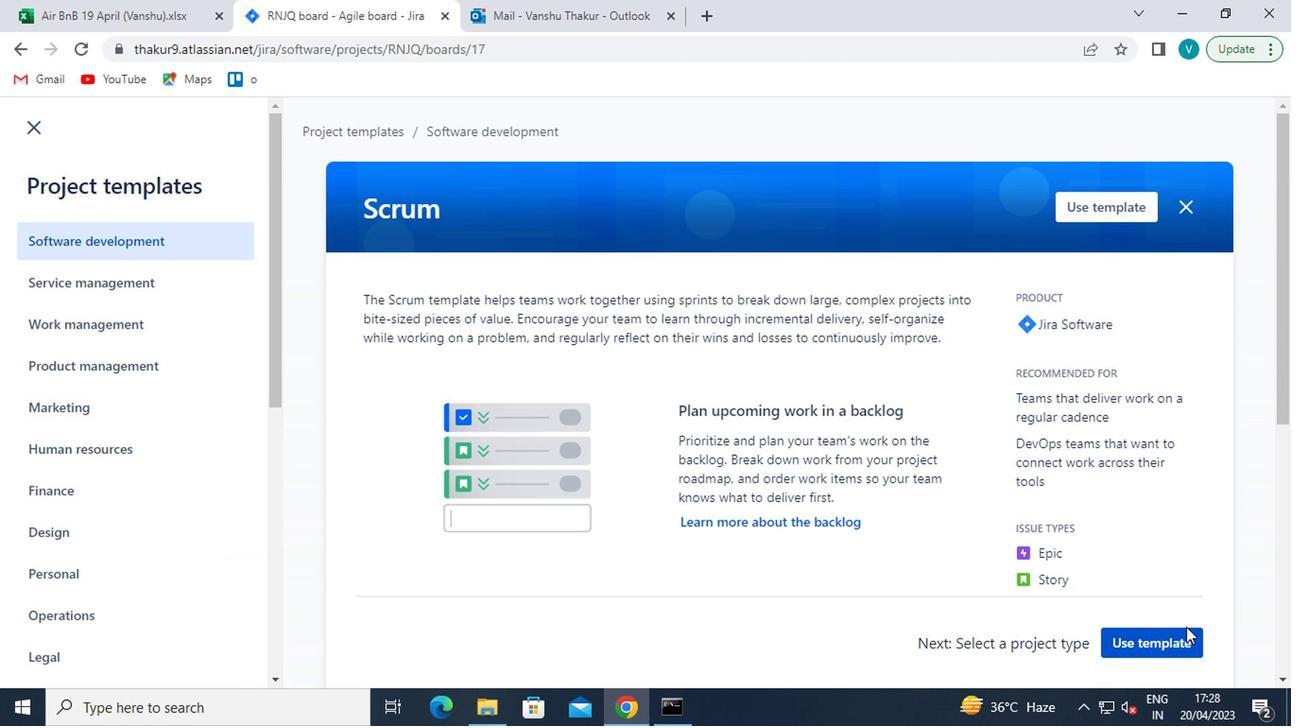 
Action: Mouse pressed left at (1174, 635)
Screenshot: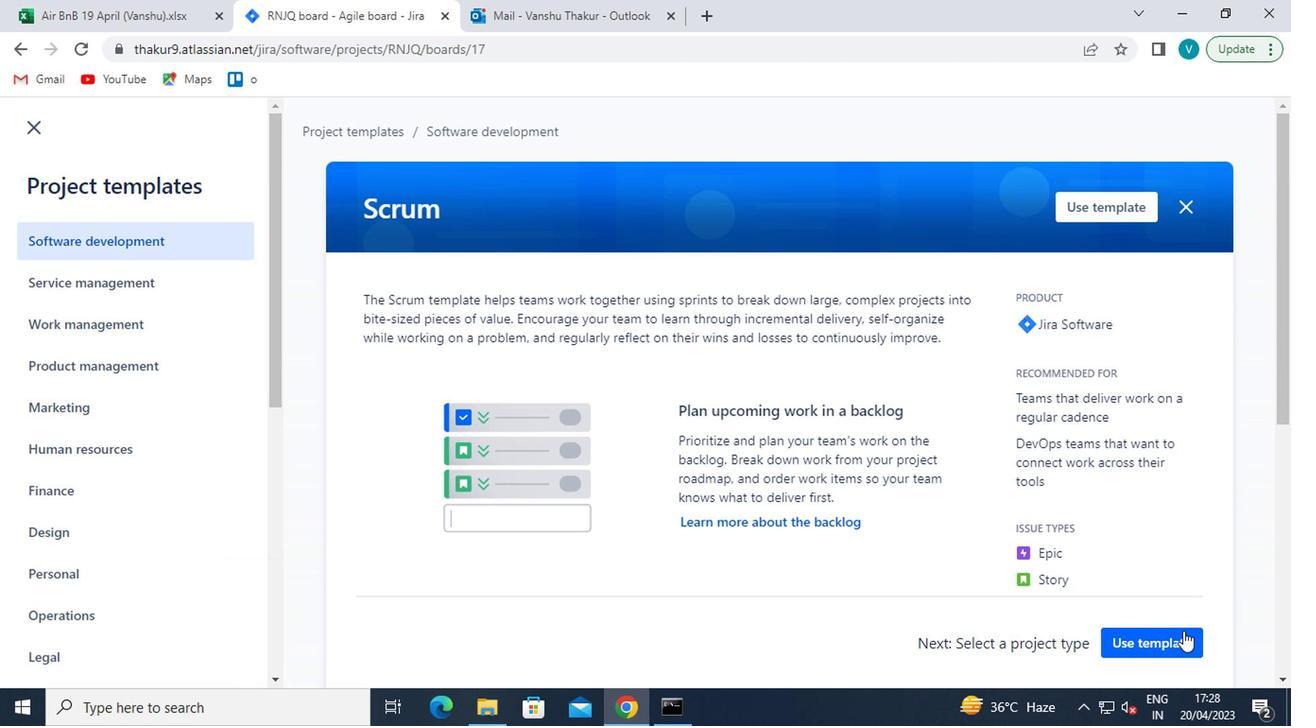 
Action: Mouse moved to (564, 629)
Screenshot: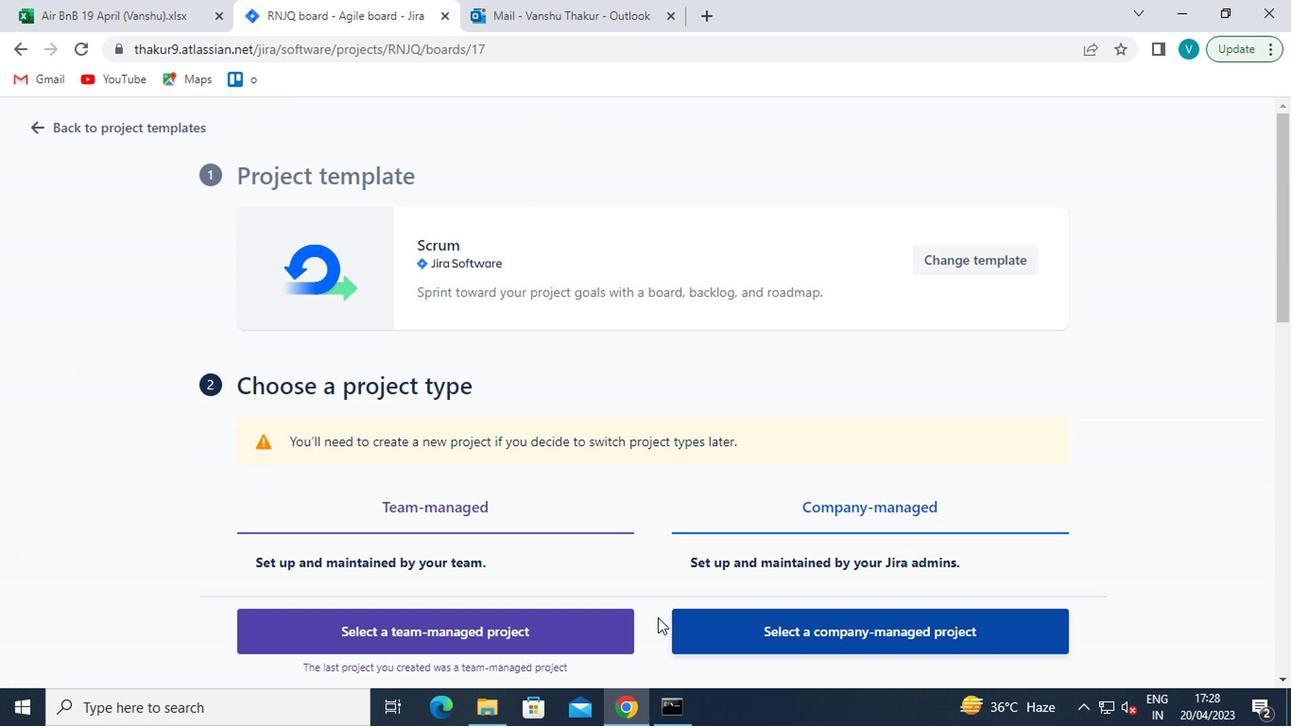 
Action: Mouse pressed left at (564, 629)
Screenshot: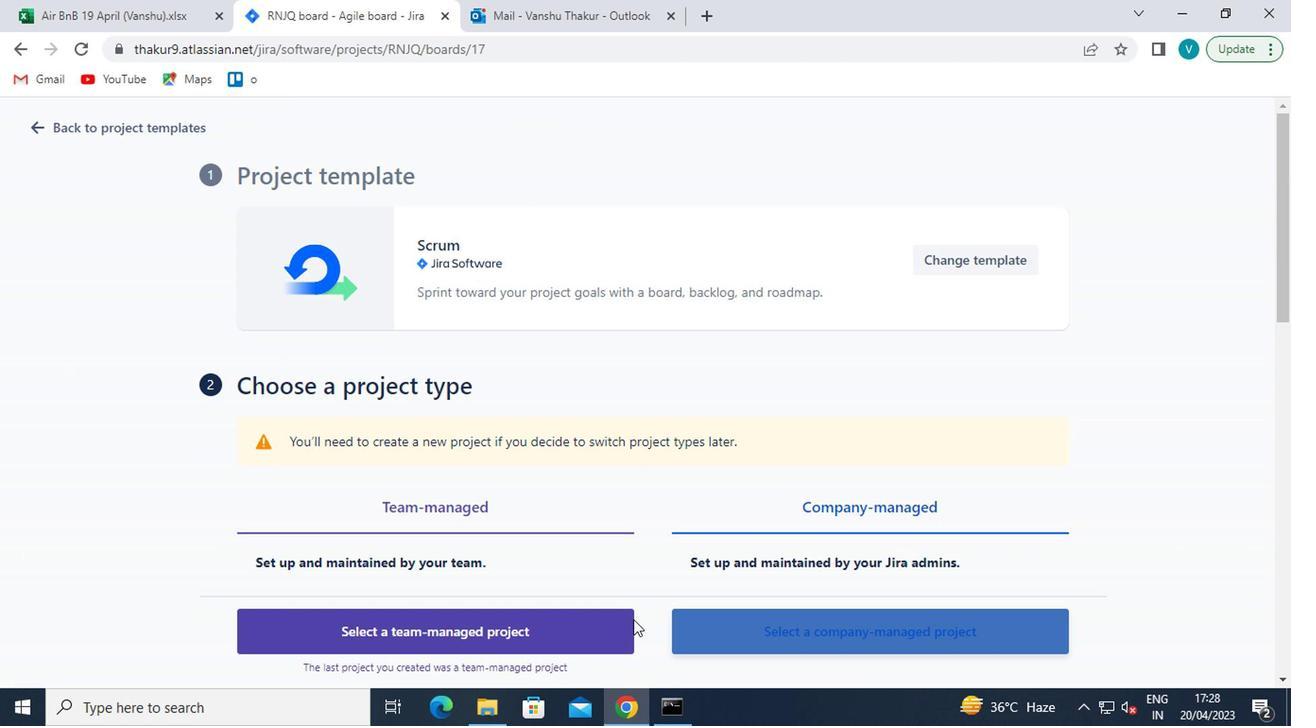 
Action: Mouse moved to (359, 314)
Screenshot: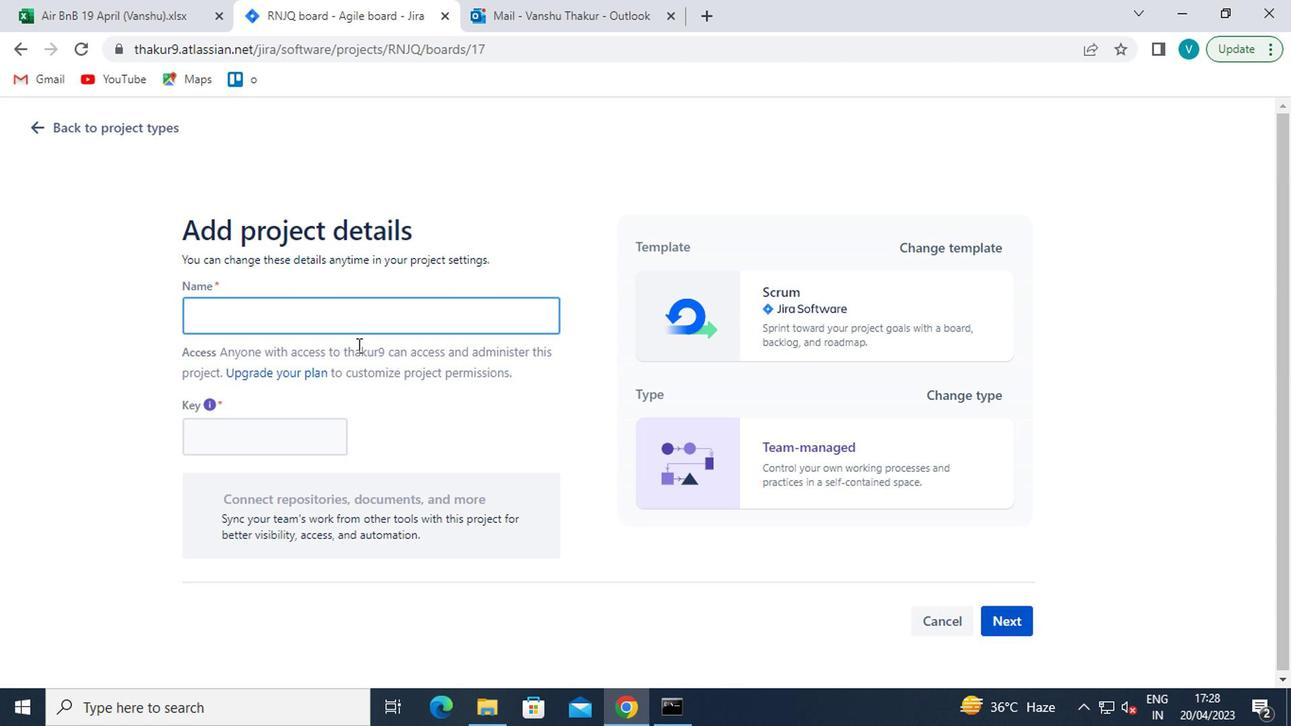 
Action: Mouse pressed left at (359, 314)
Screenshot: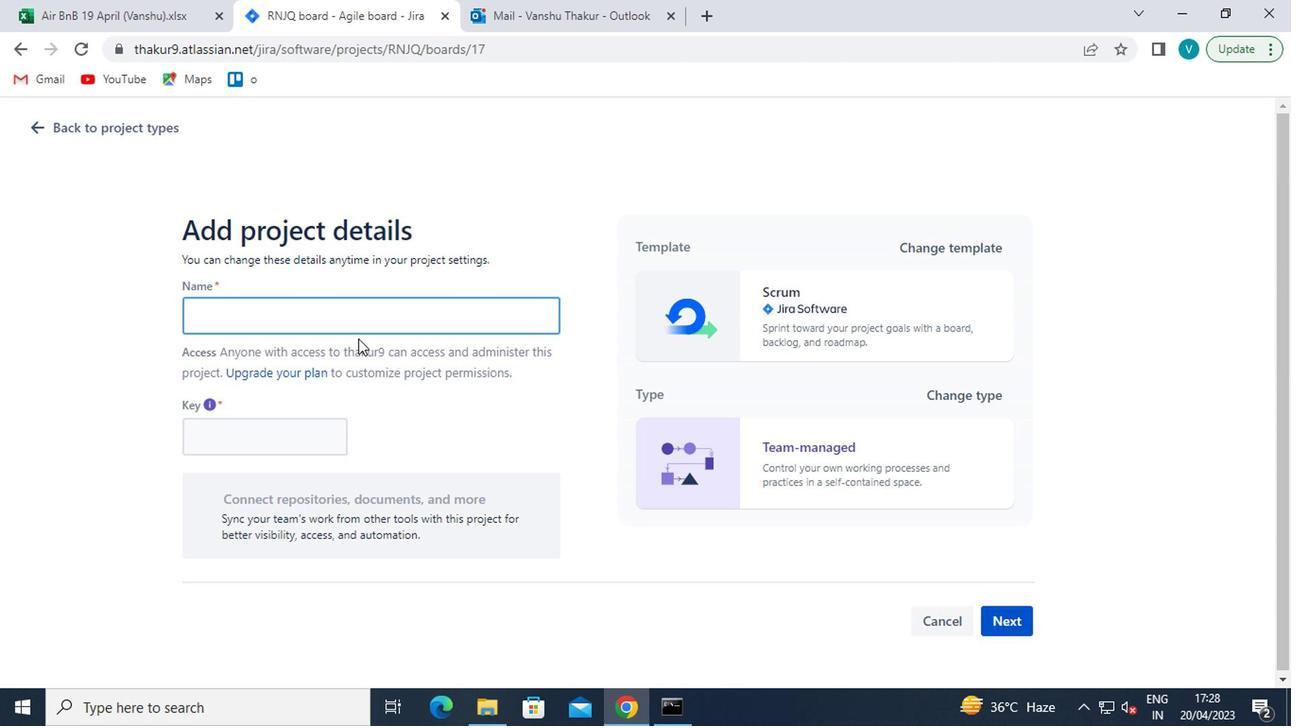 
Action: Key pressed <Key.shift>PROJECT0000000048
Screenshot: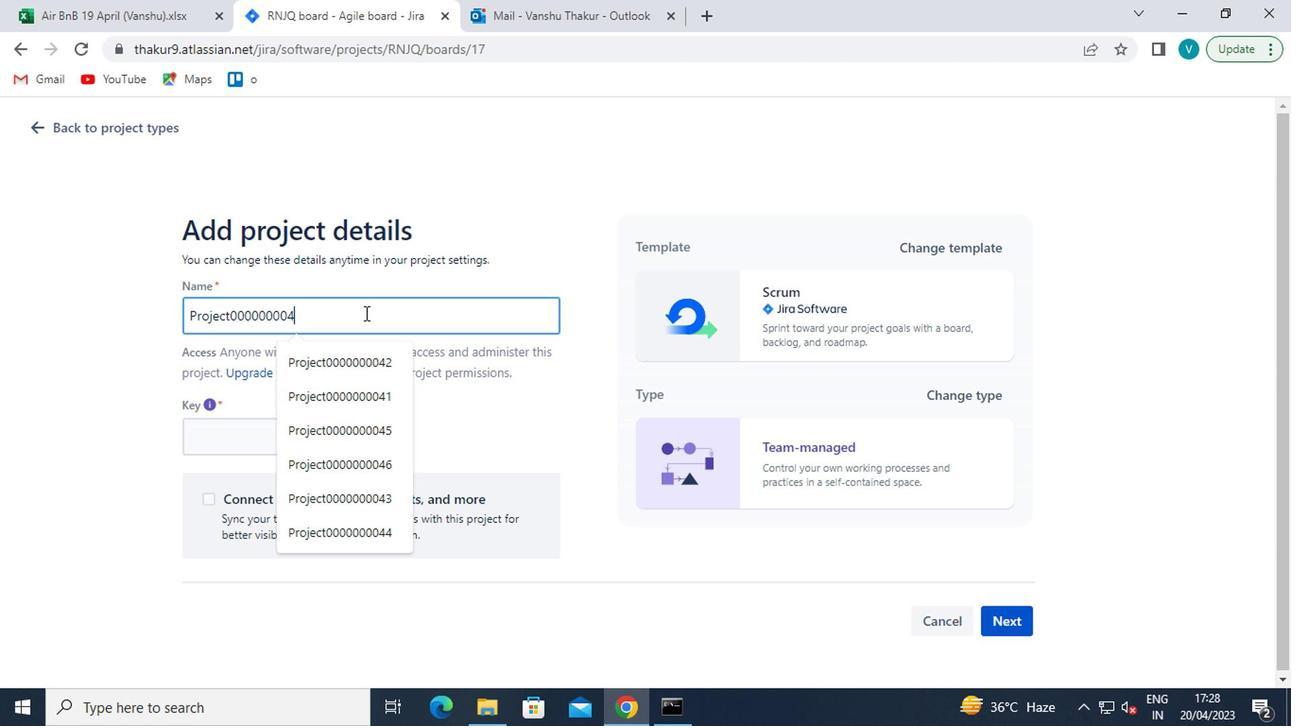 
Action: Mouse moved to (1003, 614)
Screenshot: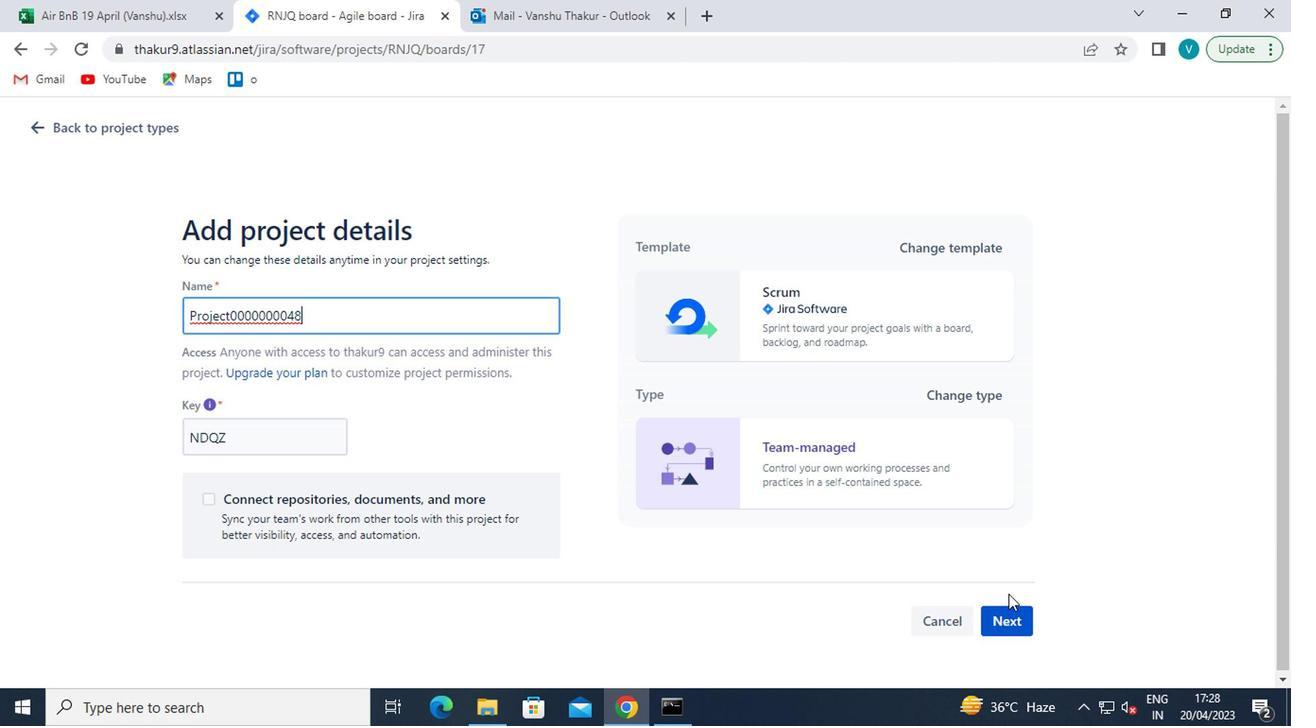 
Action: Mouse pressed left at (1003, 614)
Screenshot: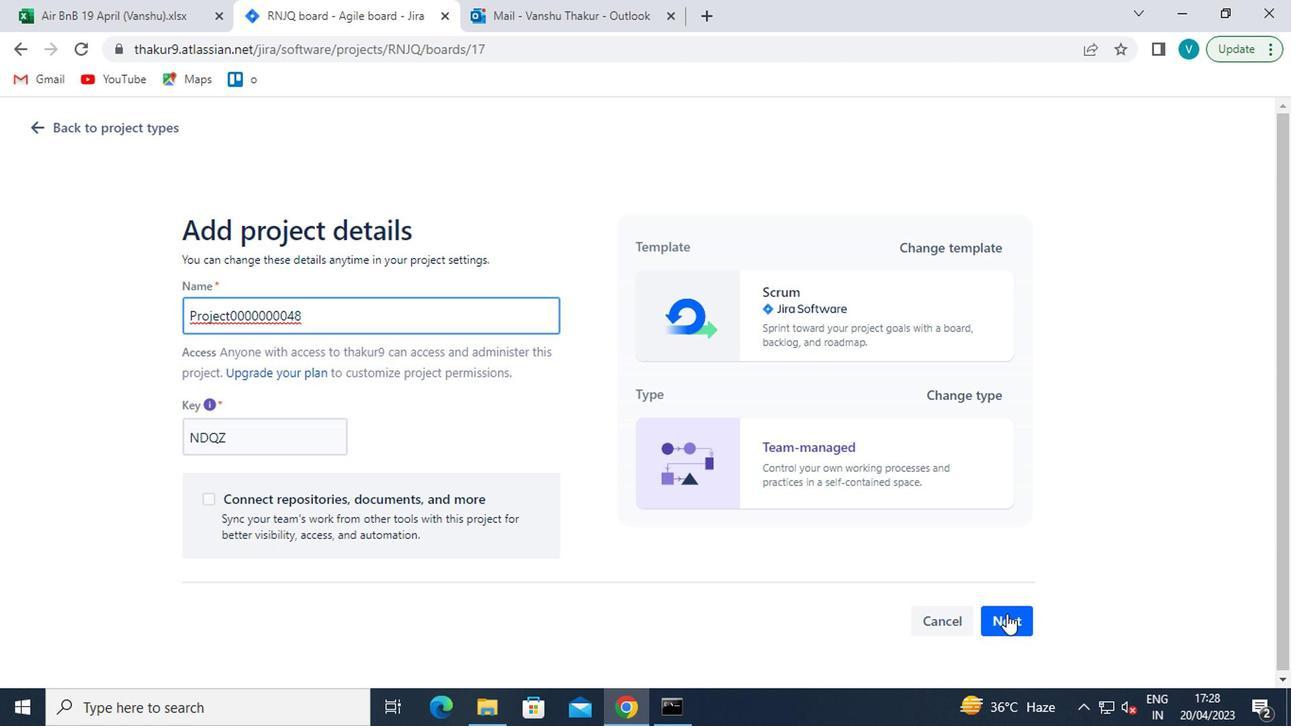 
Action: Mouse moved to (896, 502)
Screenshot: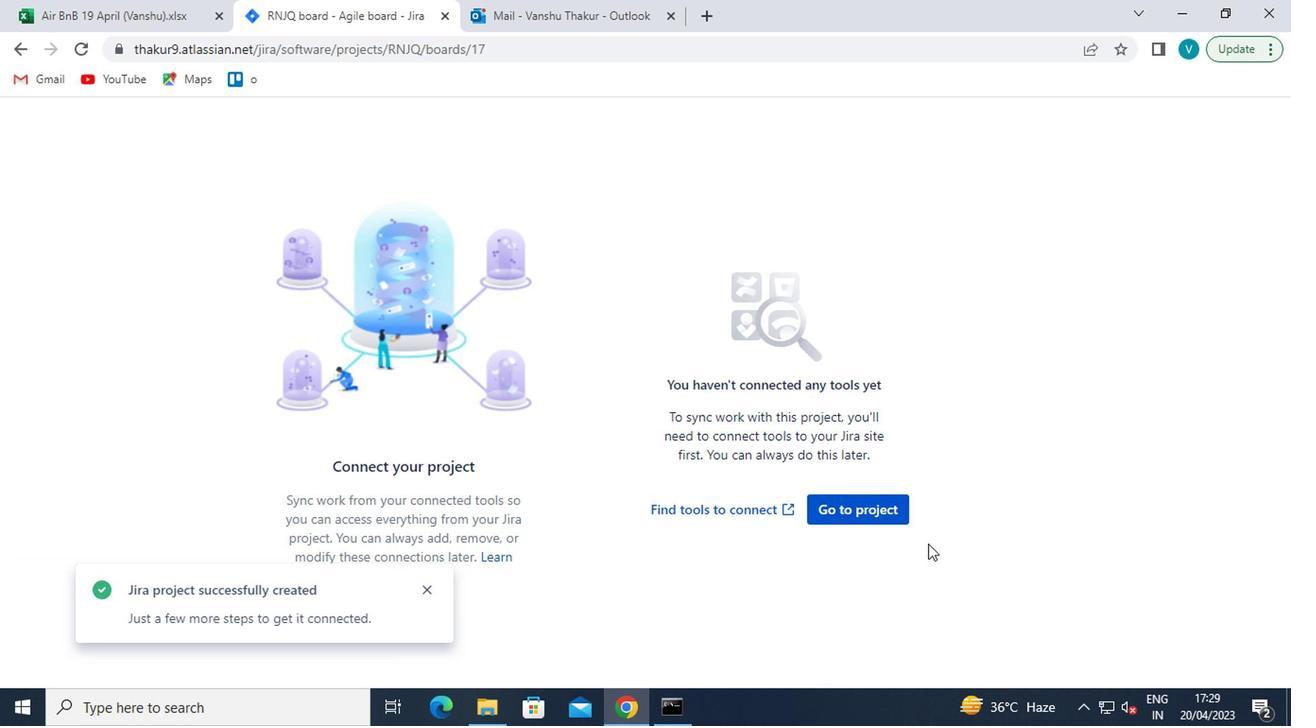 
Action: Mouse pressed left at (896, 502)
Screenshot: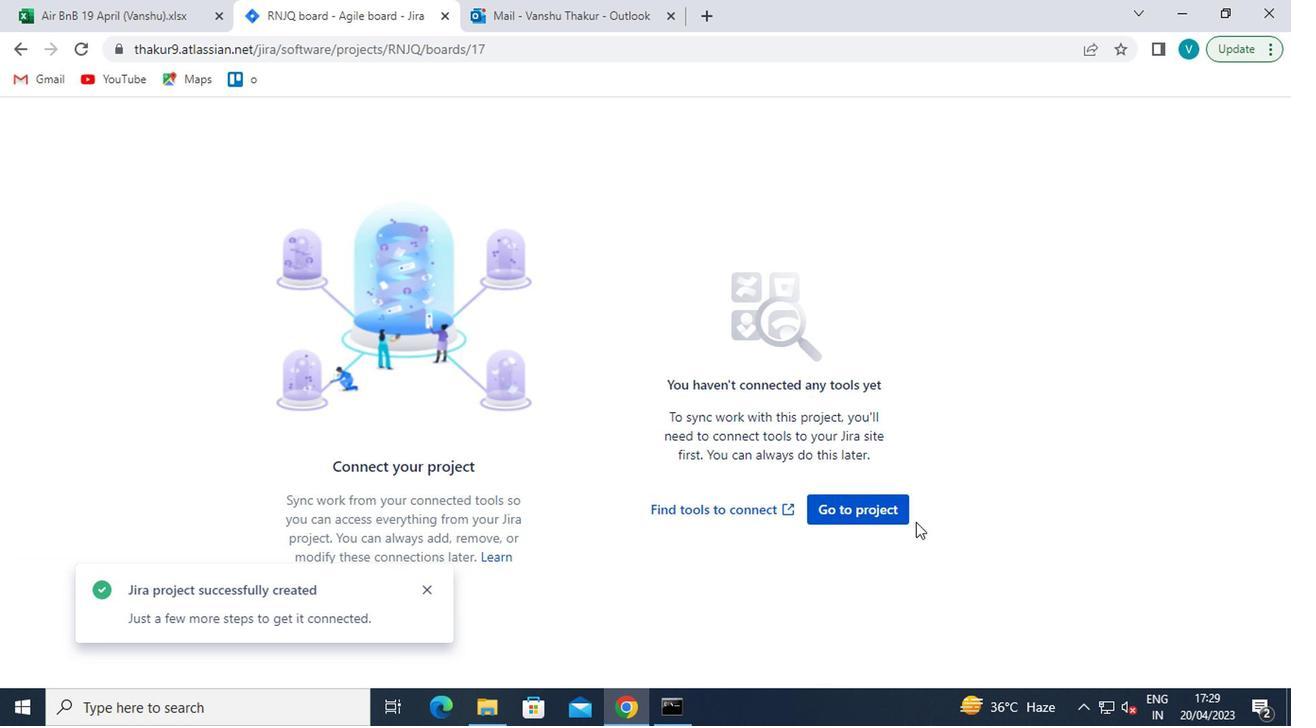 
Action: Mouse moved to (891, 502)
Screenshot: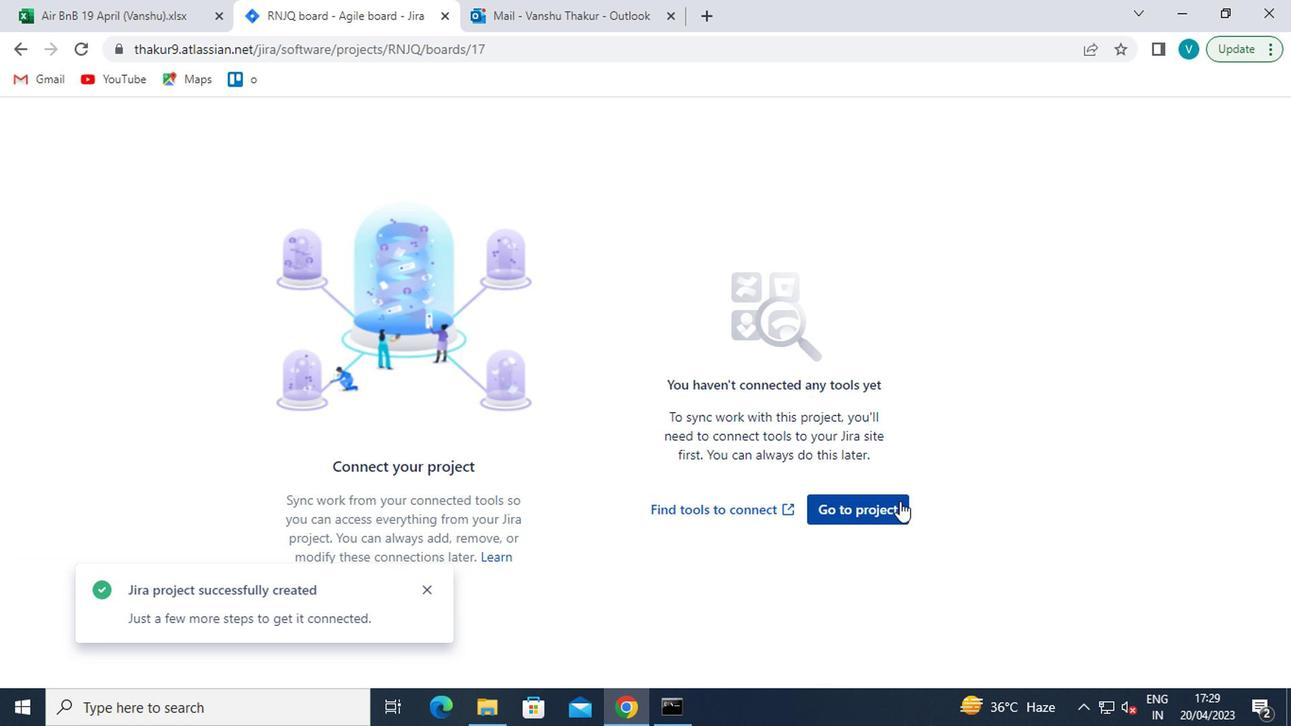 
Action: Key pressed <Key.f8>
Screenshot: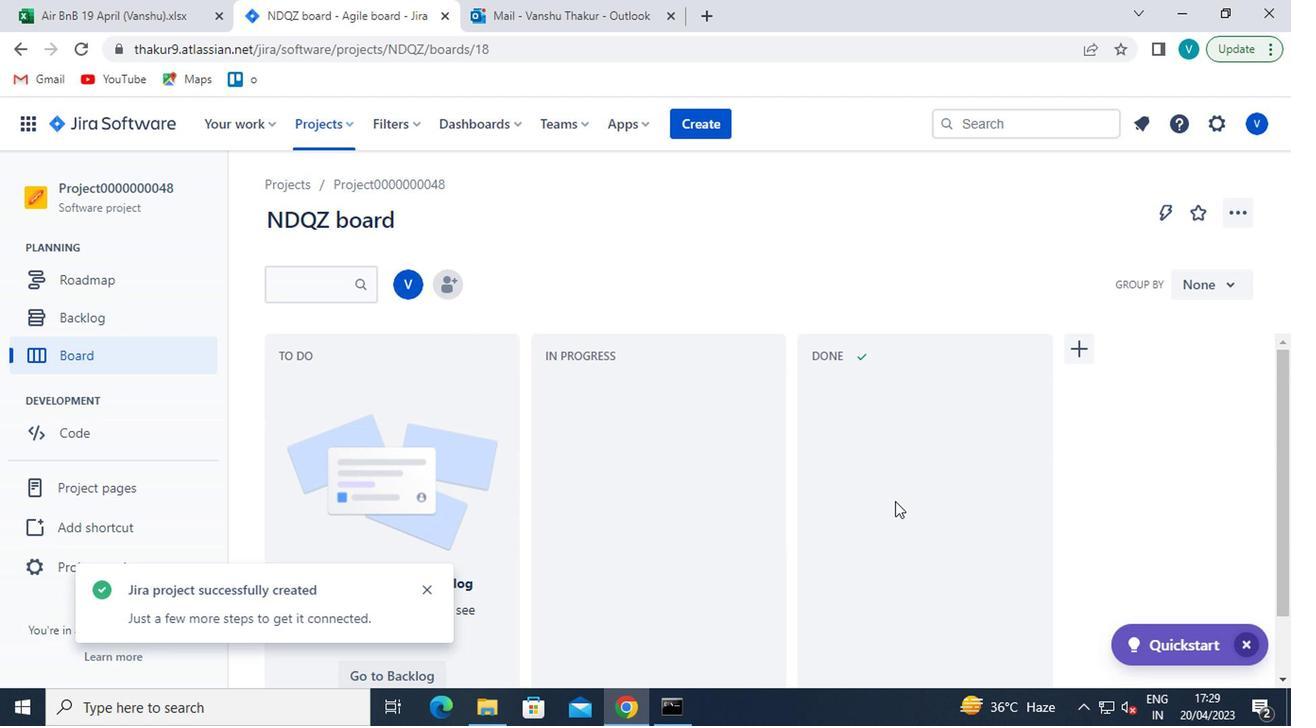 
